 Task: Locate the nearest dog-friendly beach in San Diego.
Action: Mouse moved to (138, 94)
Screenshot: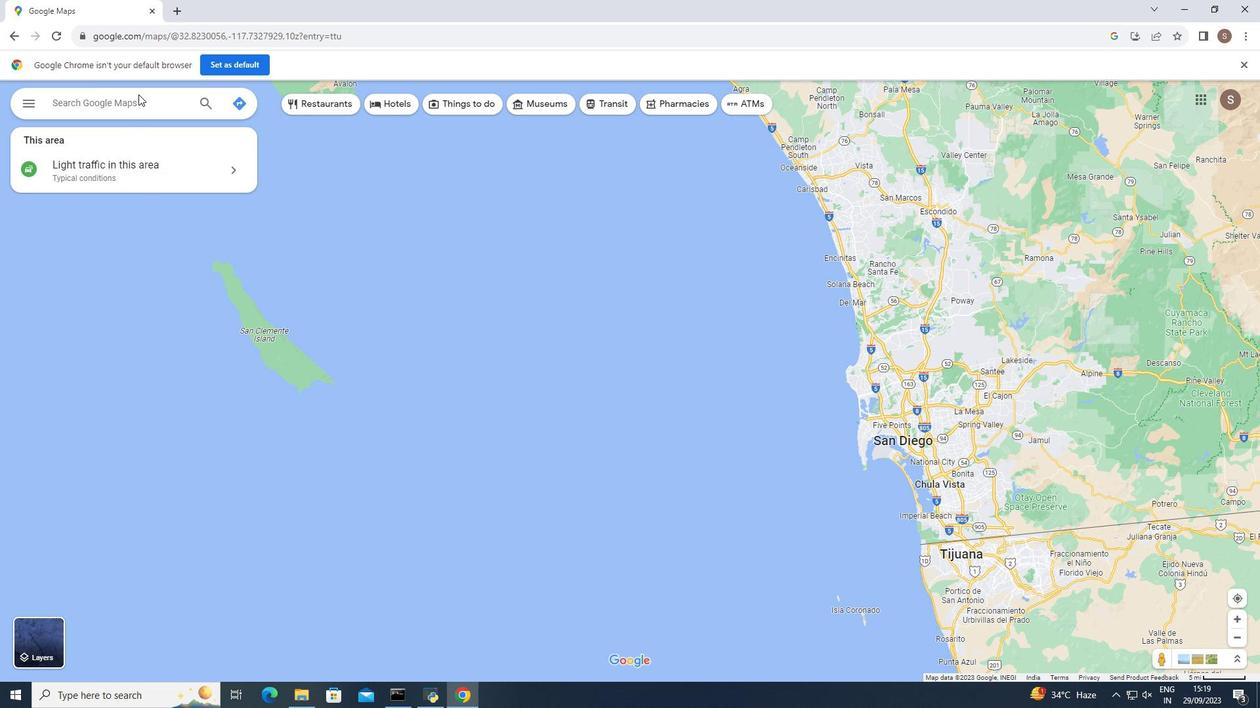 
Action: Mouse pressed left at (138, 94)
Screenshot: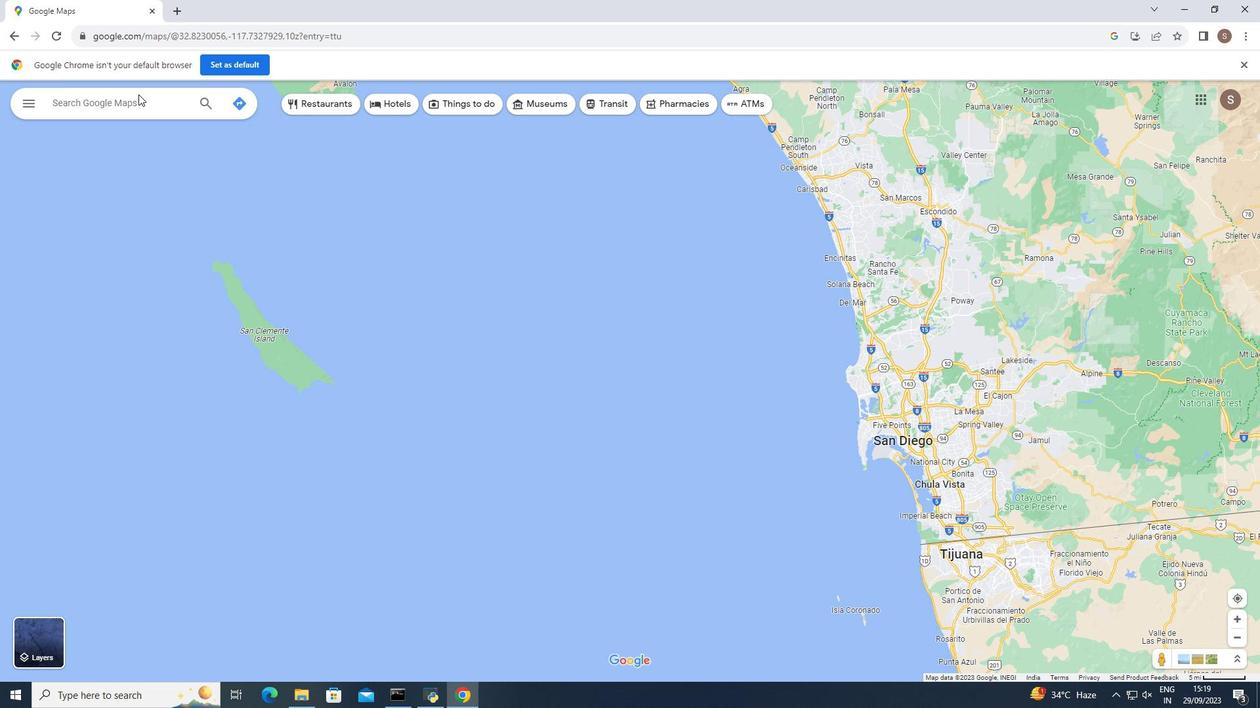 
Action: Mouse moved to (135, 101)
Screenshot: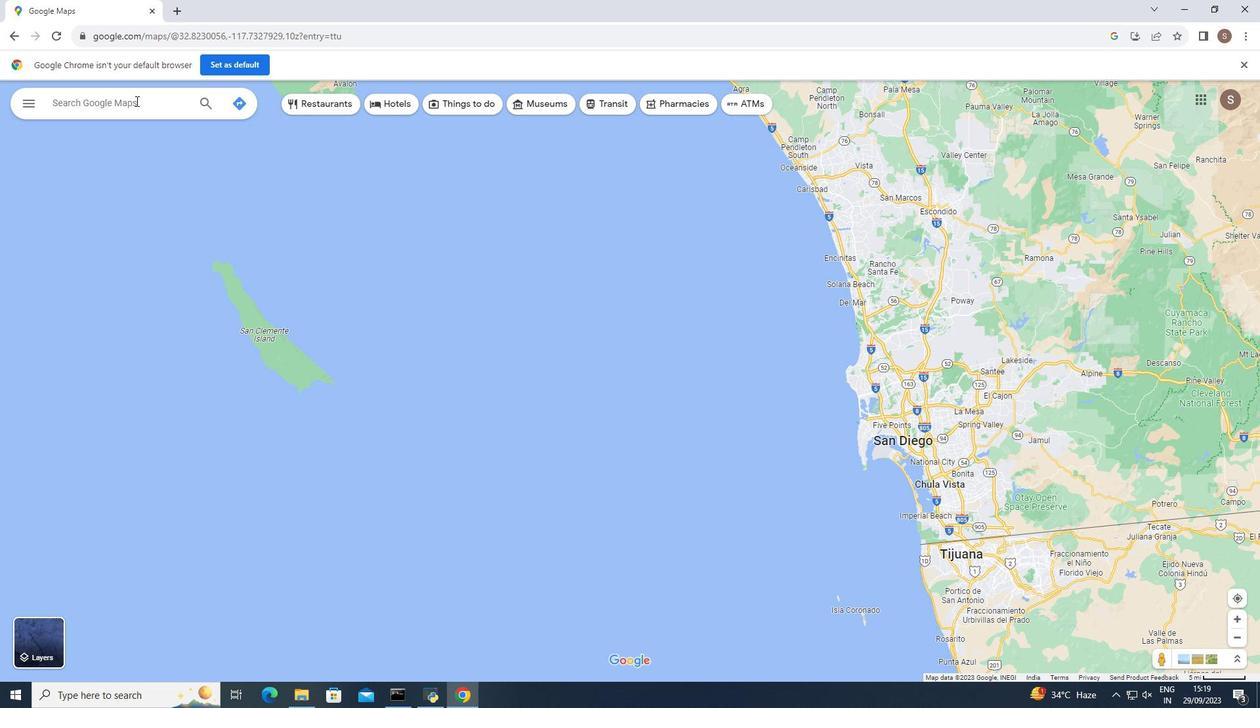 
Action: Mouse pressed left at (135, 101)
Screenshot: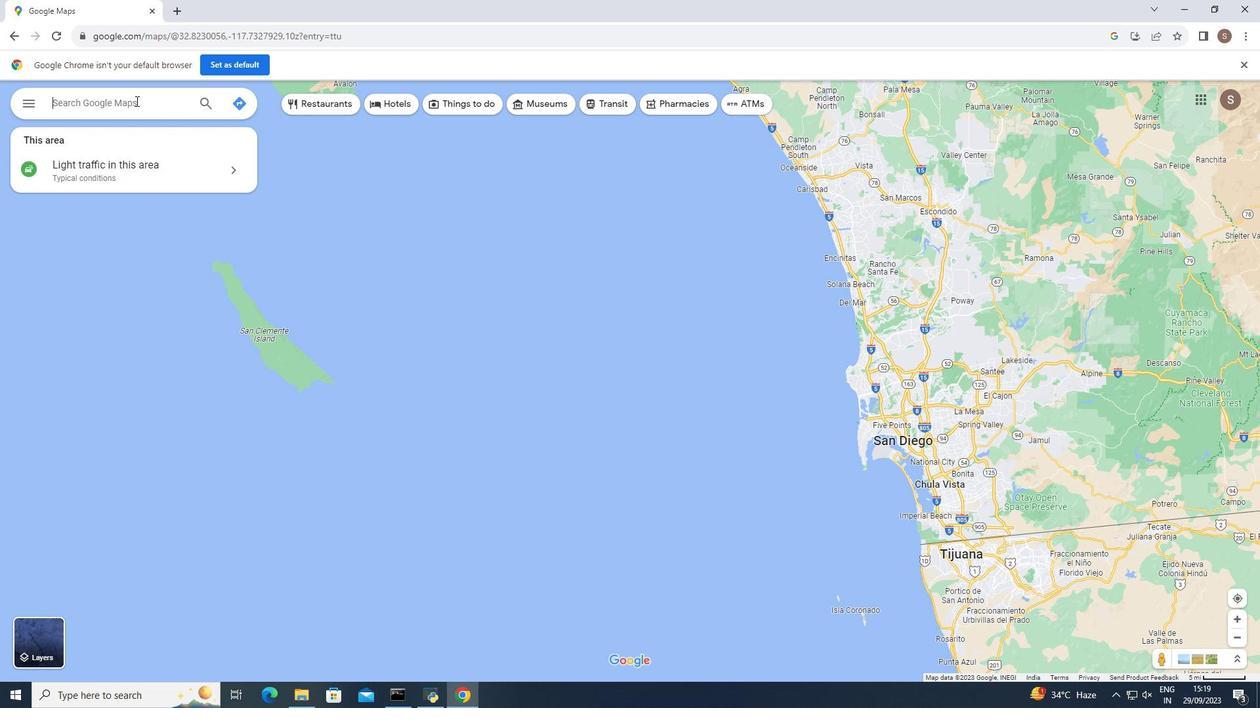 
Action: Key pressed san<Key.space>diego
Screenshot: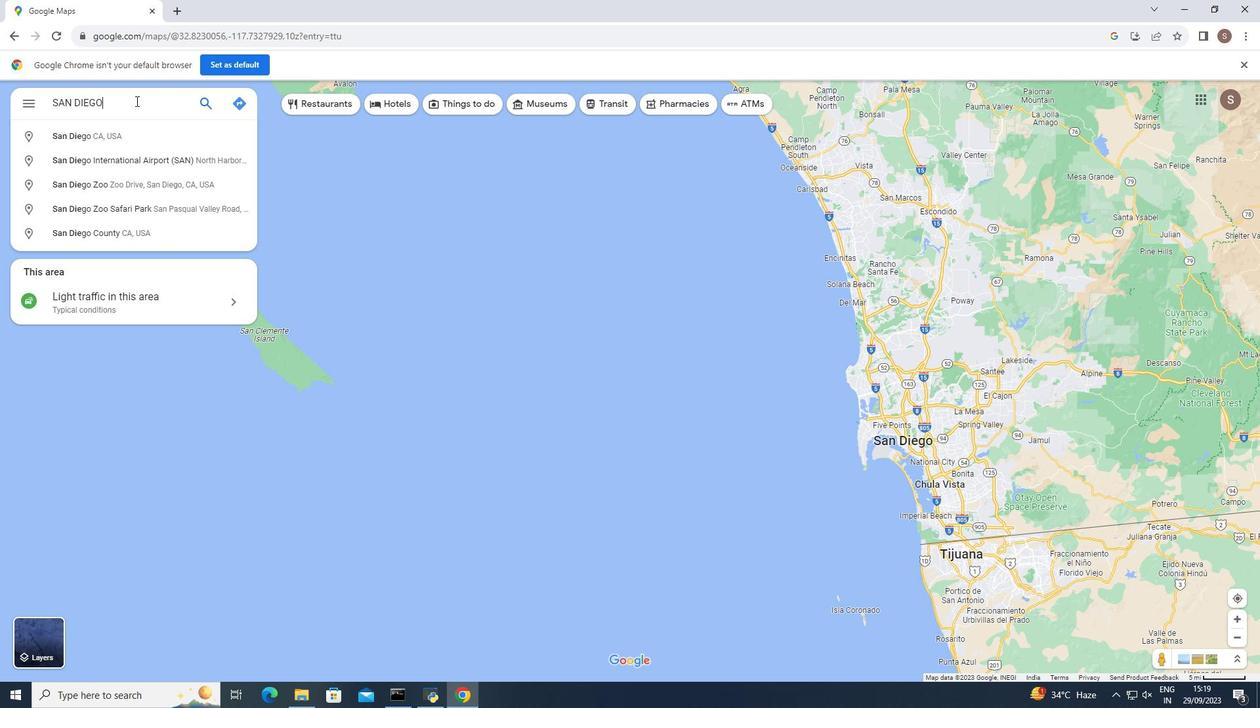 
Action: Mouse moved to (203, 102)
Screenshot: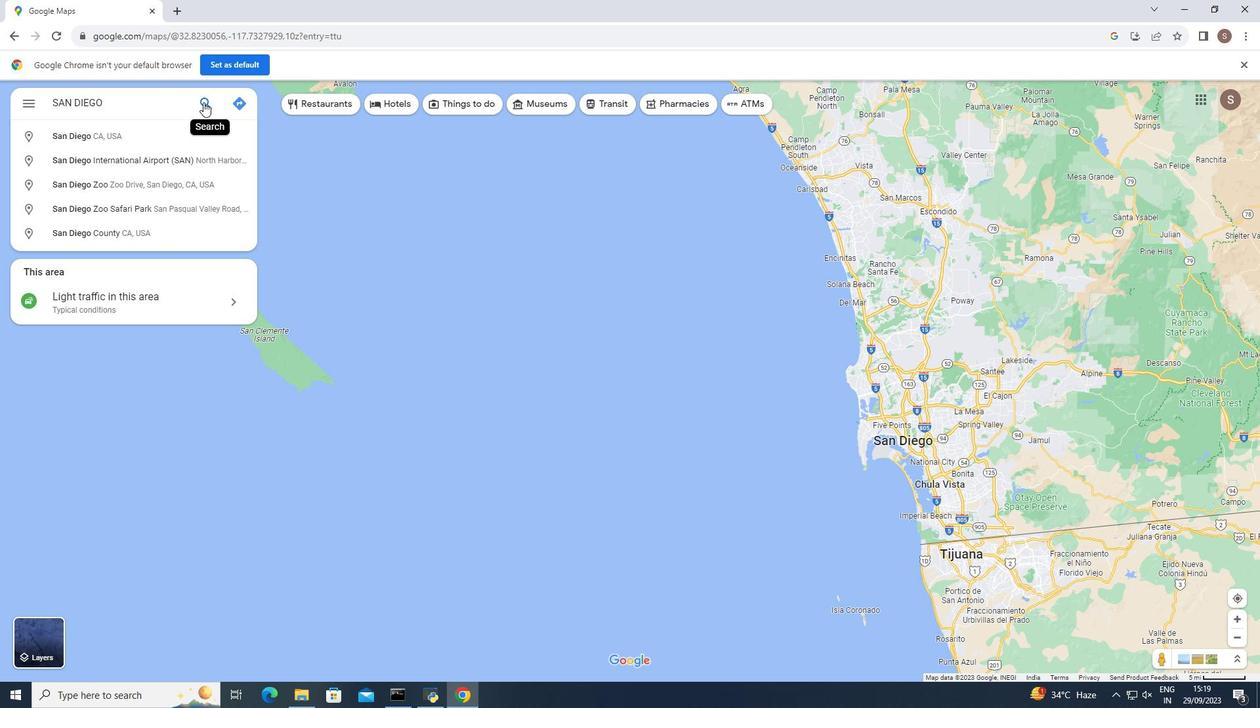 
Action: Mouse pressed left at (203, 102)
Screenshot: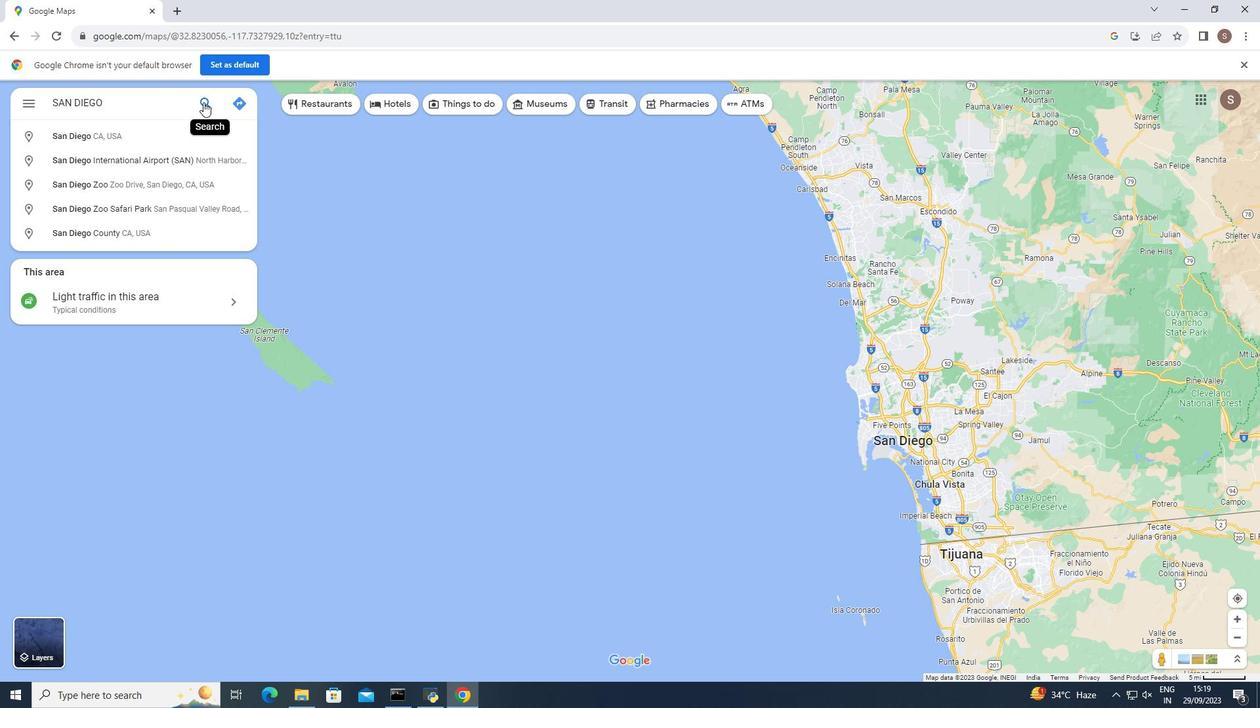 
Action: Mouse moved to (135, 326)
Screenshot: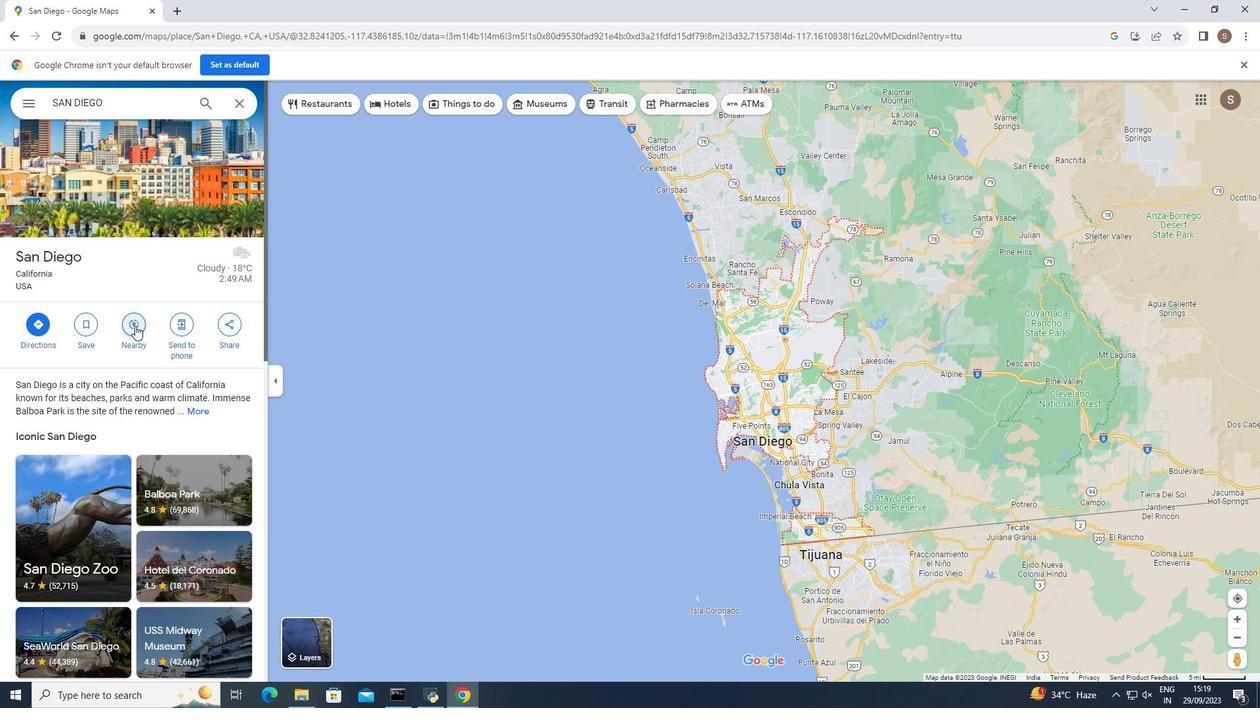 
Action: Mouse pressed left at (135, 326)
Screenshot: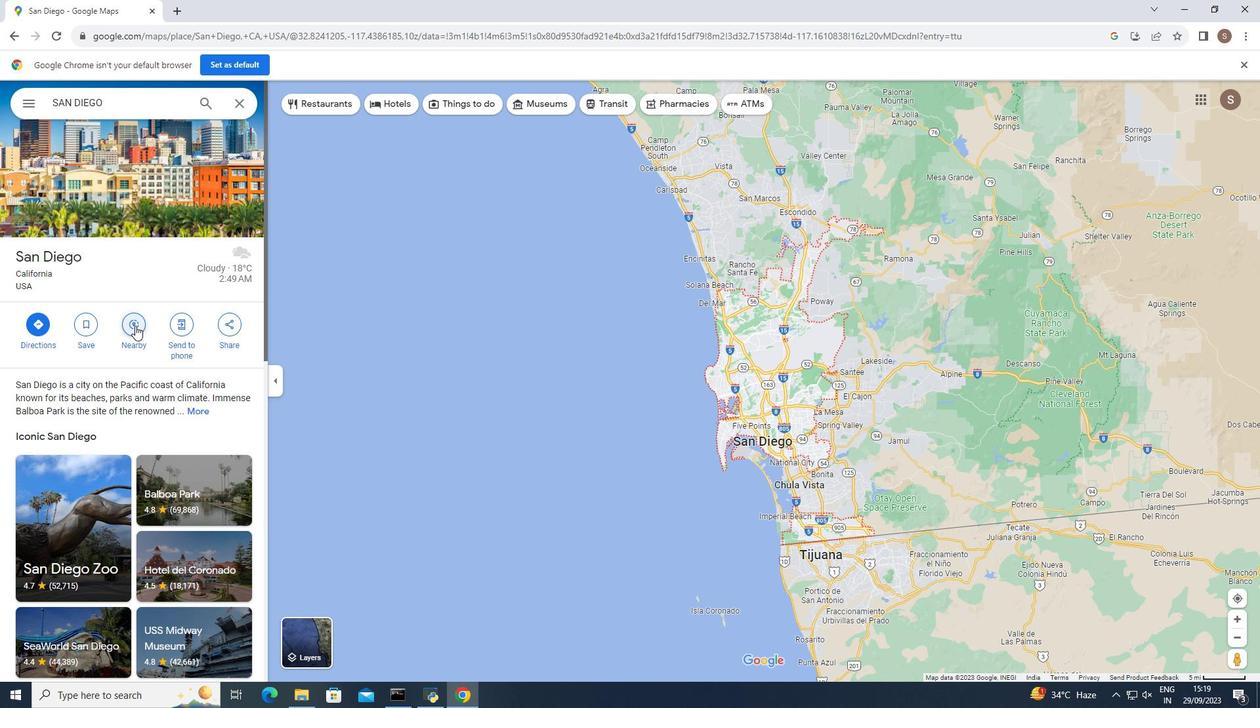 
Action: Mouse moved to (87, 101)
Screenshot: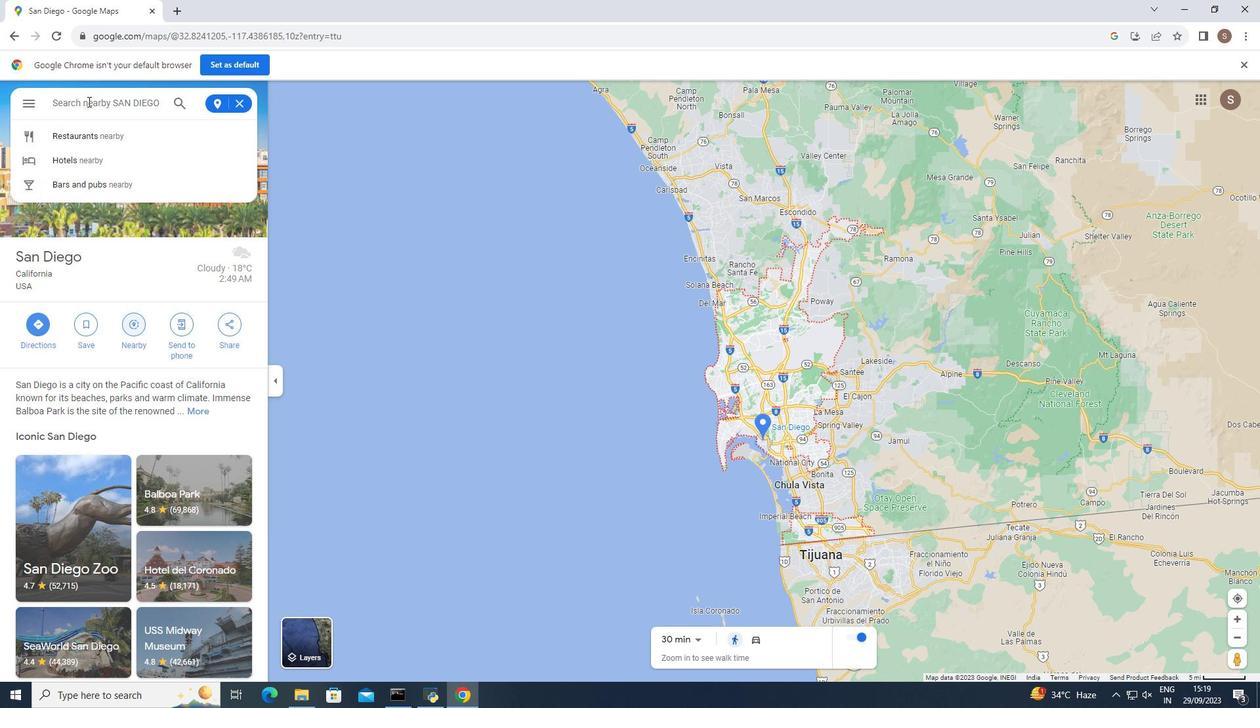 
Action: Mouse pressed left at (87, 101)
Screenshot: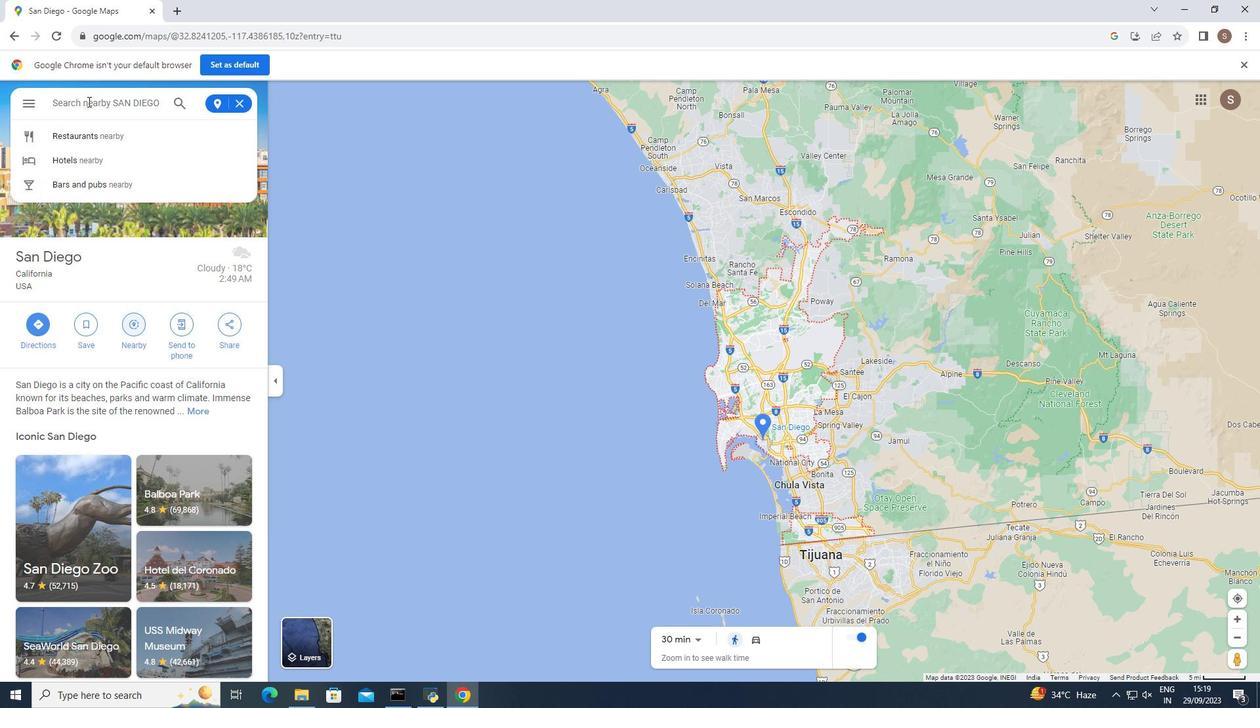 
Action: Mouse moved to (87, 101)
Screenshot: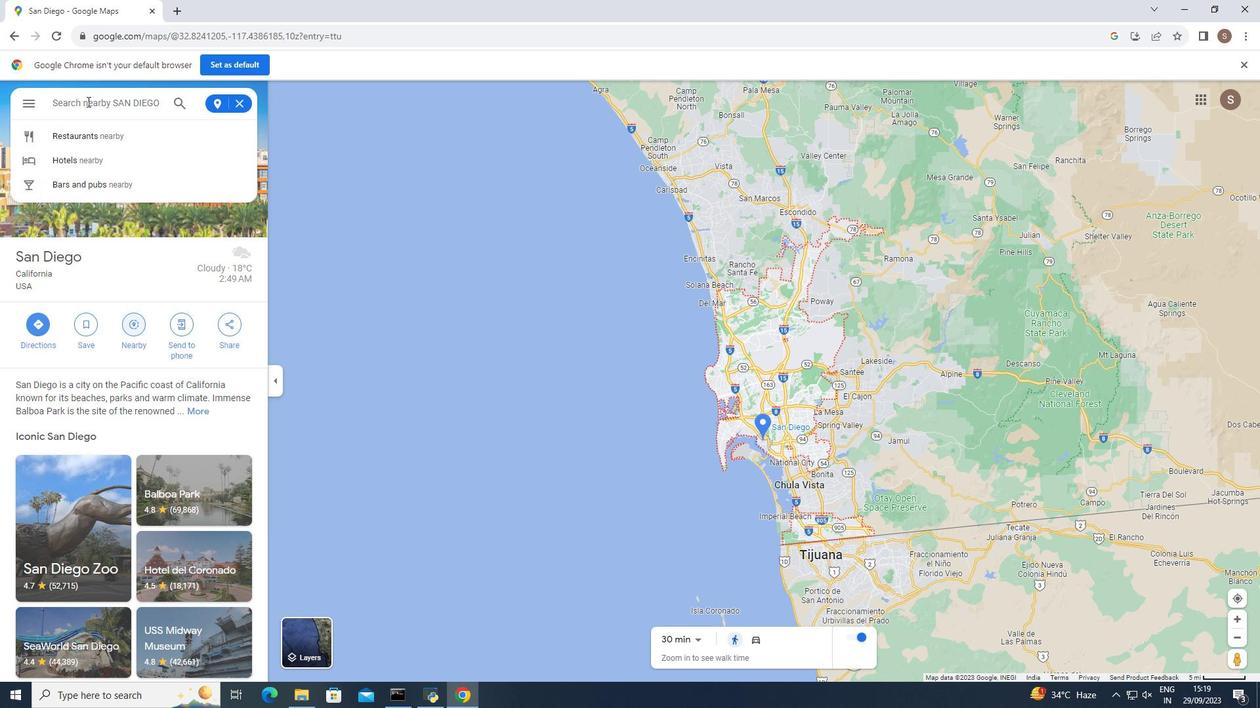 
Action: Key pressed dog-friendly<Key.space>beach
Screenshot: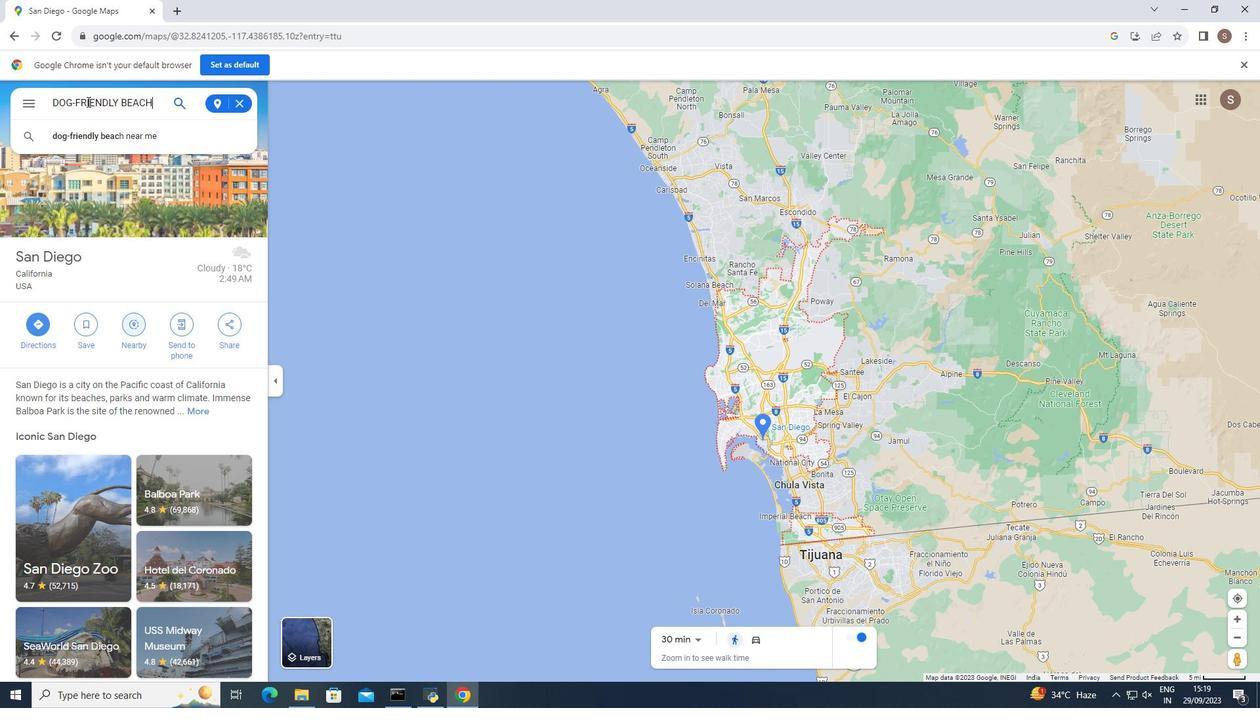 
Action: Mouse moved to (179, 106)
Screenshot: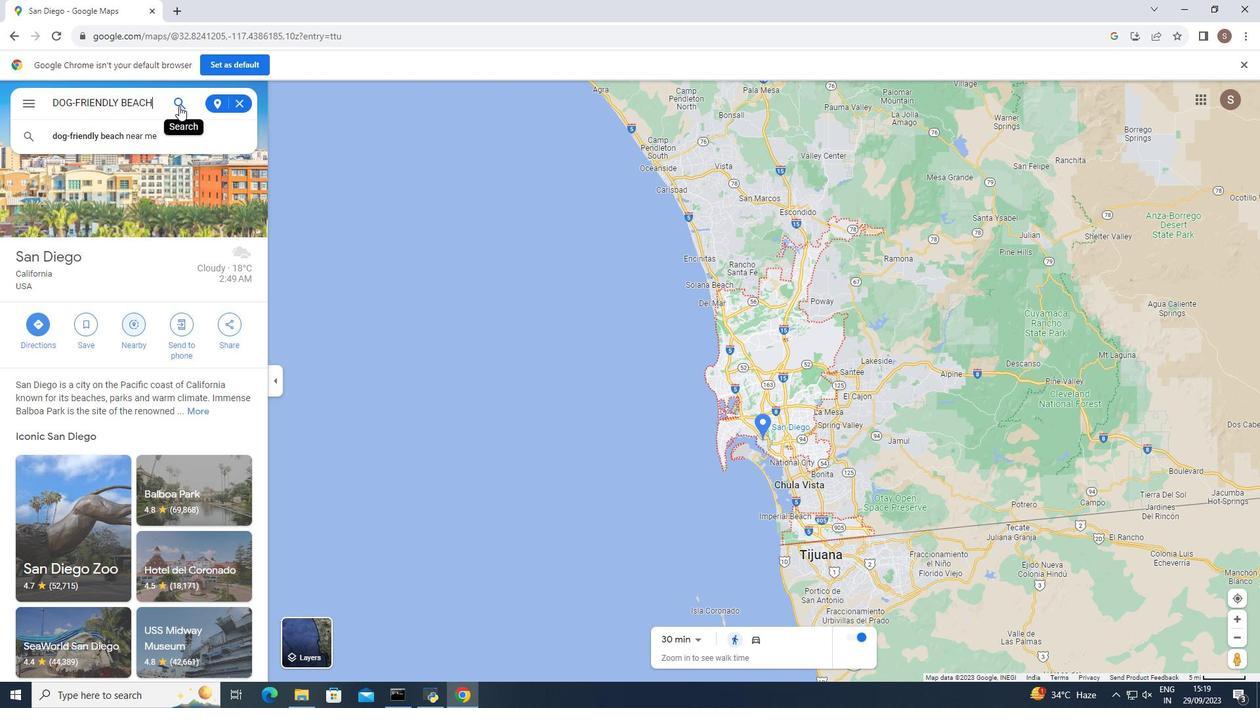 
Action: Mouse pressed left at (179, 106)
Screenshot: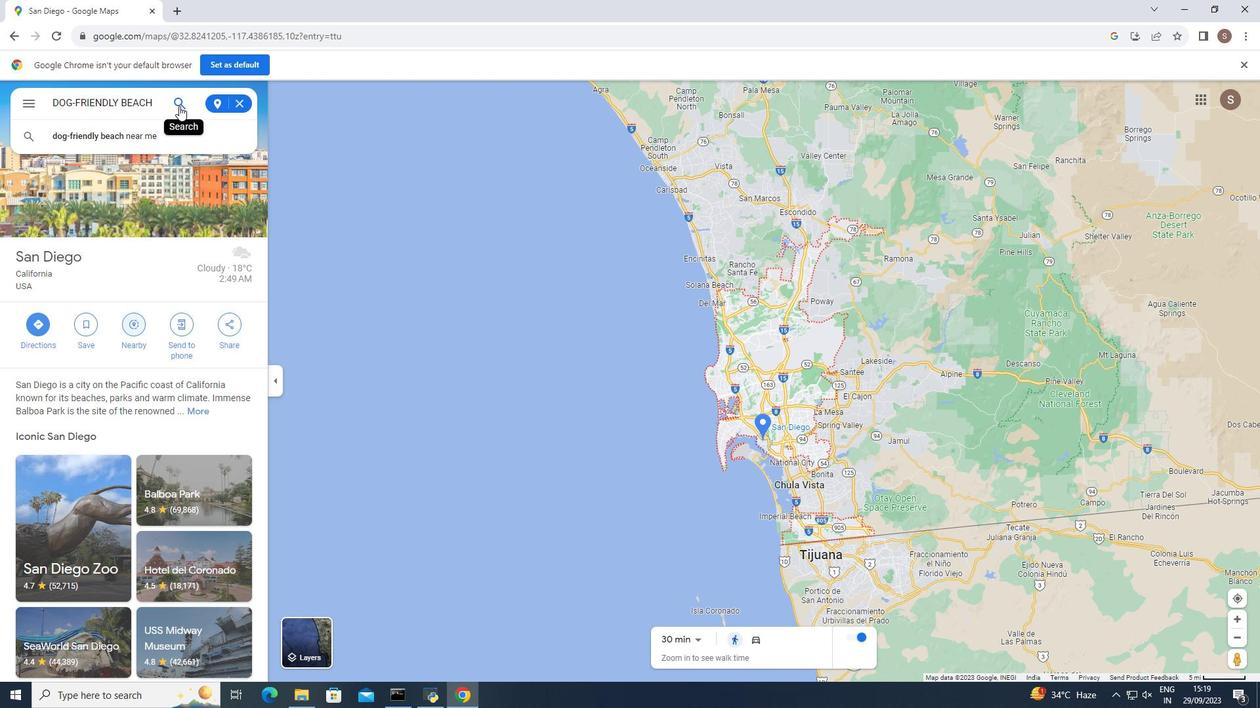 
Action: Mouse moved to (81, 143)
Screenshot: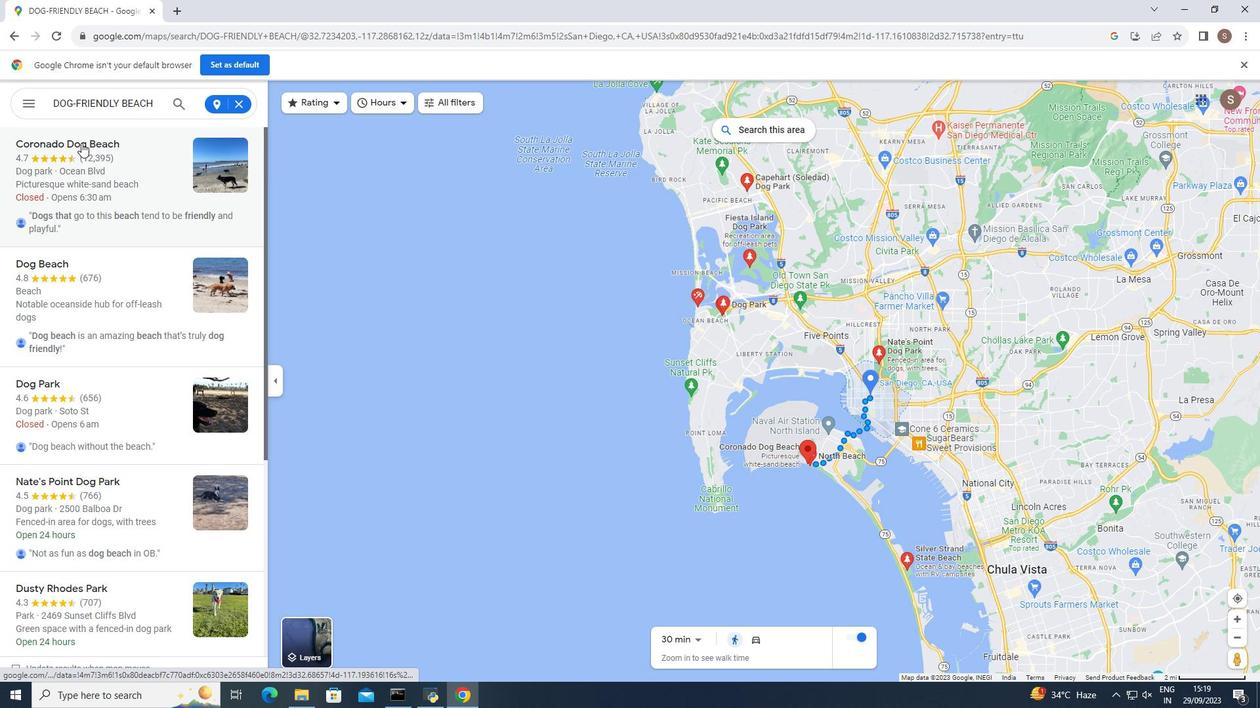 
Action: Mouse pressed left at (81, 143)
Screenshot: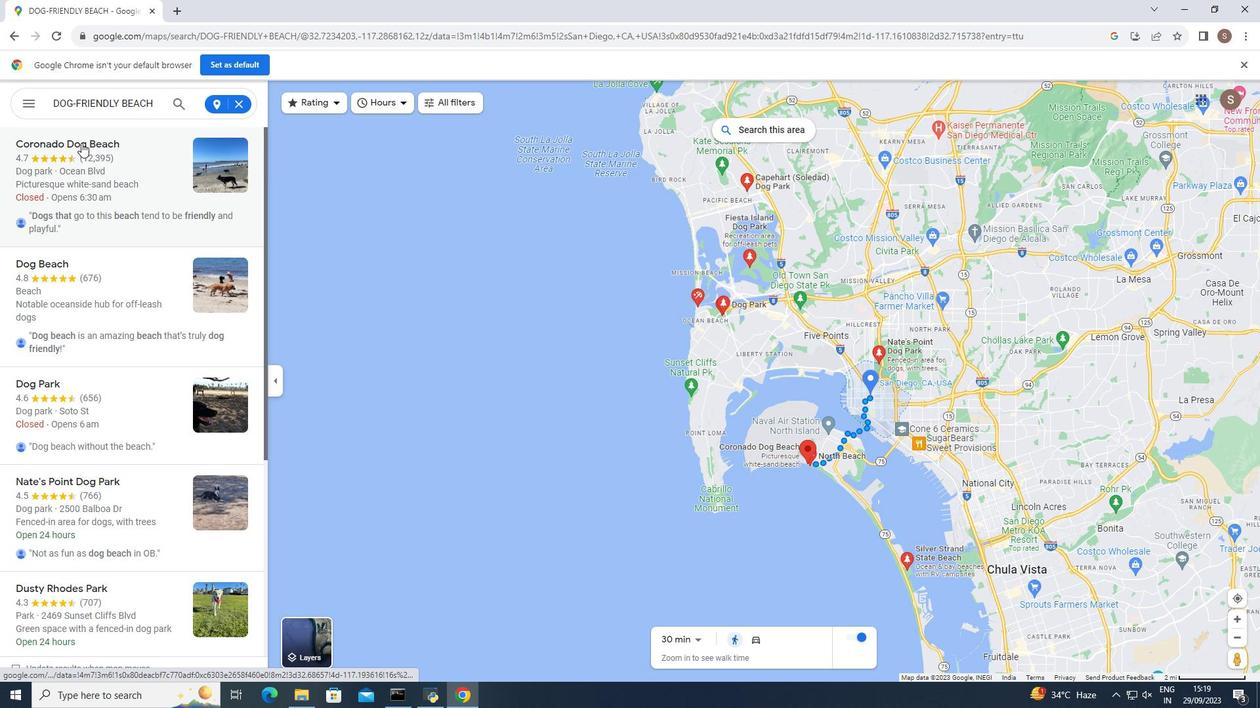 
Action: Mouse moved to (356, 452)
Screenshot: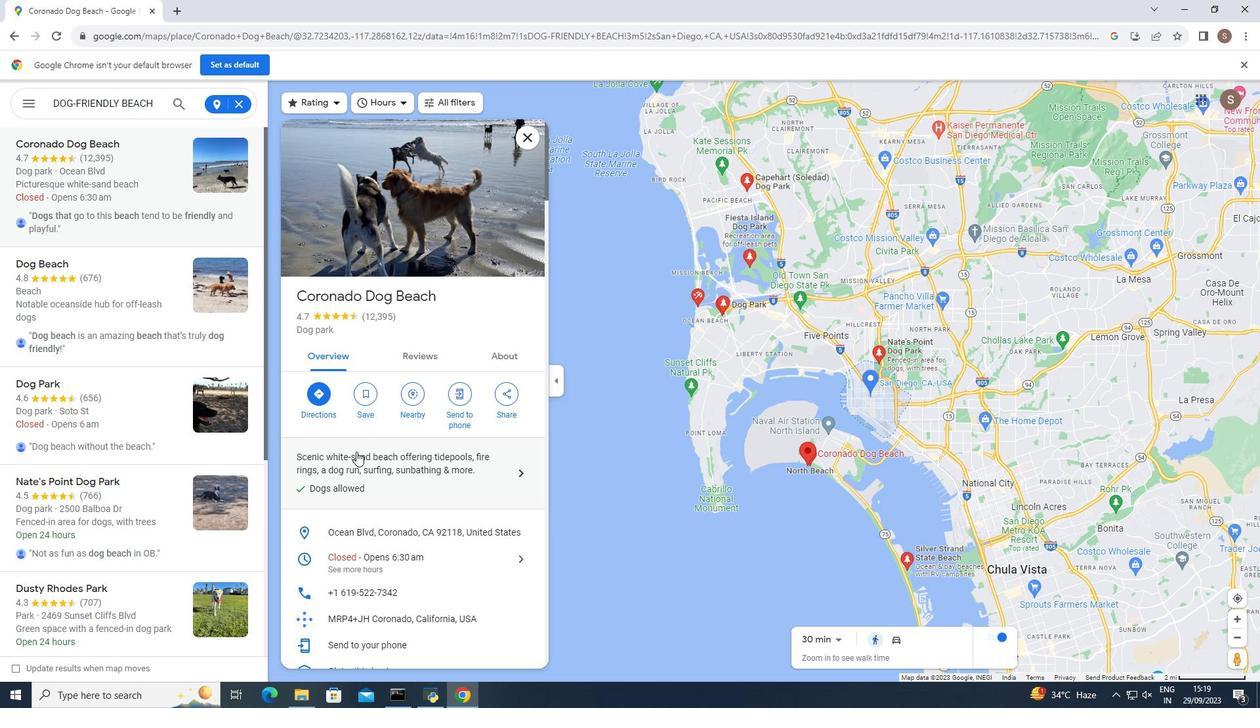 
Action: Mouse scrolled (356, 451) with delta (0, 0)
Screenshot: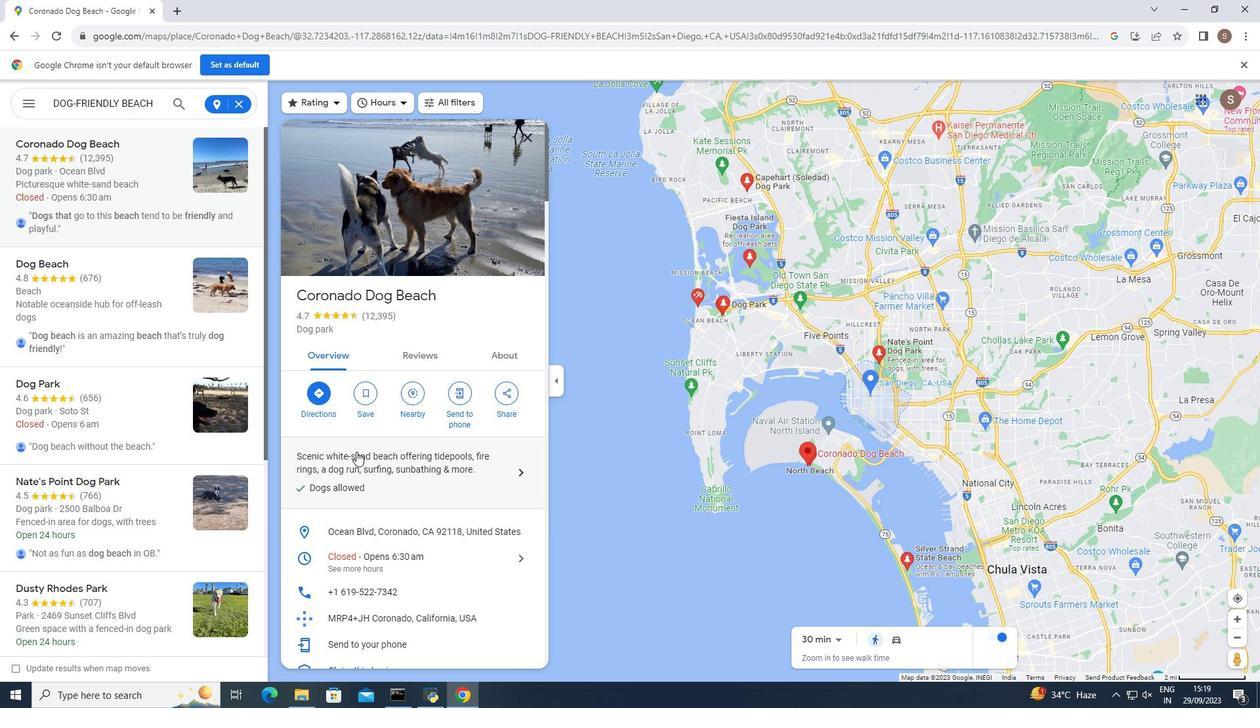 
Action: Mouse moved to (356, 452)
Screenshot: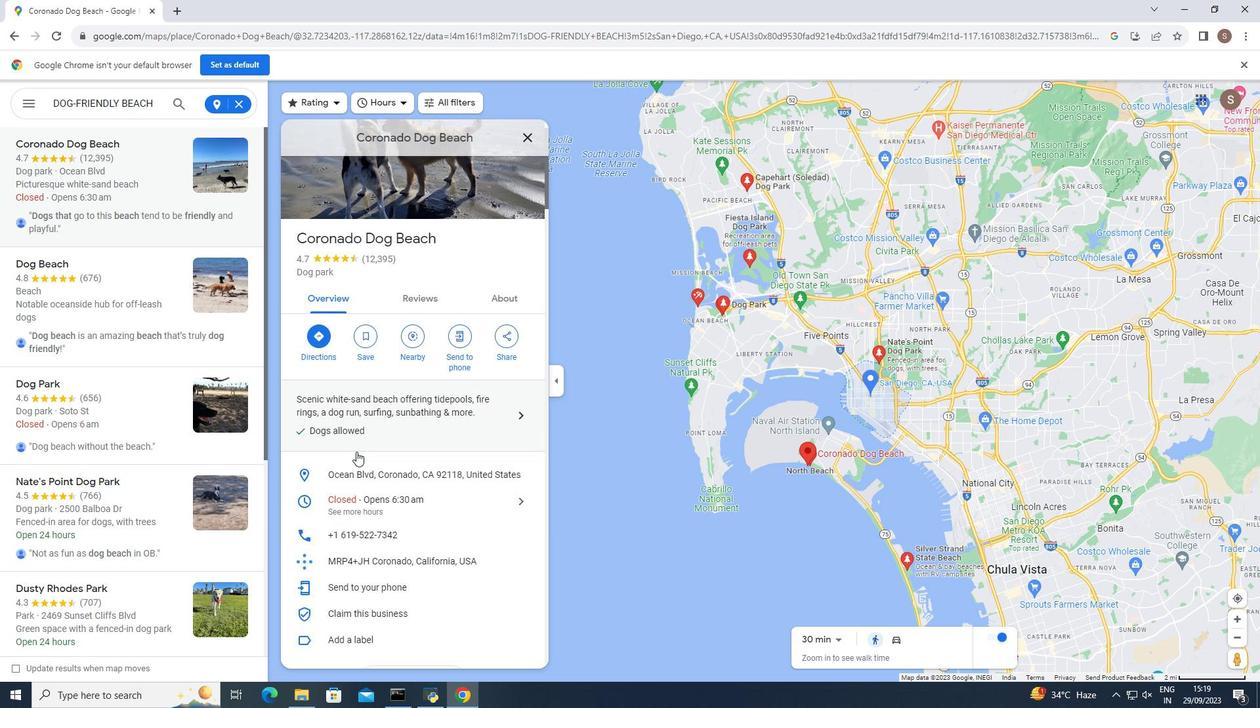 
Action: Mouse scrolled (356, 451) with delta (0, 0)
Screenshot: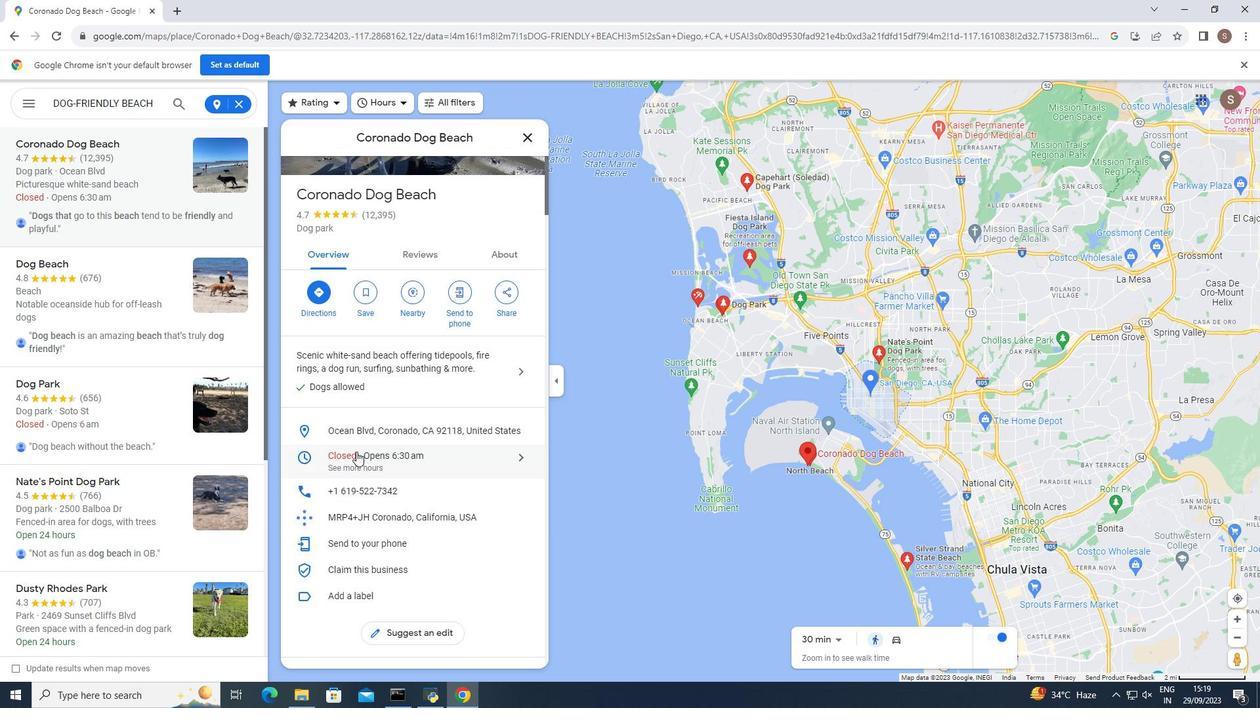 
Action: Mouse moved to (407, 411)
Screenshot: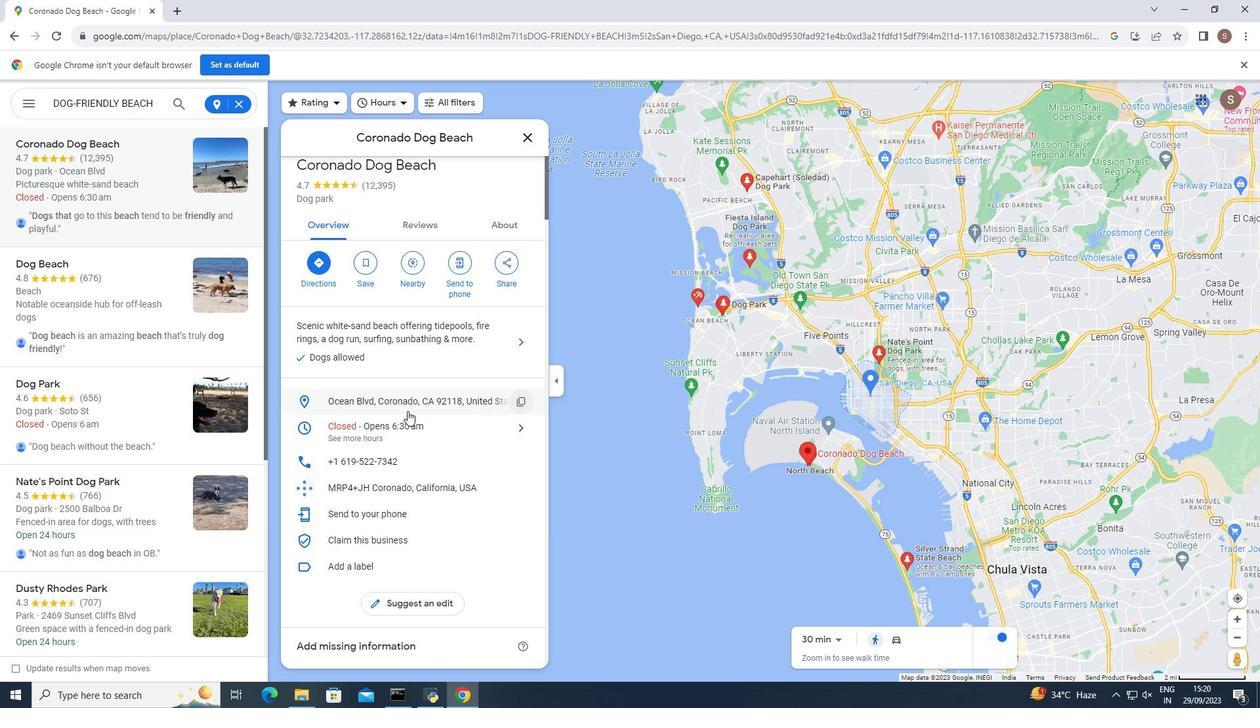 
Action: Mouse scrolled (407, 410) with delta (0, 0)
Screenshot: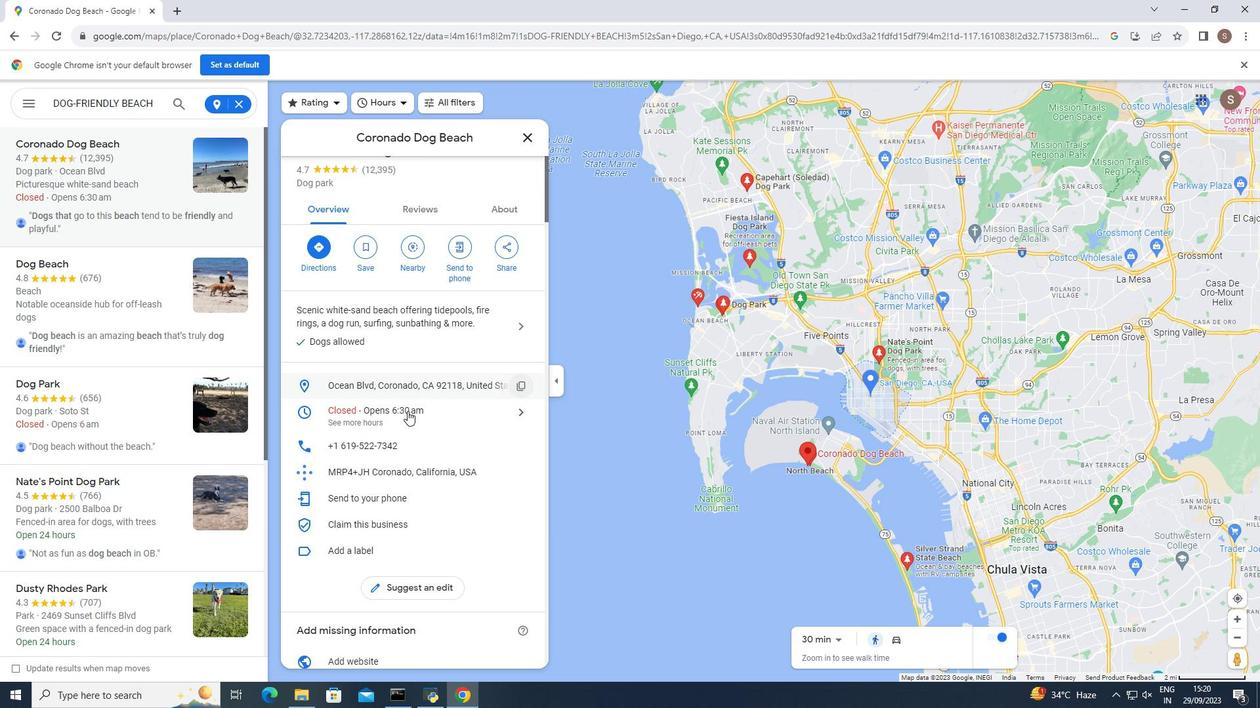 
Action: Mouse scrolled (407, 410) with delta (0, 0)
Screenshot: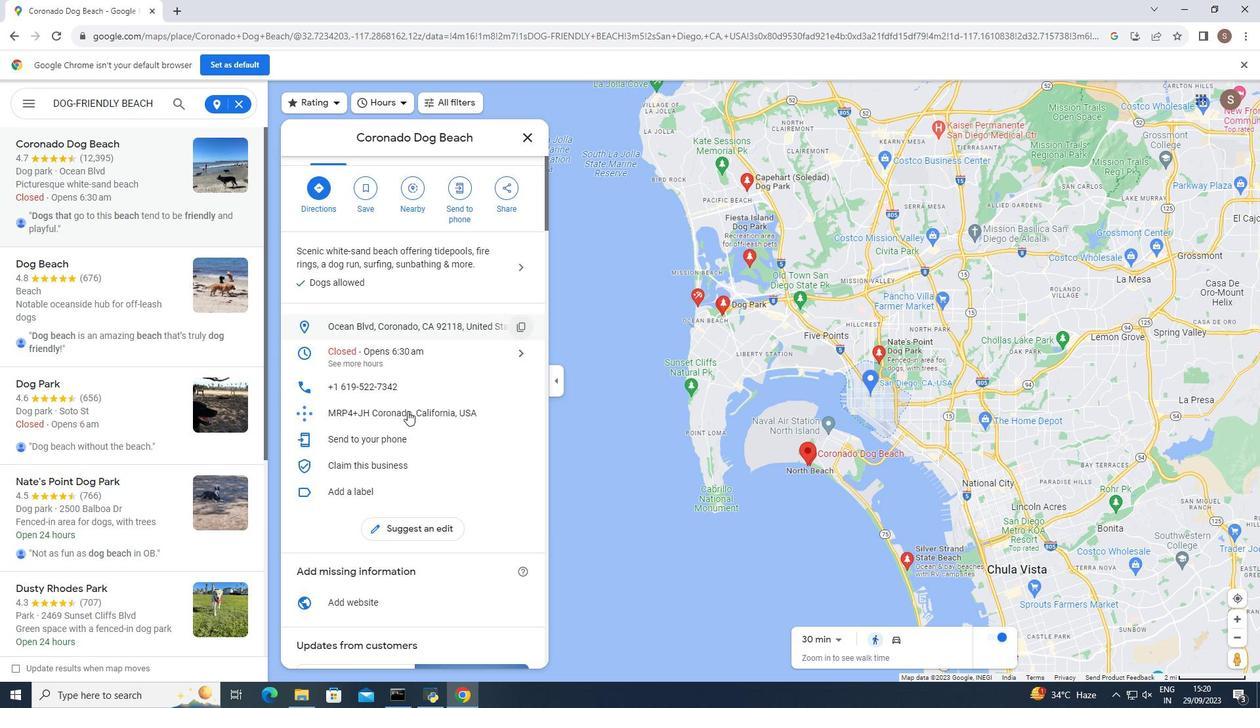 
Action: Mouse scrolled (407, 410) with delta (0, 0)
Screenshot: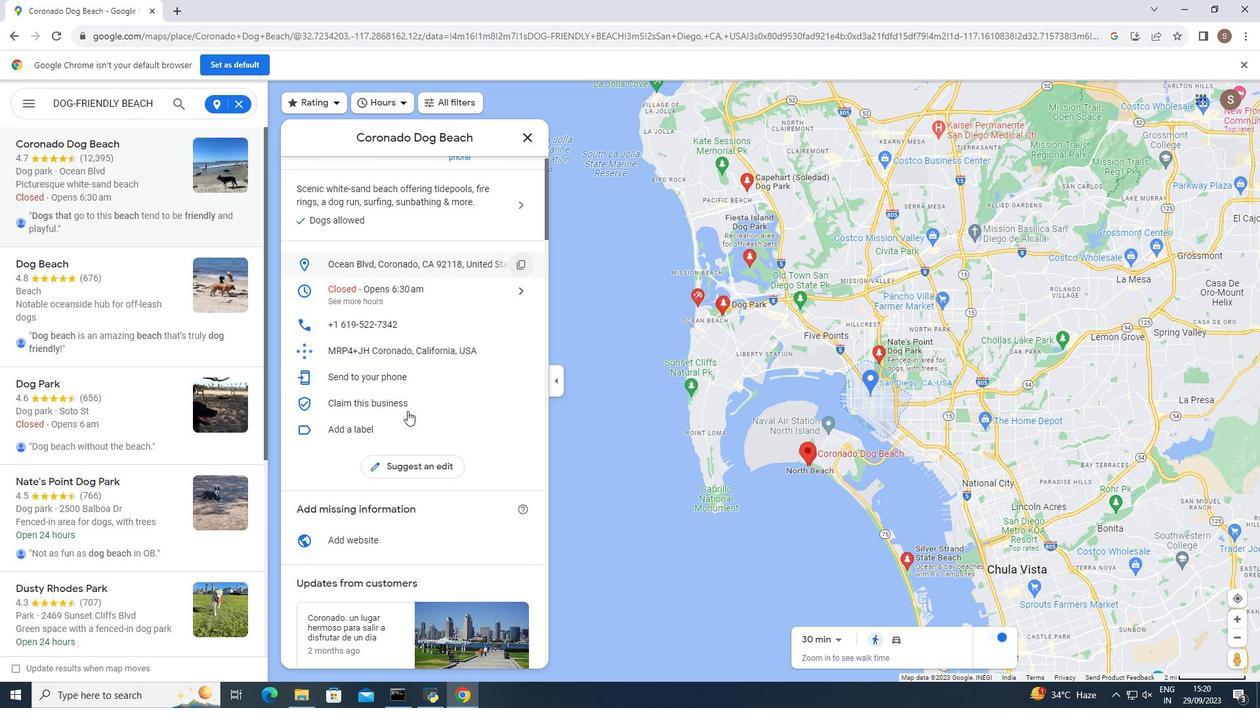 
Action: Mouse moved to (405, 405)
Screenshot: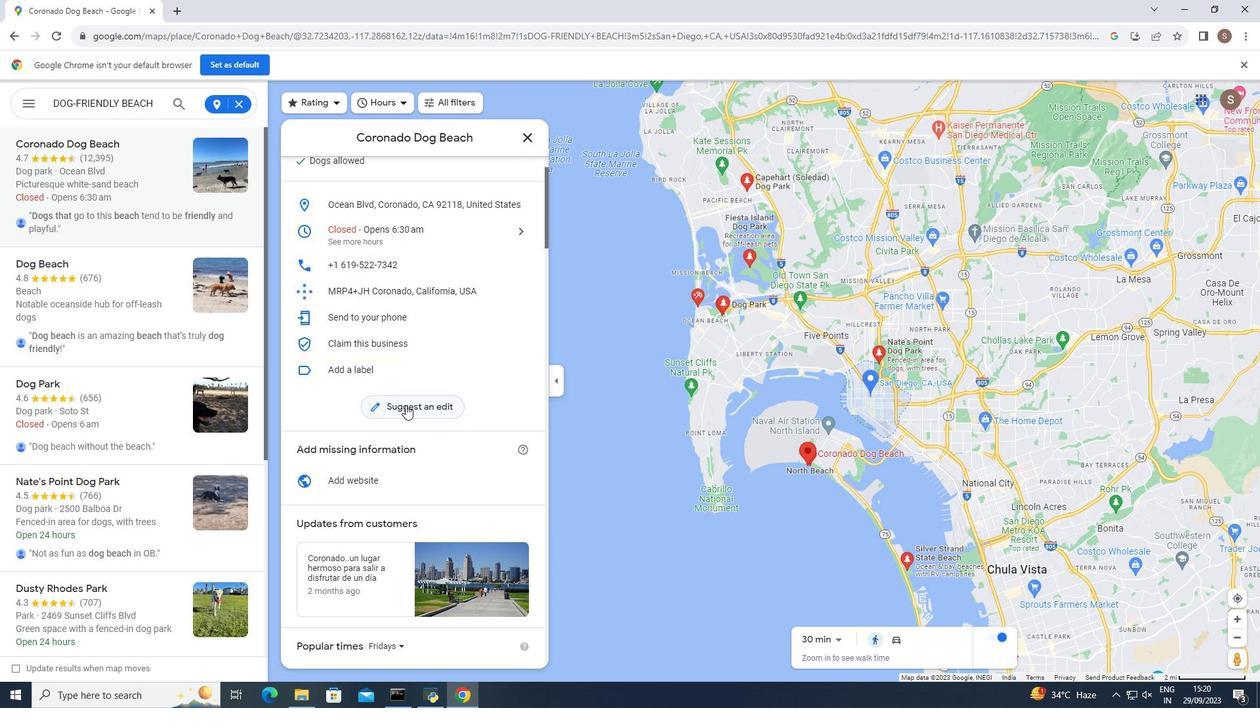 
Action: Mouse scrolled (405, 405) with delta (0, 0)
Screenshot: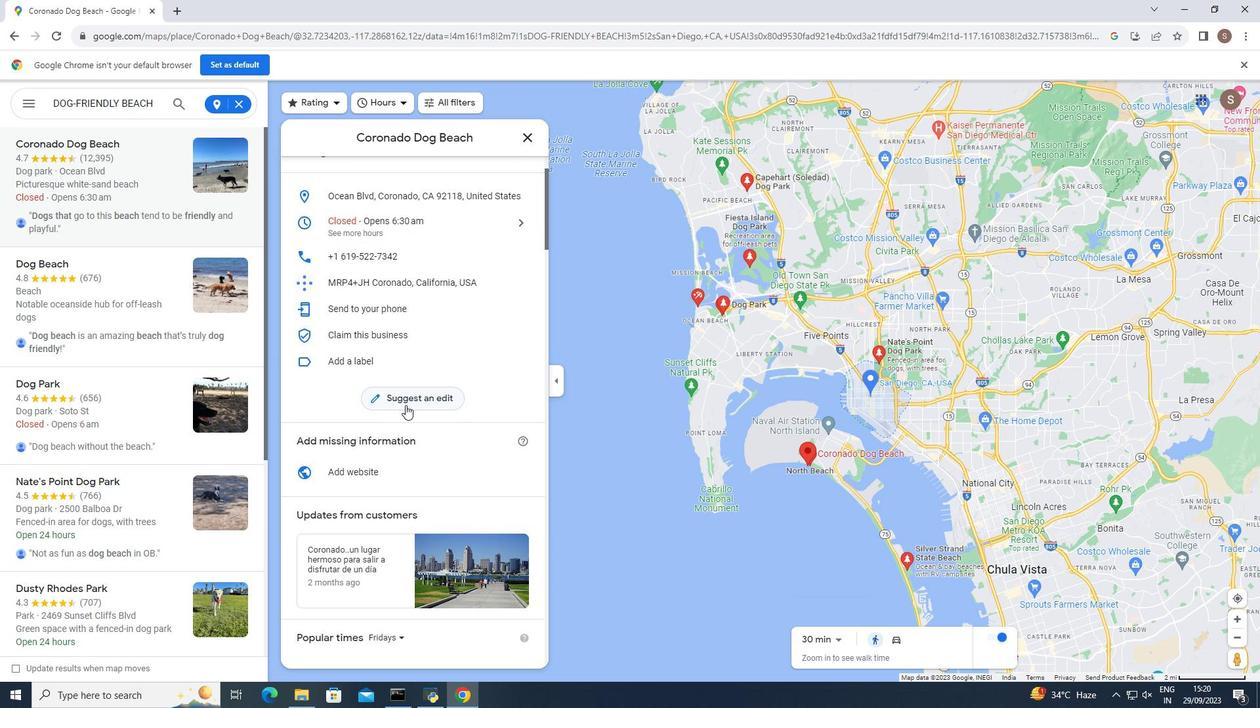 
Action: Mouse scrolled (405, 405) with delta (0, 0)
Screenshot: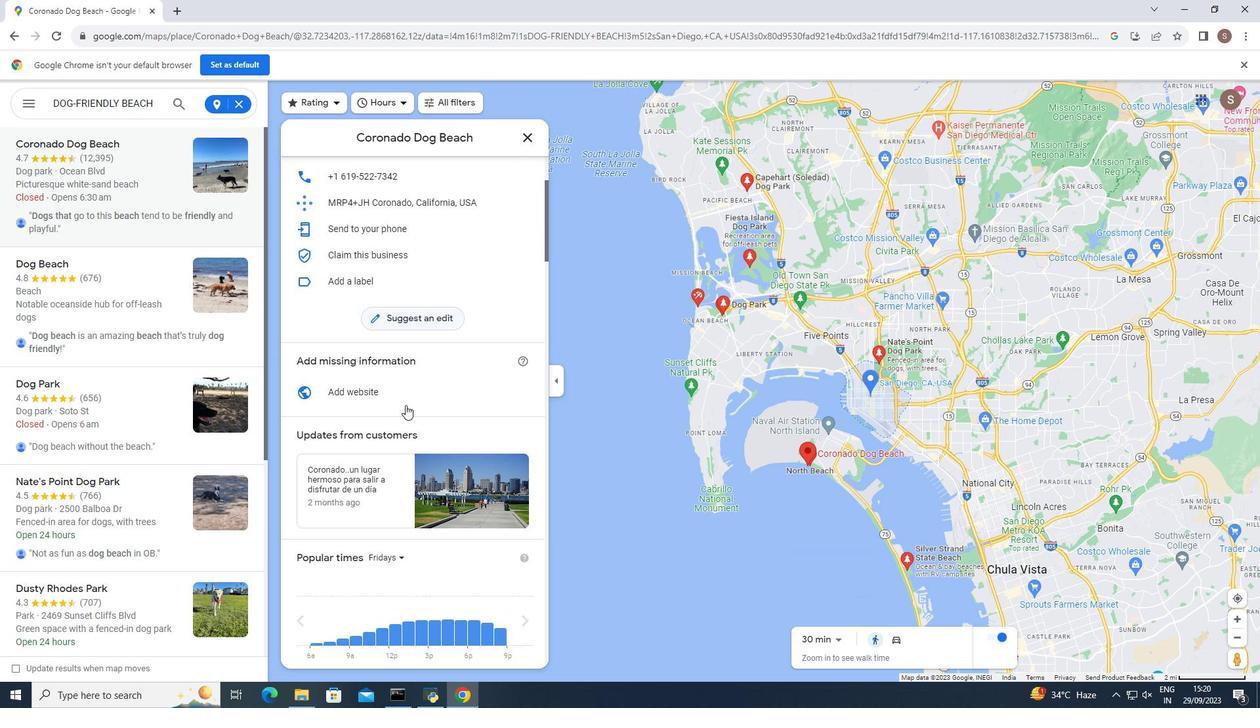 
Action: Mouse scrolled (405, 405) with delta (0, 0)
Screenshot: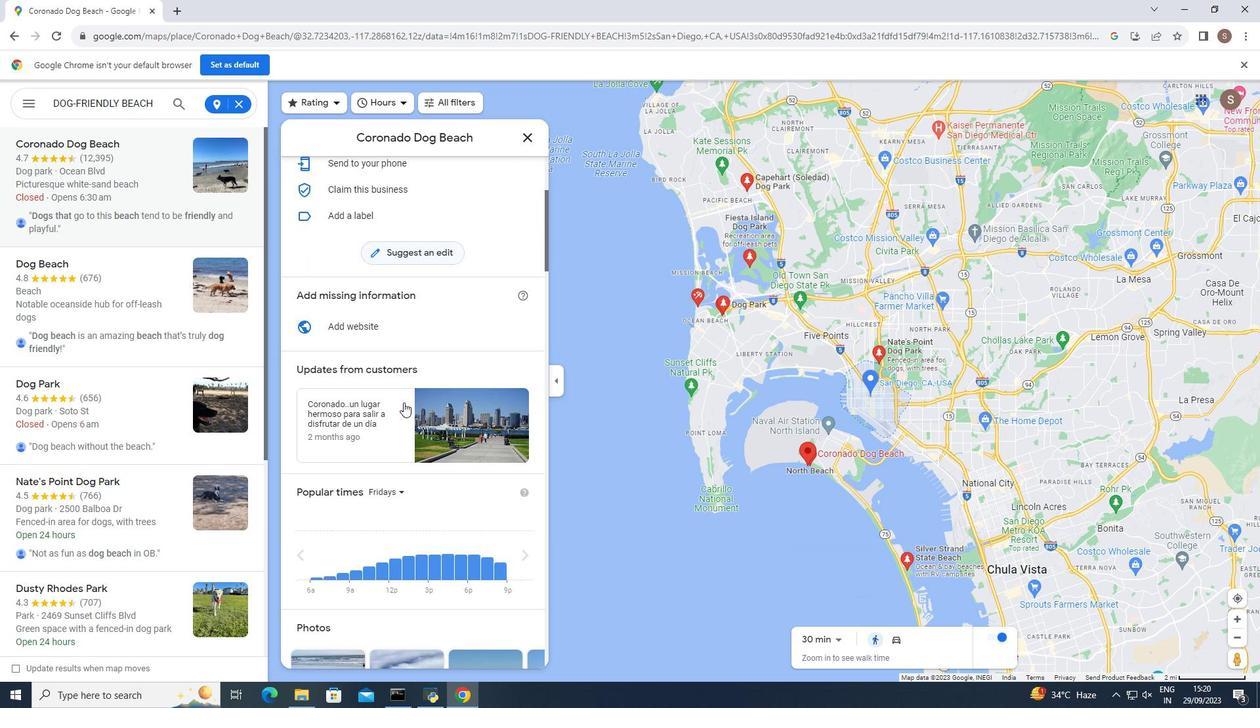 
Action: Mouse moved to (397, 400)
Screenshot: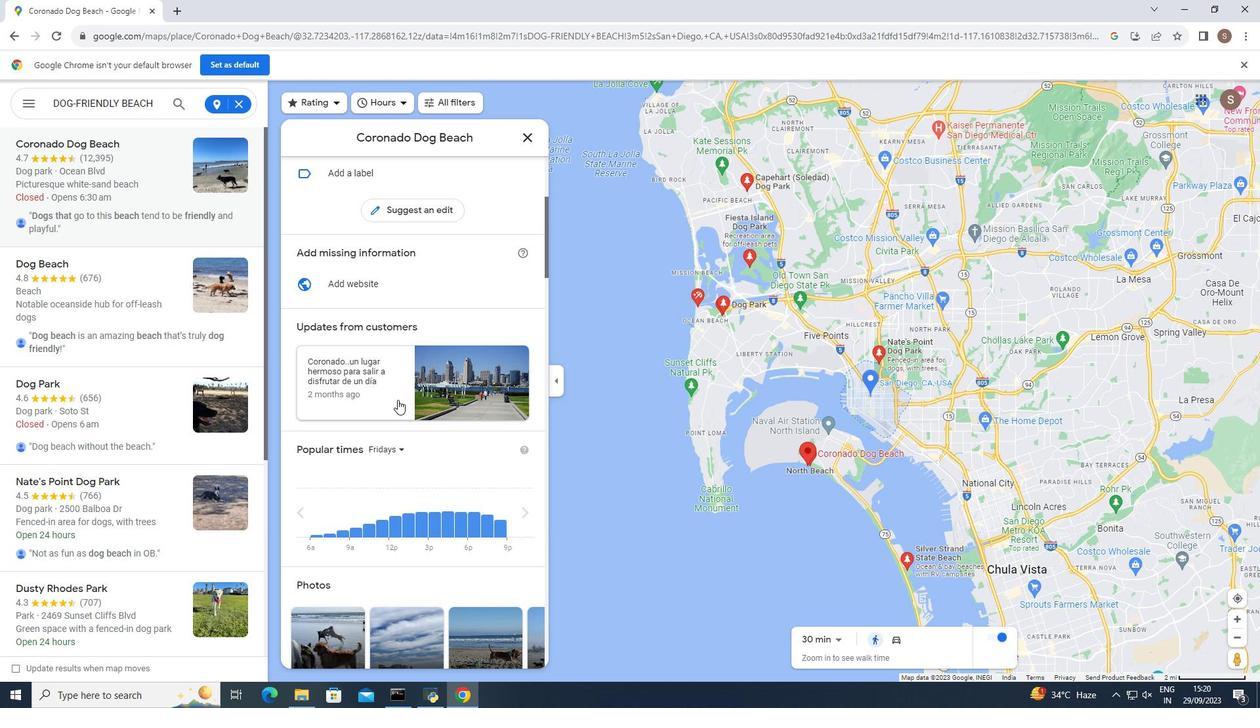 
Action: Mouse scrolled (397, 399) with delta (0, 0)
Screenshot: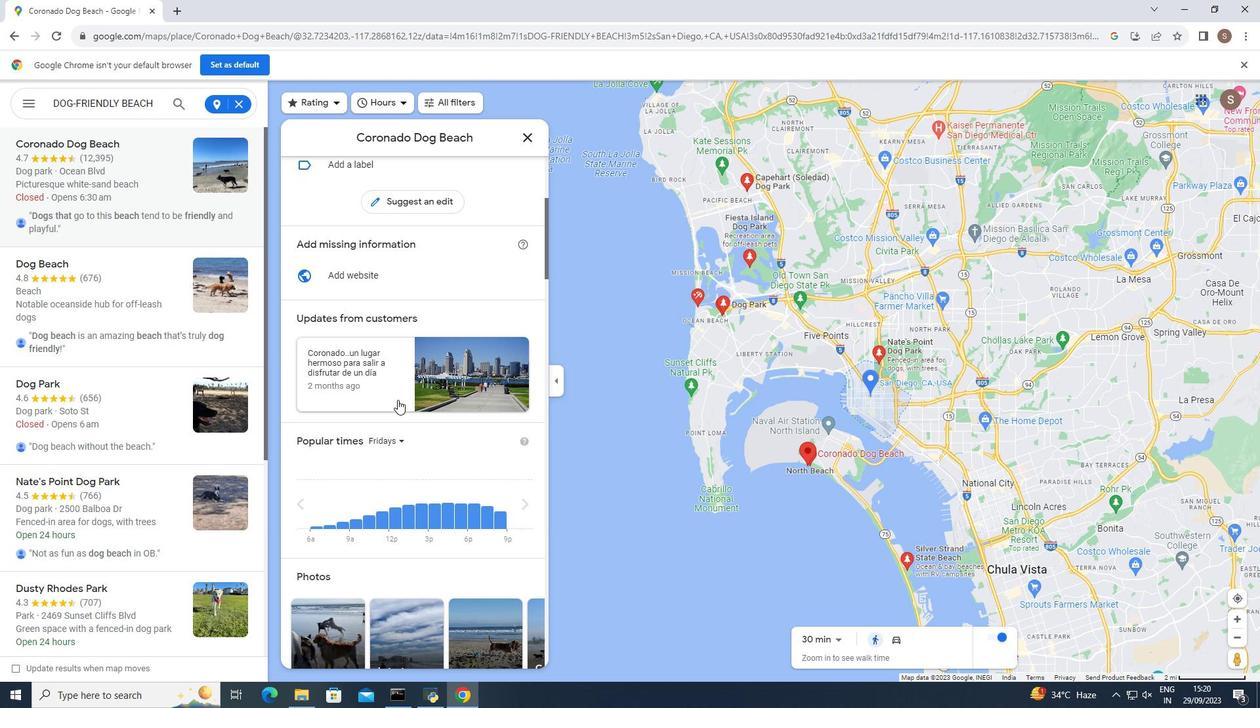 
Action: Mouse scrolled (397, 399) with delta (0, 0)
Screenshot: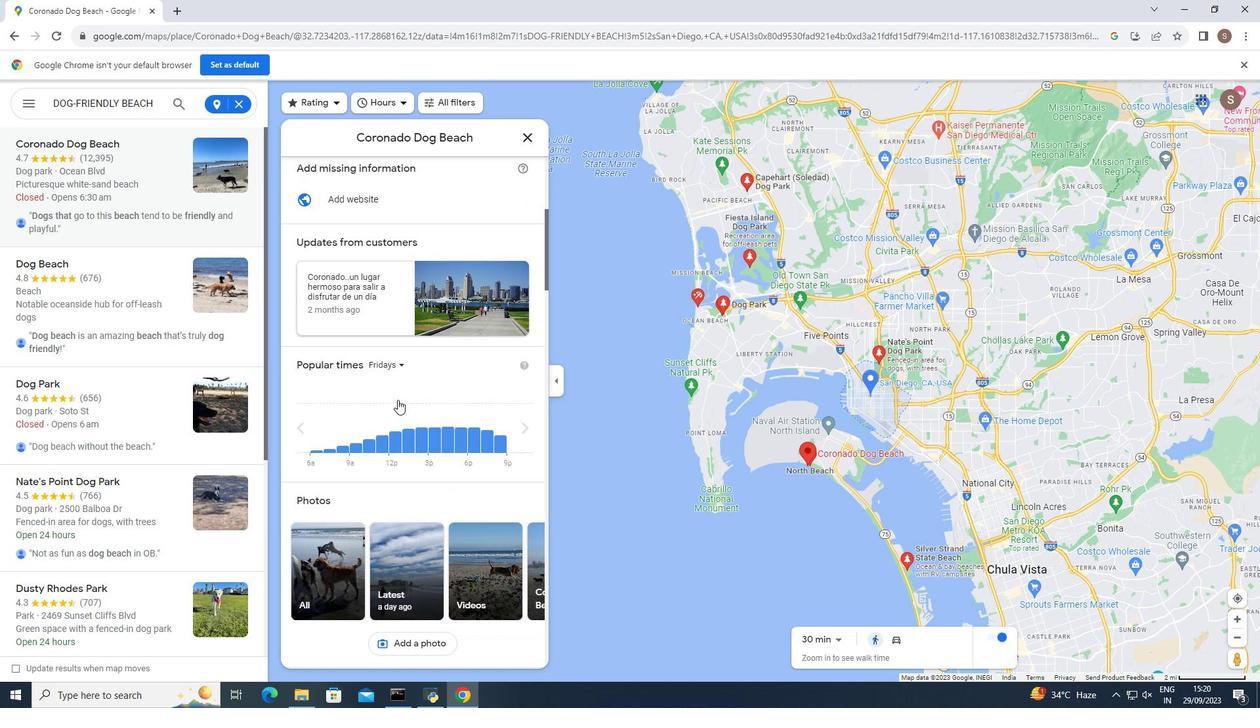 
Action: Mouse moved to (394, 399)
Screenshot: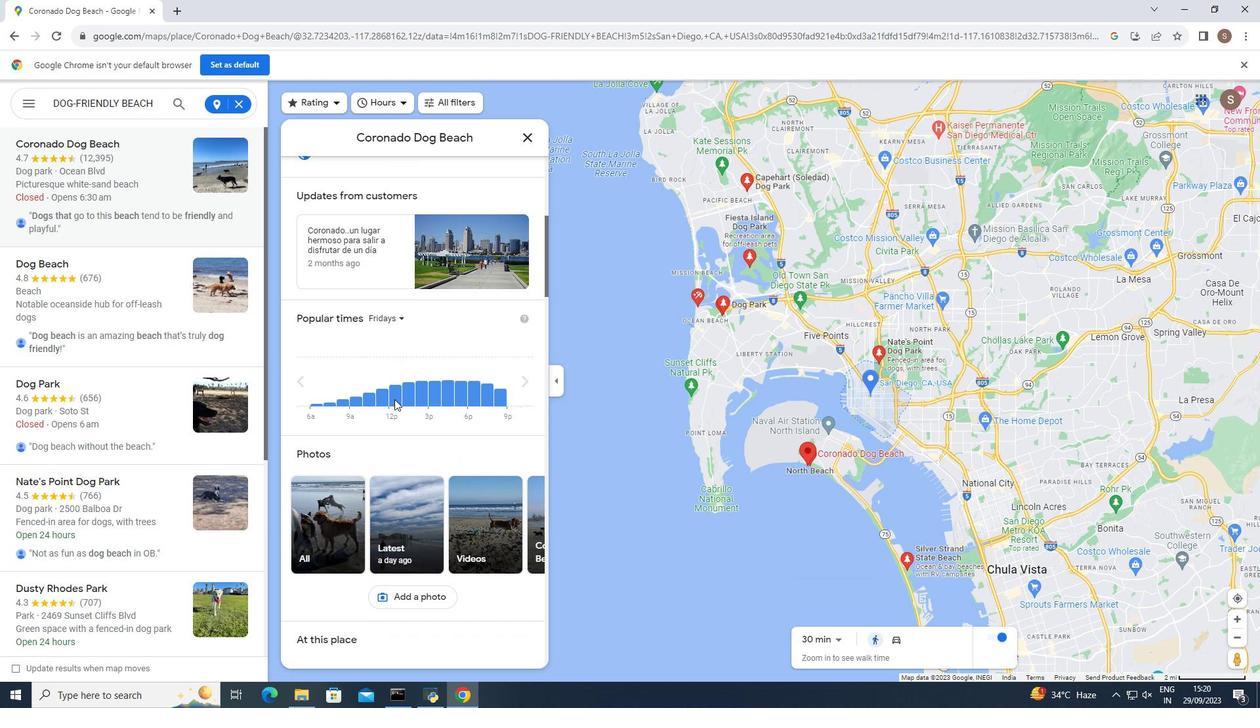 
Action: Mouse scrolled (394, 399) with delta (0, 0)
Screenshot: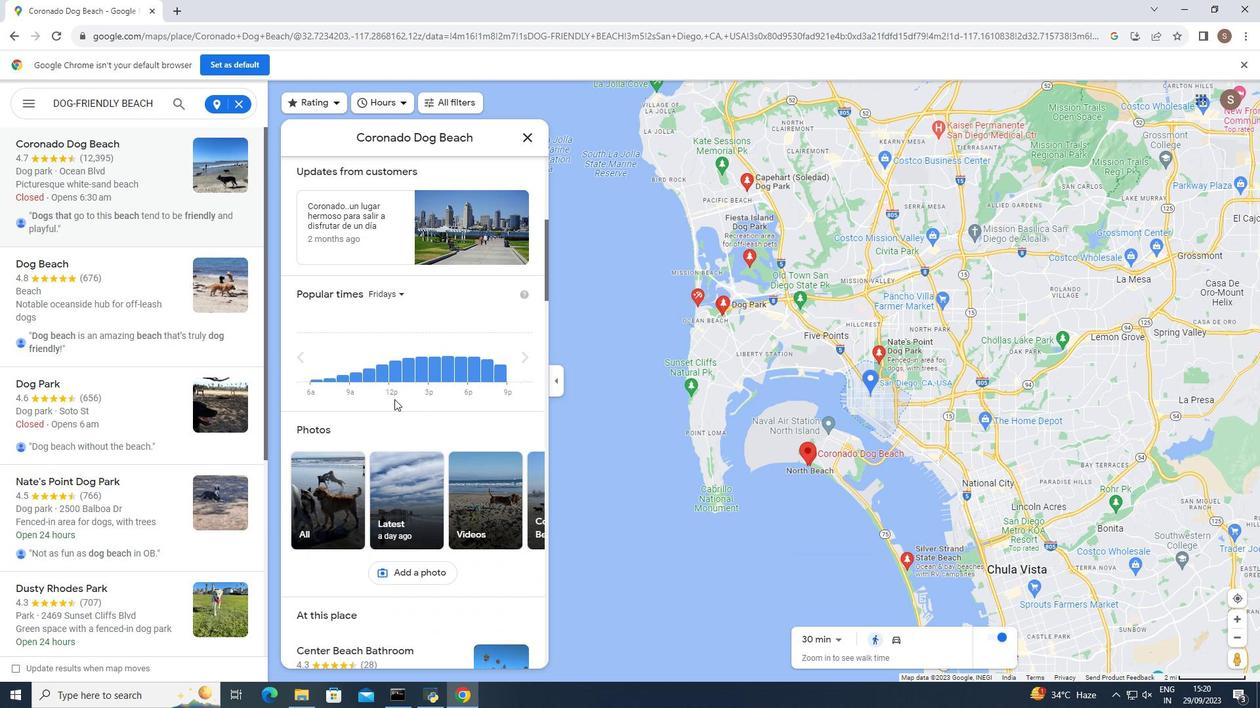 
Action: Mouse moved to (394, 399)
Screenshot: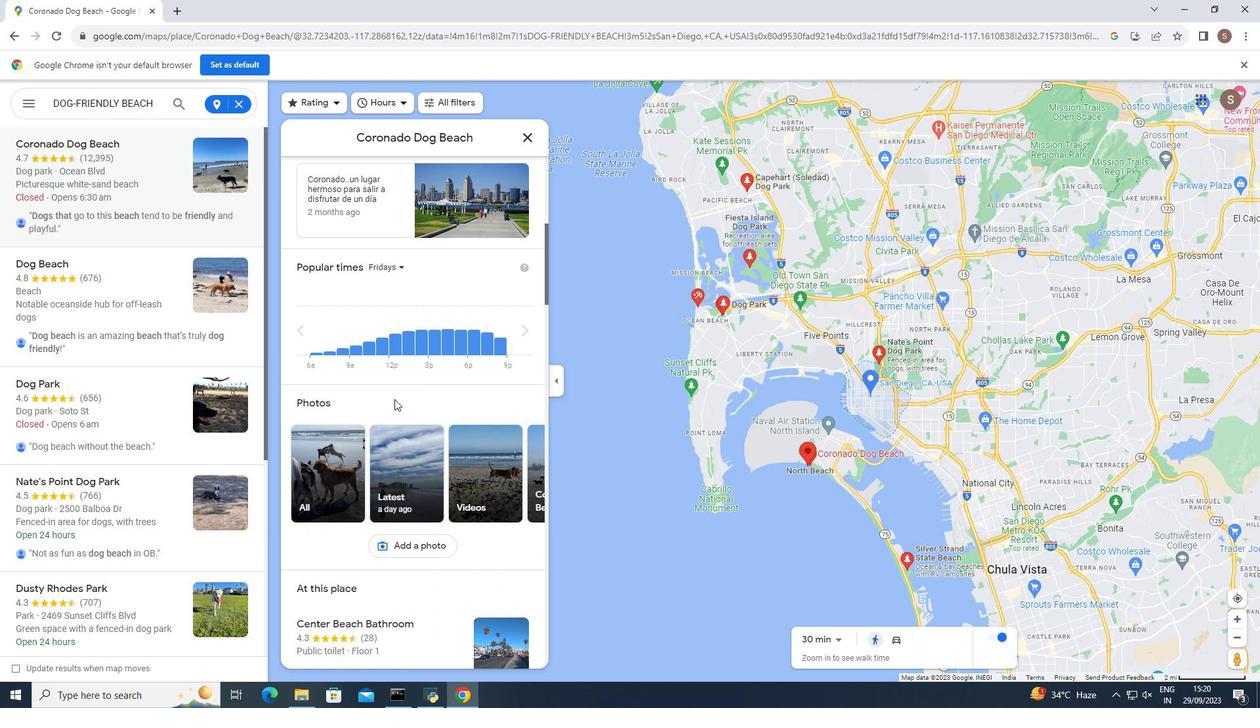 
Action: Mouse scrolled (394, 399) with delta (0, 0)
Screenshot: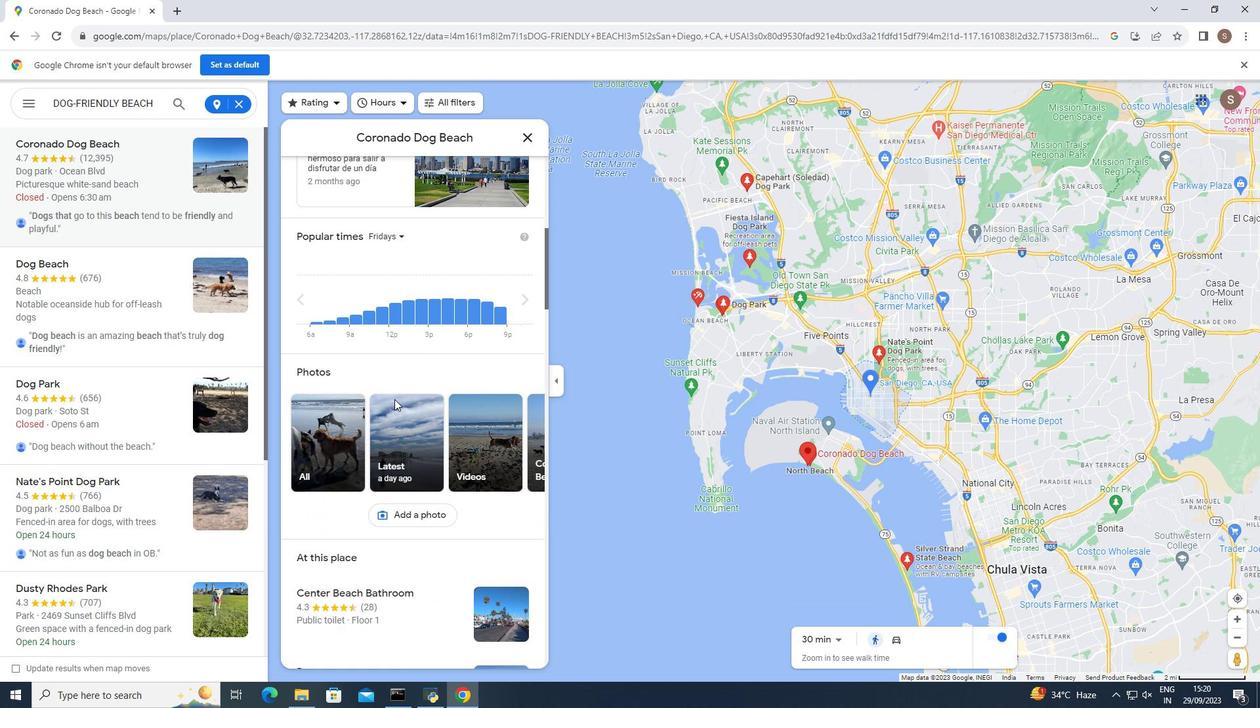 
Action: Mouse moved to (393, 399)
Screenshot: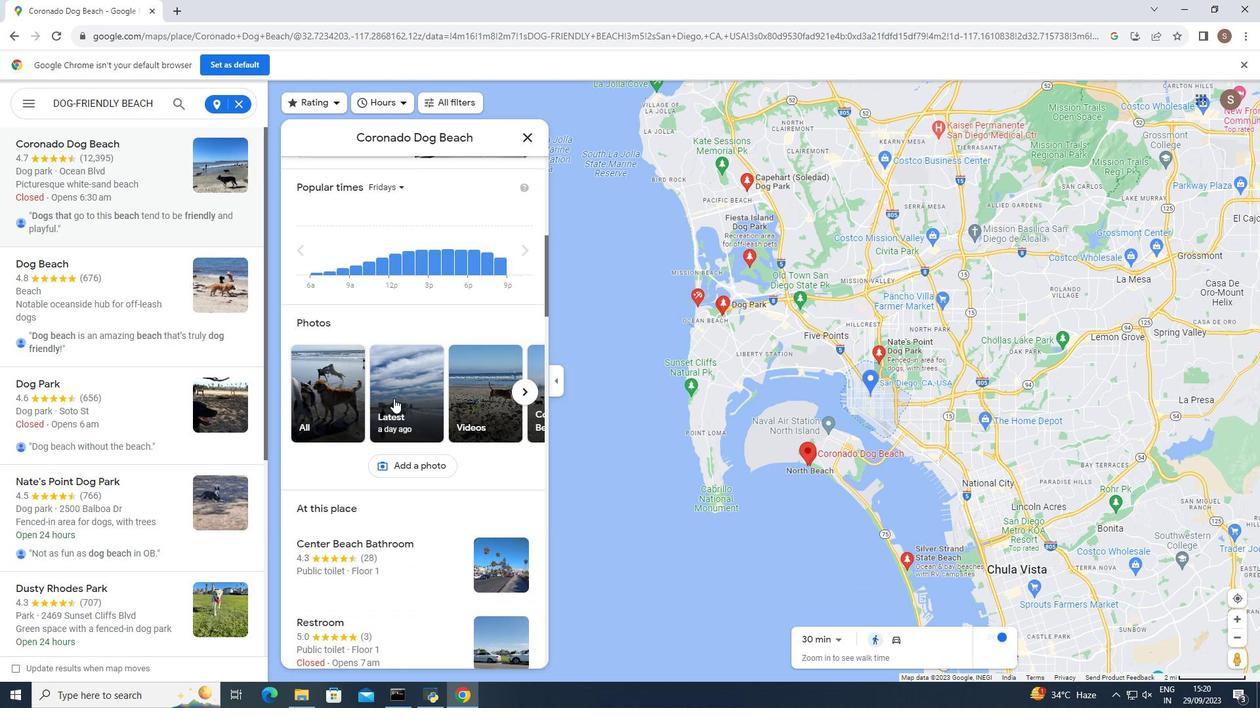 
Action: Mouse scrolled (393, 398) with delta (0, 0)
Screenshot: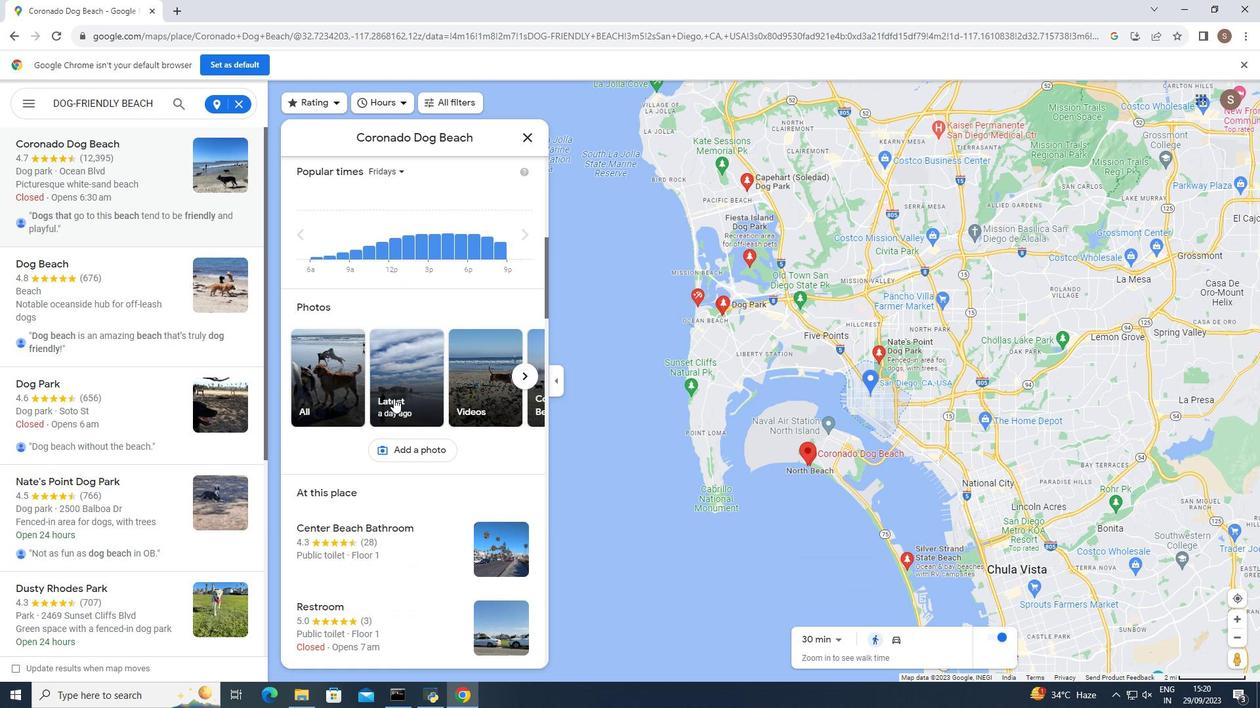 
Action: Mouse moved to (393, 398)
Screenshot: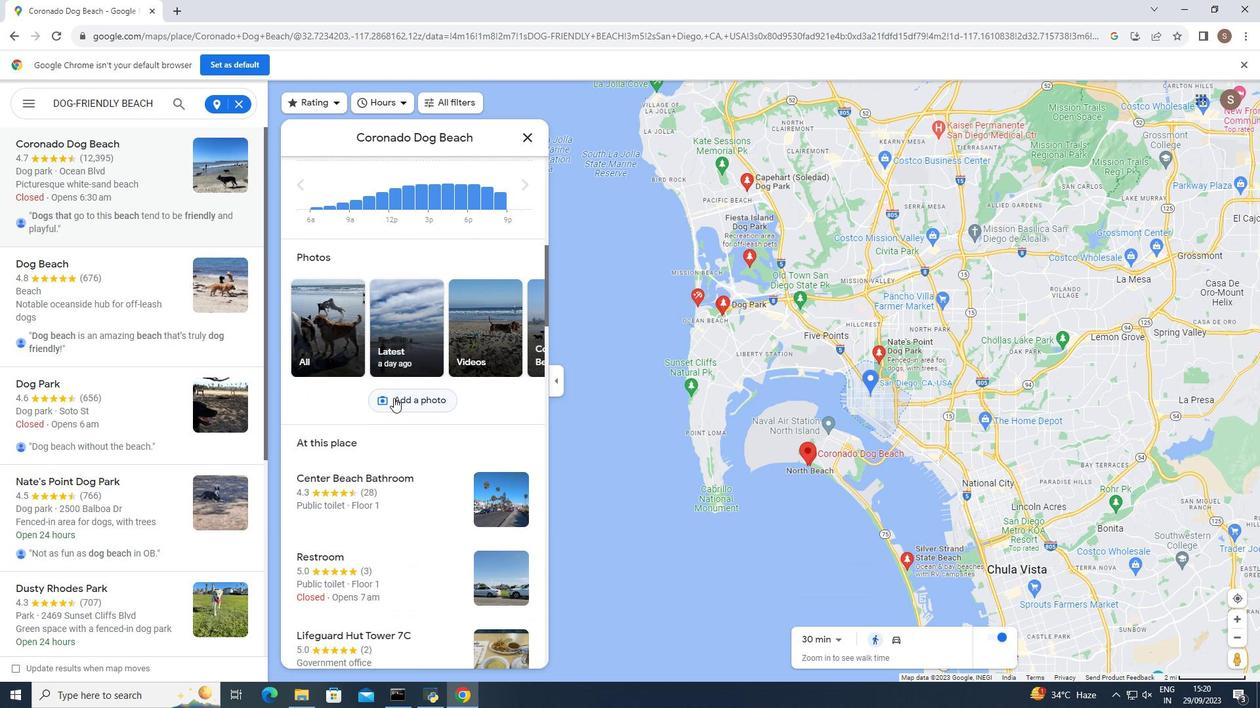 
Action: Mouse scrolled (393, 397) with delta (0, 0)
Screenshot: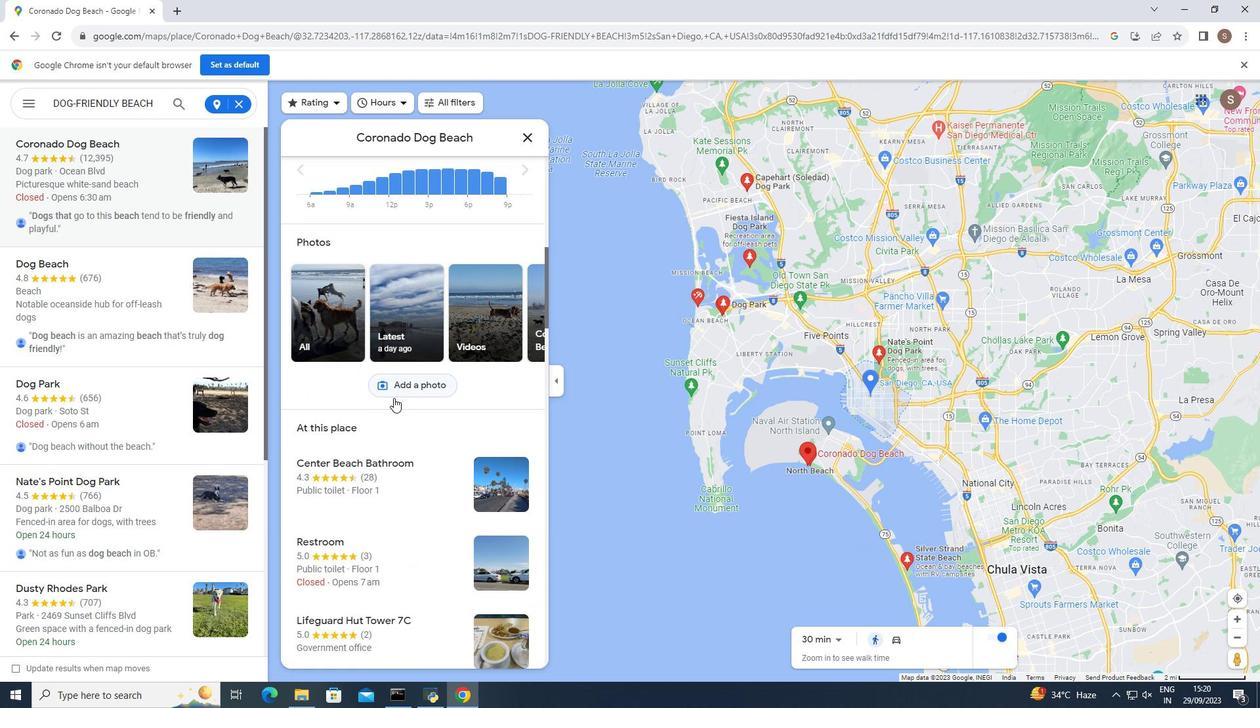 
Action: Mouse scrolled (393, 397) with delta (0, 0)
Screenshot: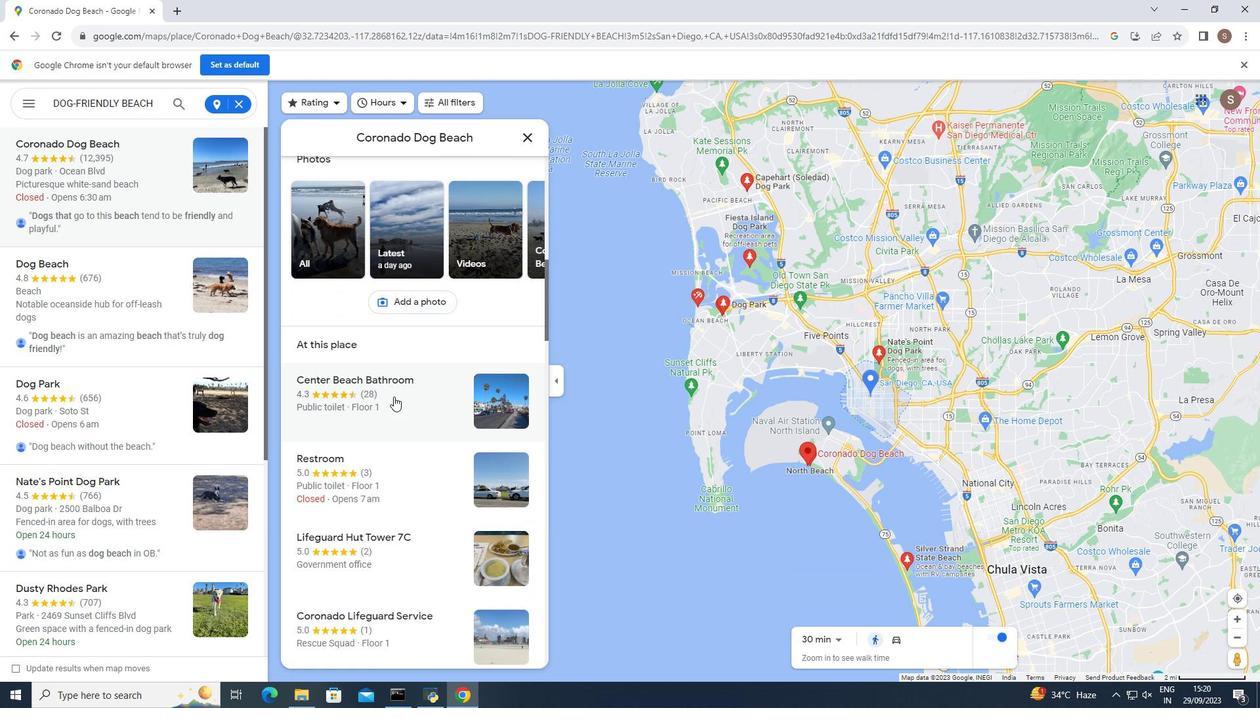 
Action: Mouse moved to (394, 394)
Screenshot: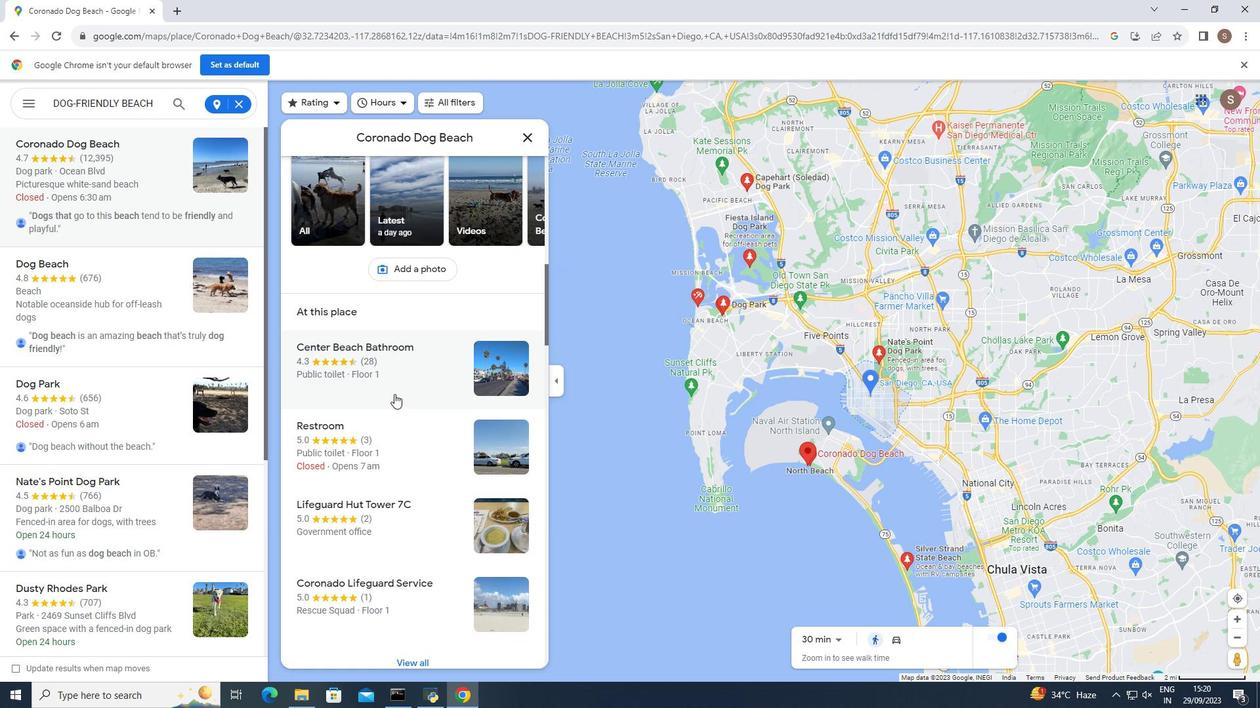 
Action: Mouse scrolled (394, 393) with delta (0, 0)
Screenshot: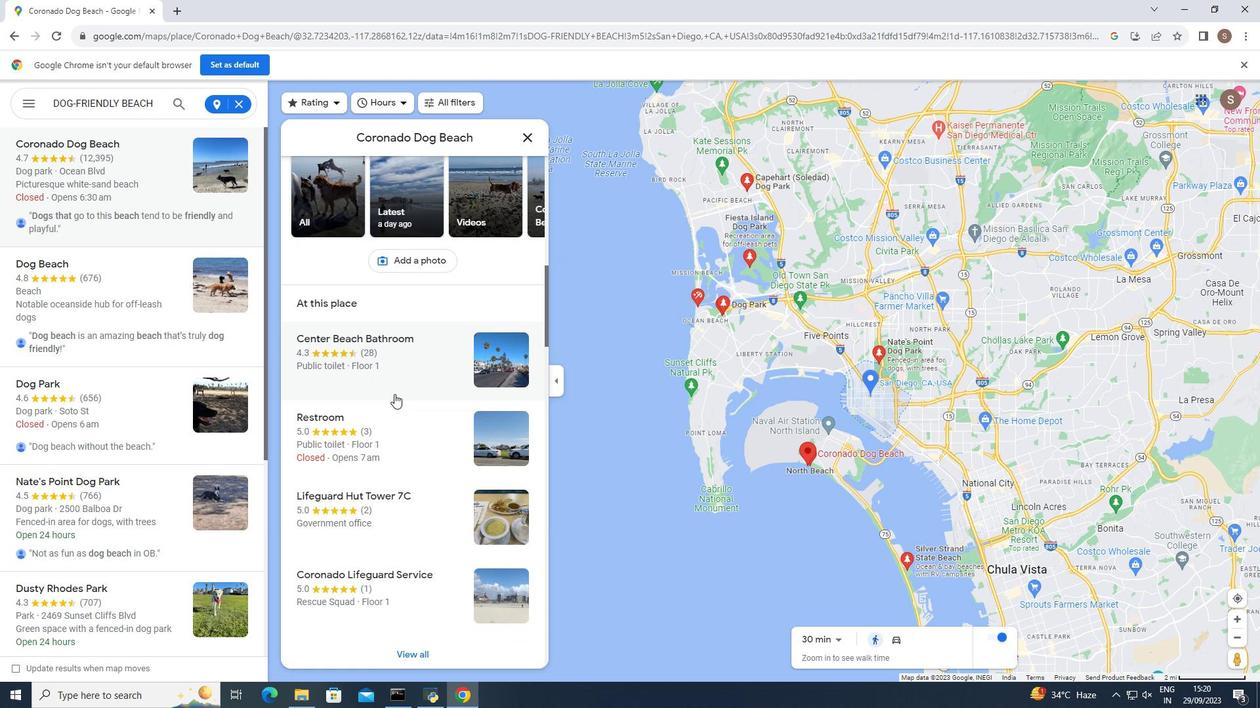 
Action: Mouse moved to (394, 392)
Screenshot: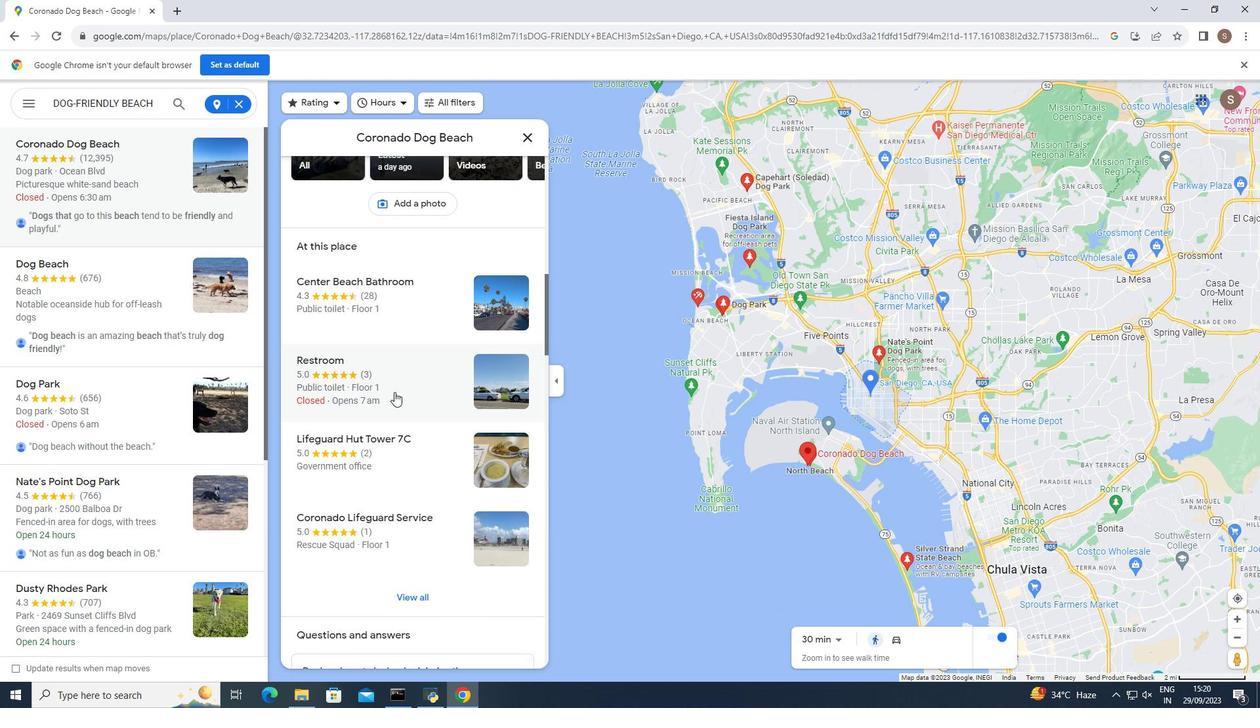 
Action: Mouse scrolled (394, 391) with delta (0, 0)
Screenshot: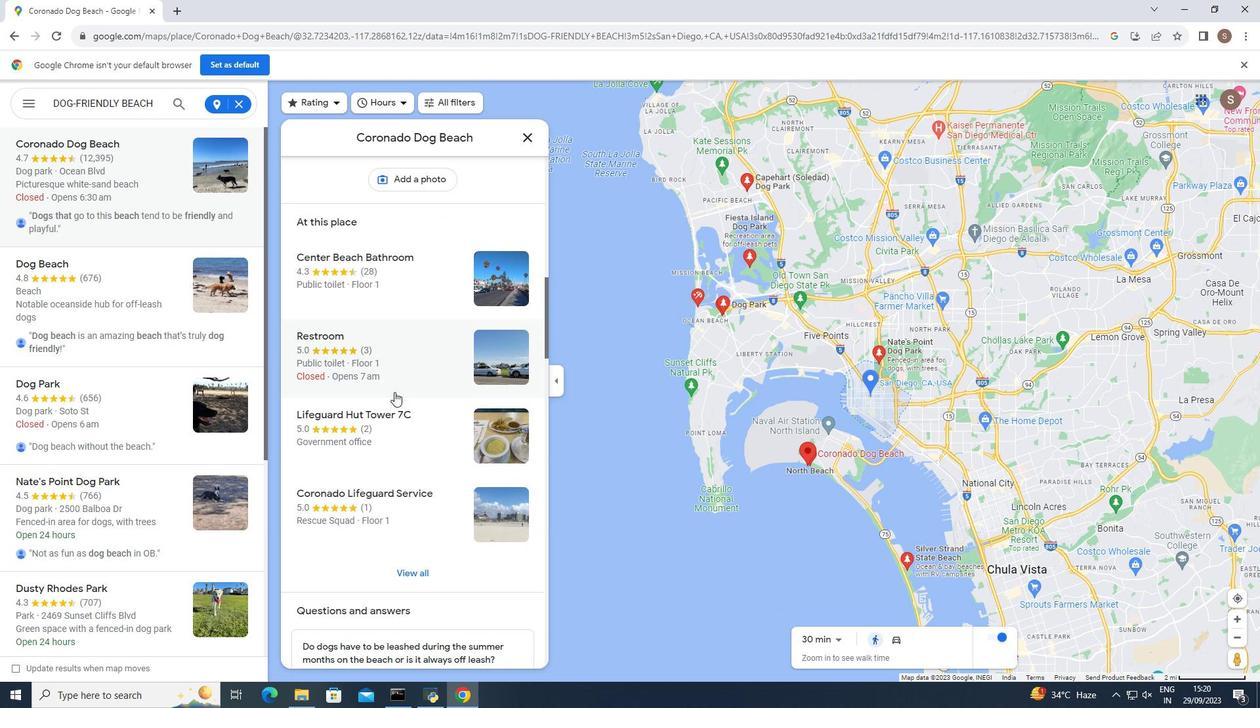 
Action: Mouse scrolled (394, 391) with delta (0, 0)
Screenshot: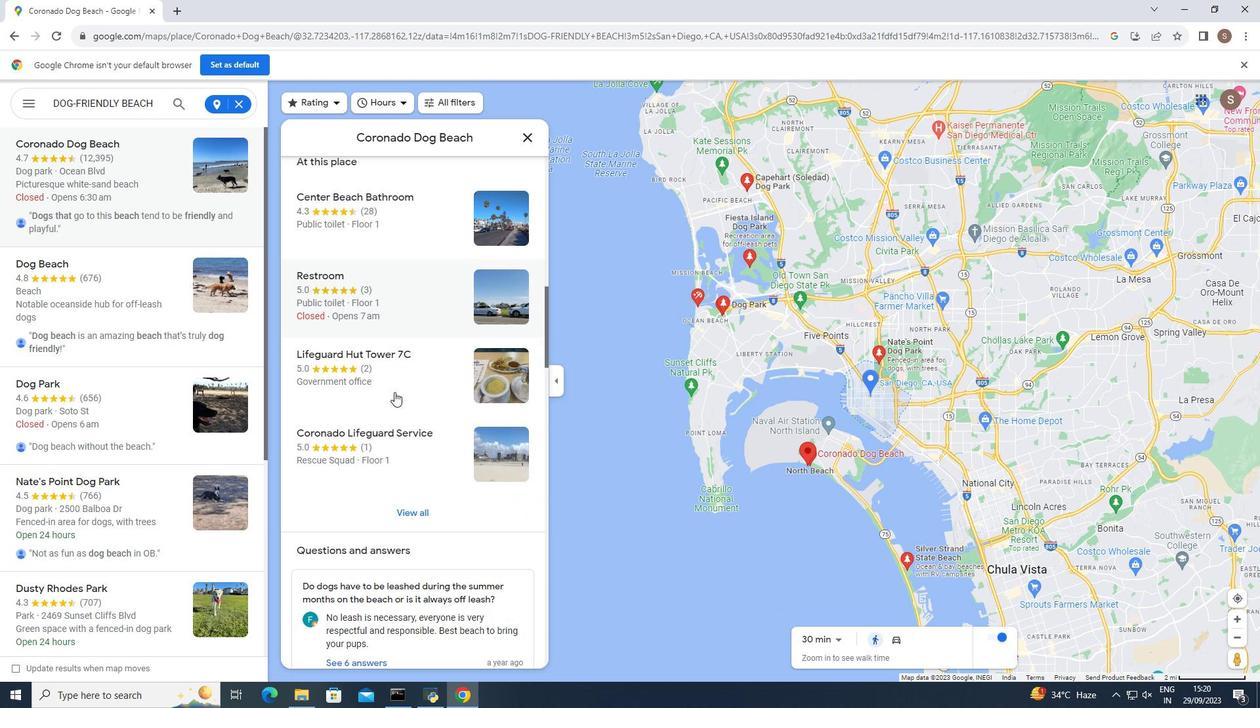 
Action: Mouse scrolled (394, 391) with delta (0, 0)
Screenshot: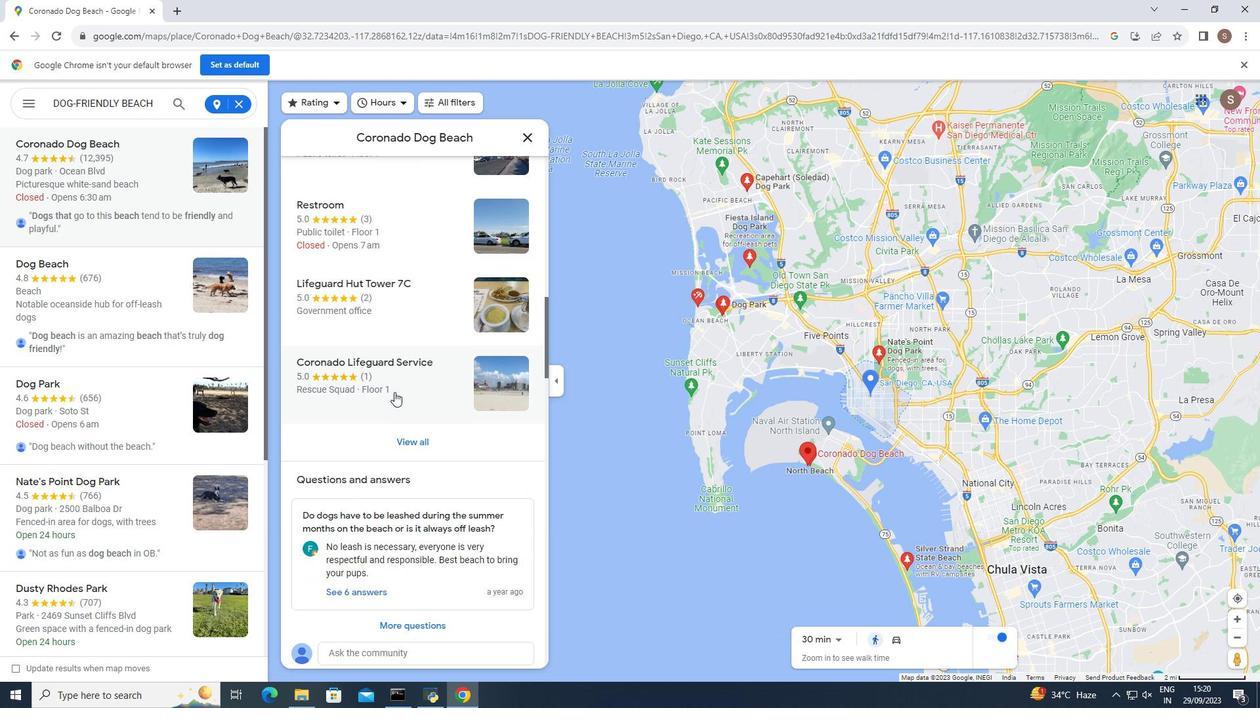 
Action: Mouse scrolled (394, 391) with delta (0, 0)
Screenshot: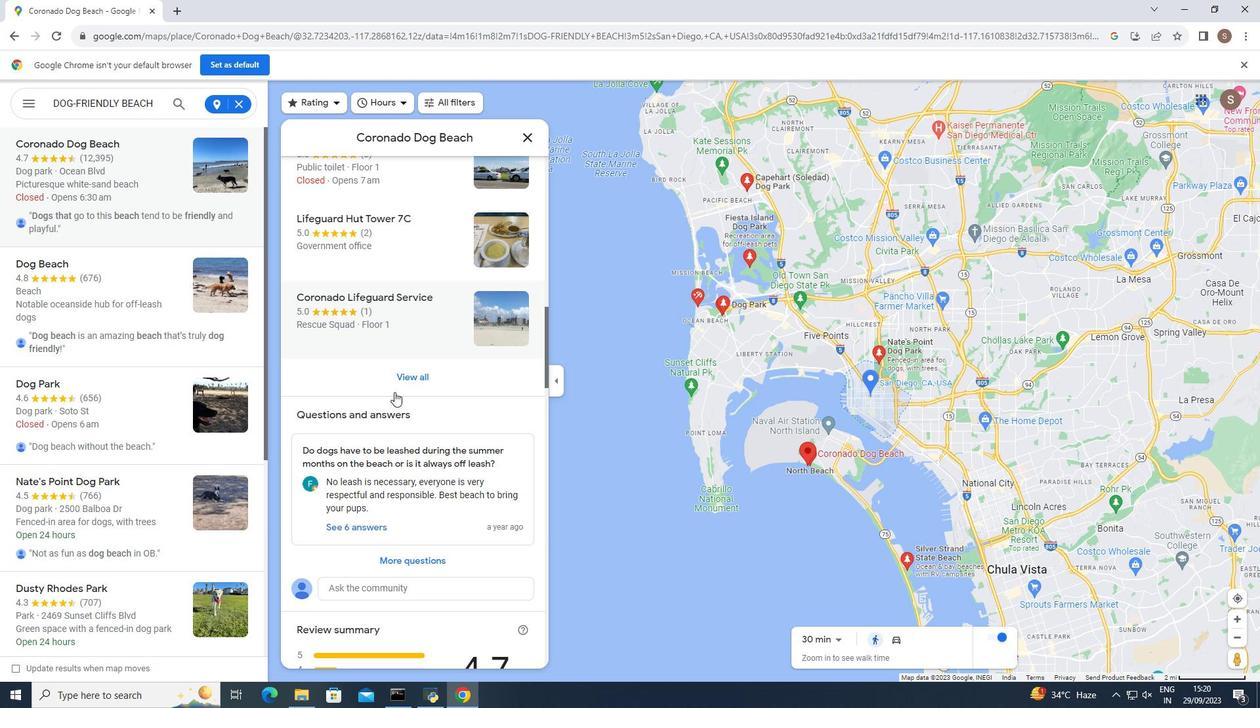 
Action: Mouse scrolled (394, 391) with delta (0, 0)
Screenshot: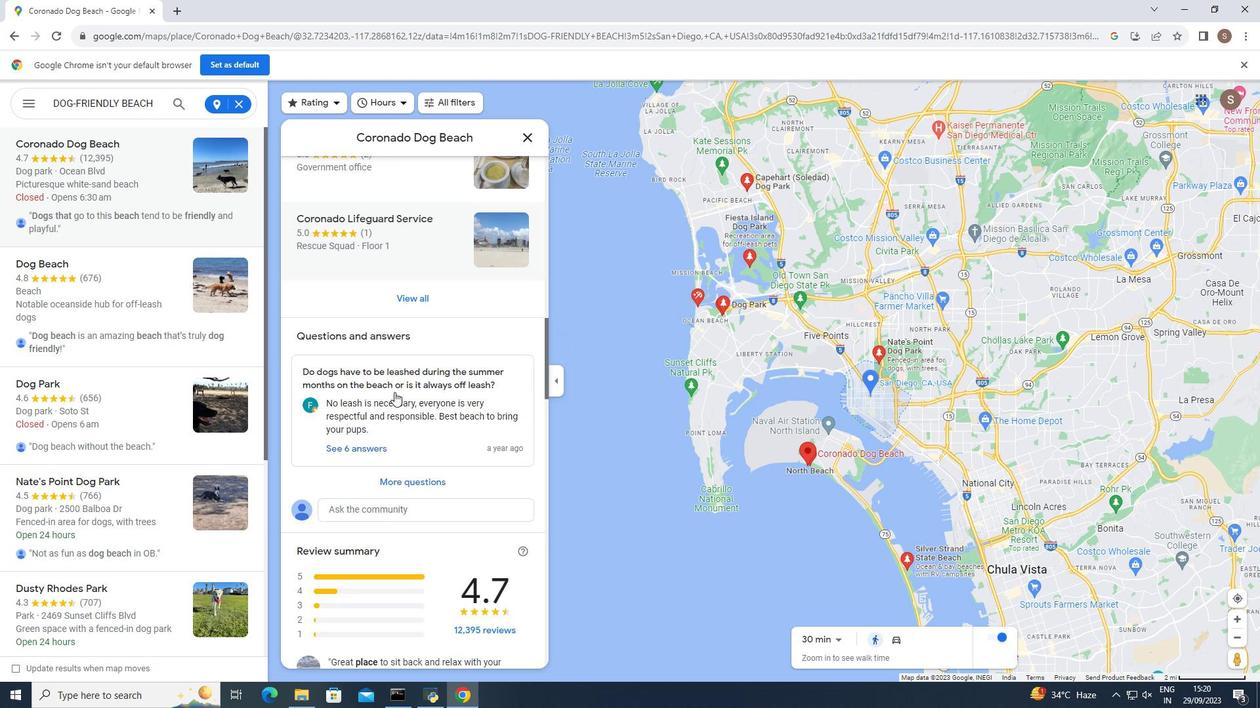 
Action: Mouse scrolled (394, 391) with delta (0, 0)
Screenshot: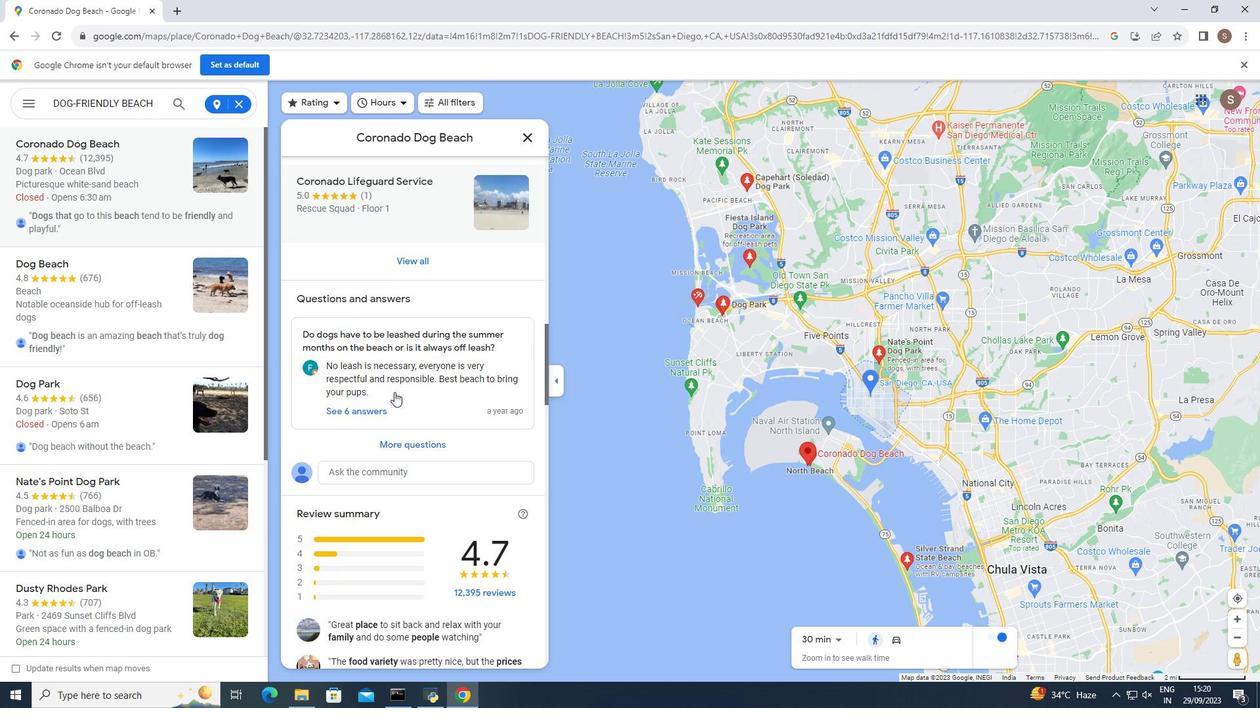 
Action: Mouse scrolled (394, 391) with delta (0, 0)
Screenshot: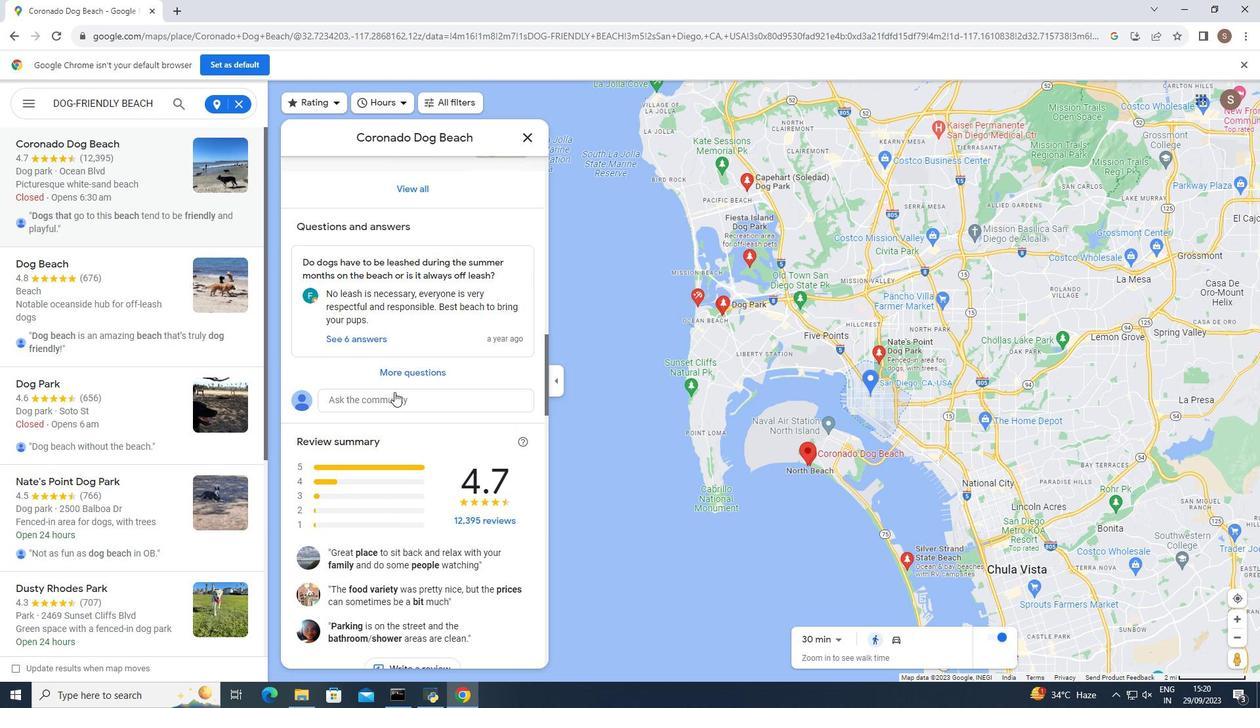 
Action: Mouse scrolled (394, 391) with delta (0, 0)
Screenshot: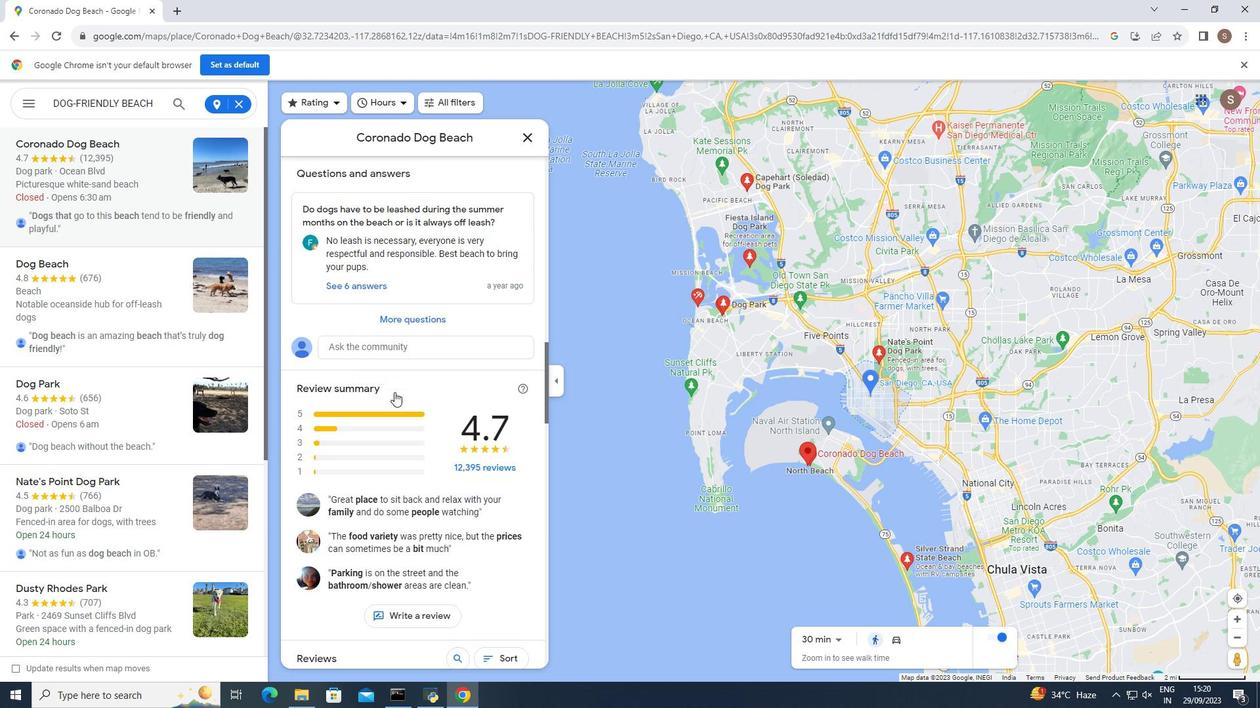 
Action: Mouse scrolled (394, 391) with delta (0, 0)
Screenshot: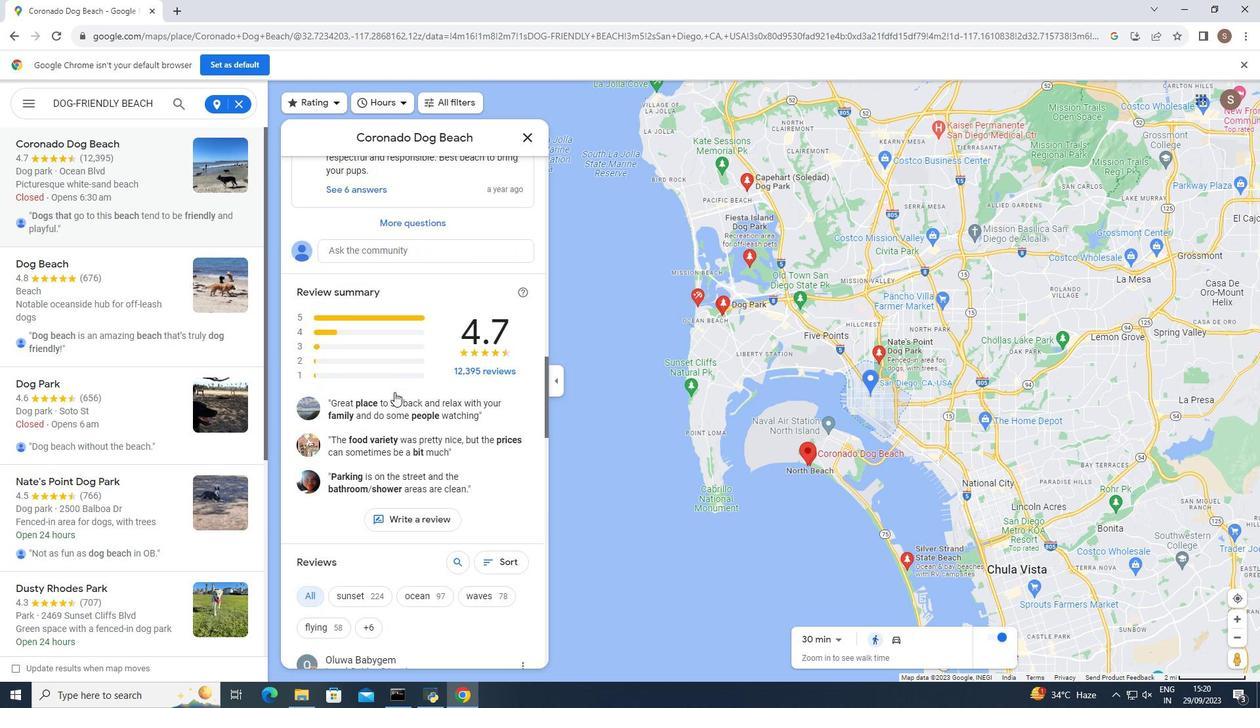 
Action: Mouse scrolled (394, 391) with delta (0, 0)
Screenshot: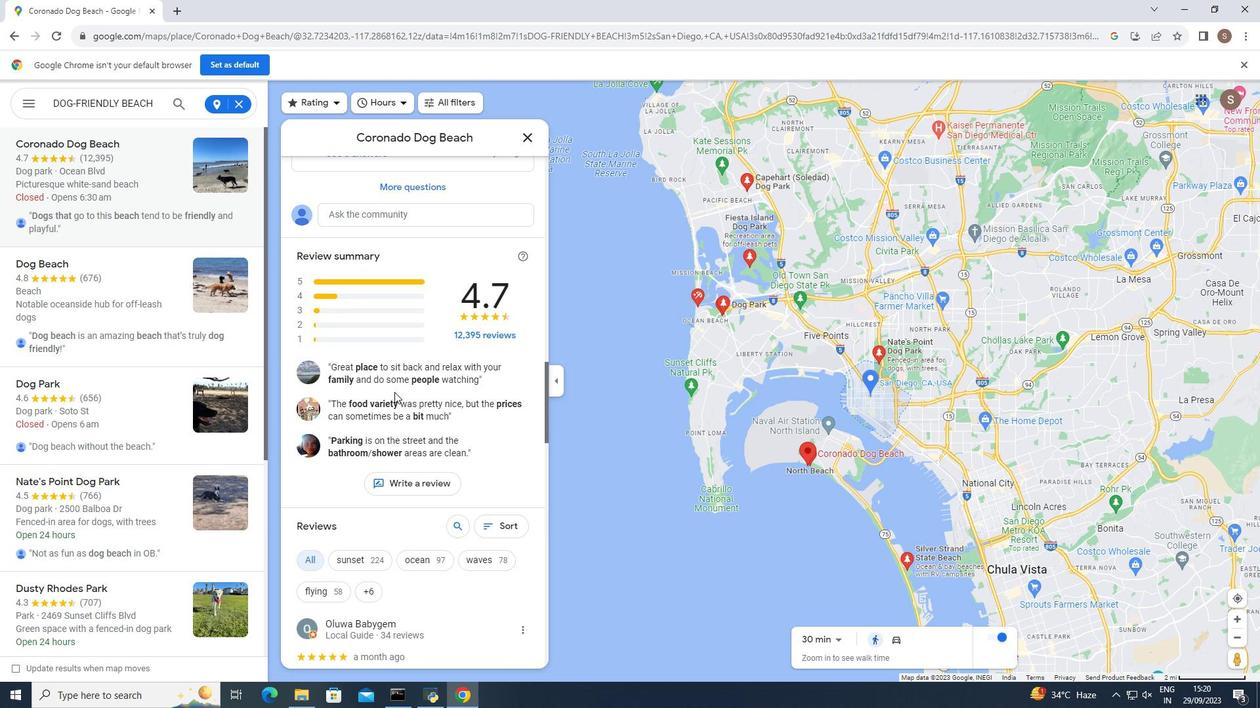 
Action: Mouse scrolled (394, 391) with delta (0, 0)
Screenshot: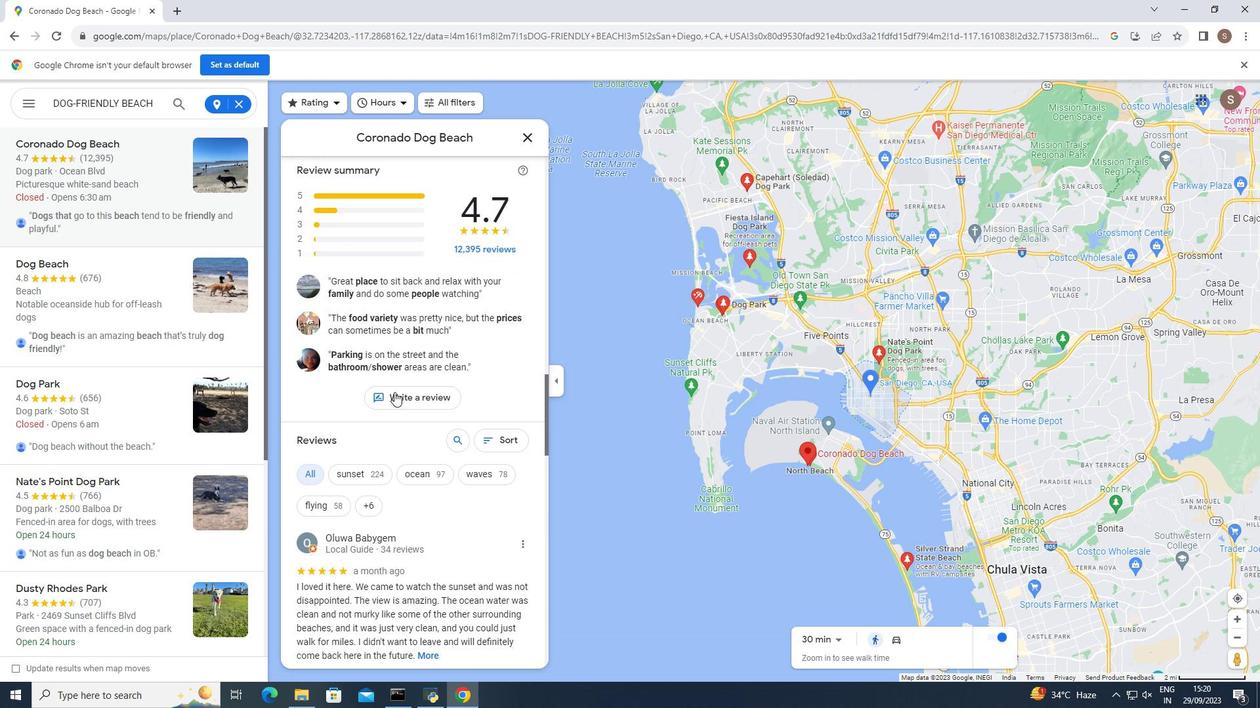 
Action: Mouse moved to (394, 392)
Screenshot: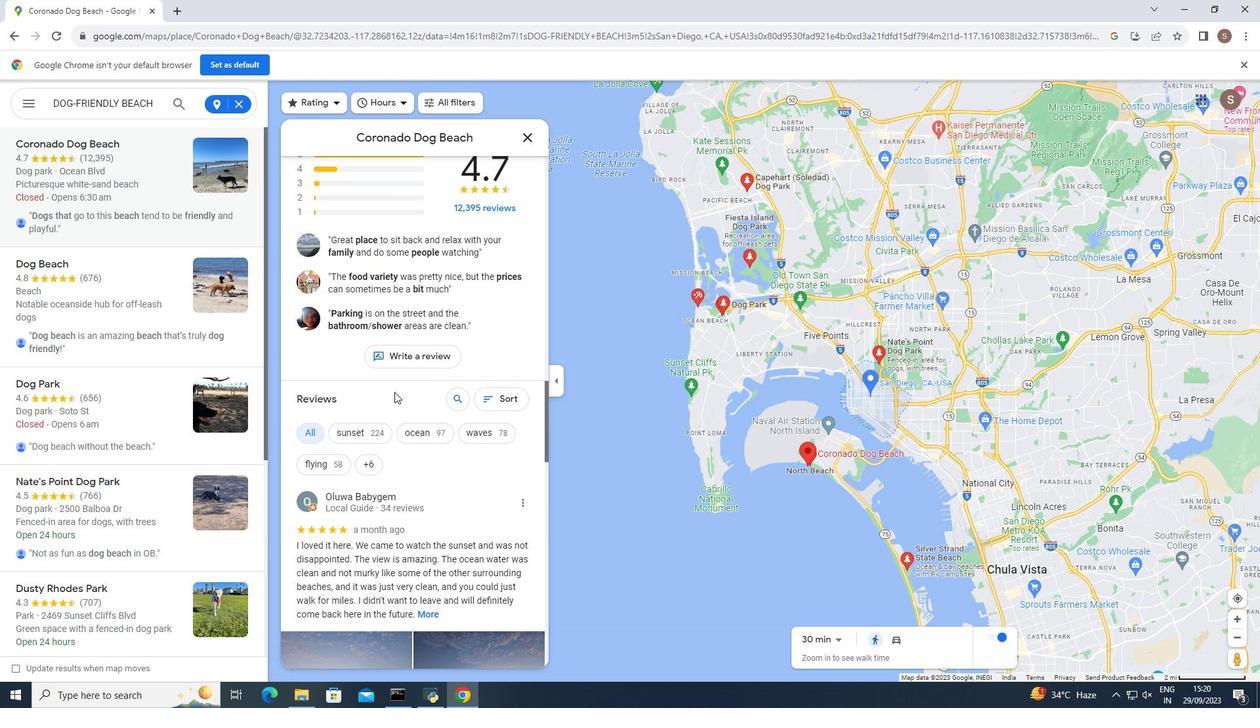 
Action: Mouse scrolled (394, 391) with delta (0, 0)
Screenshot: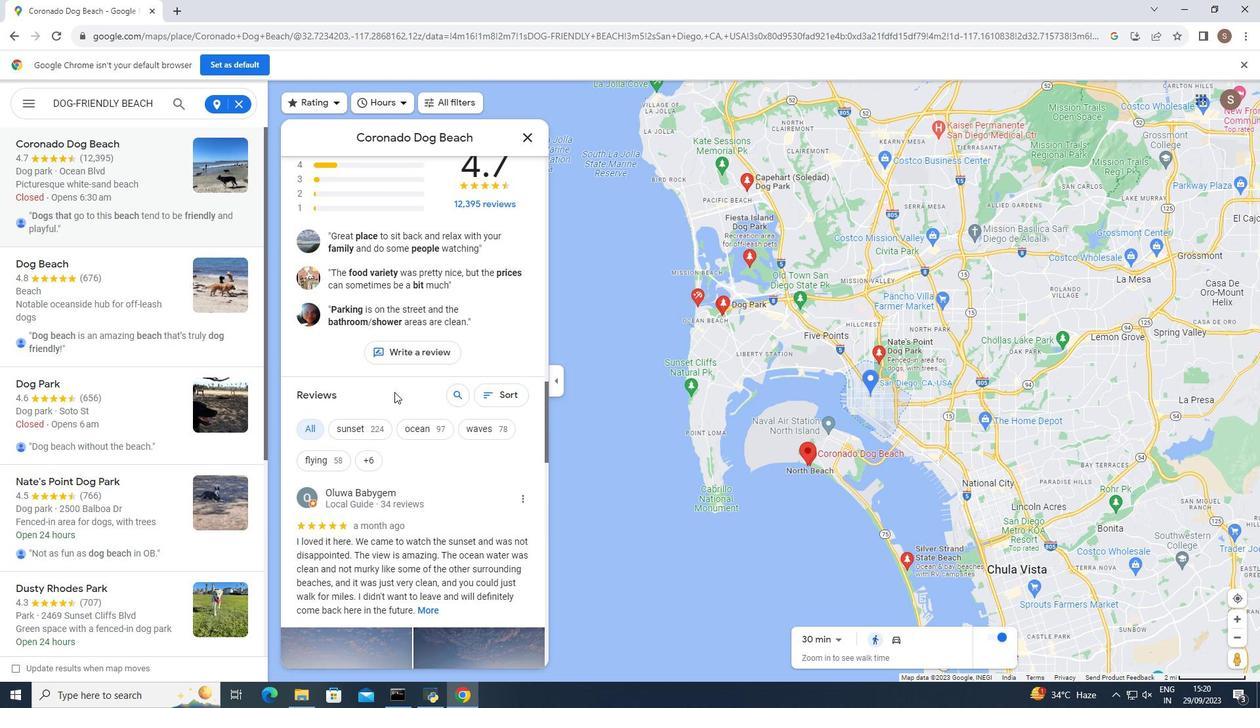 
Action: Mouse moved to (391, 392)
Screenshot: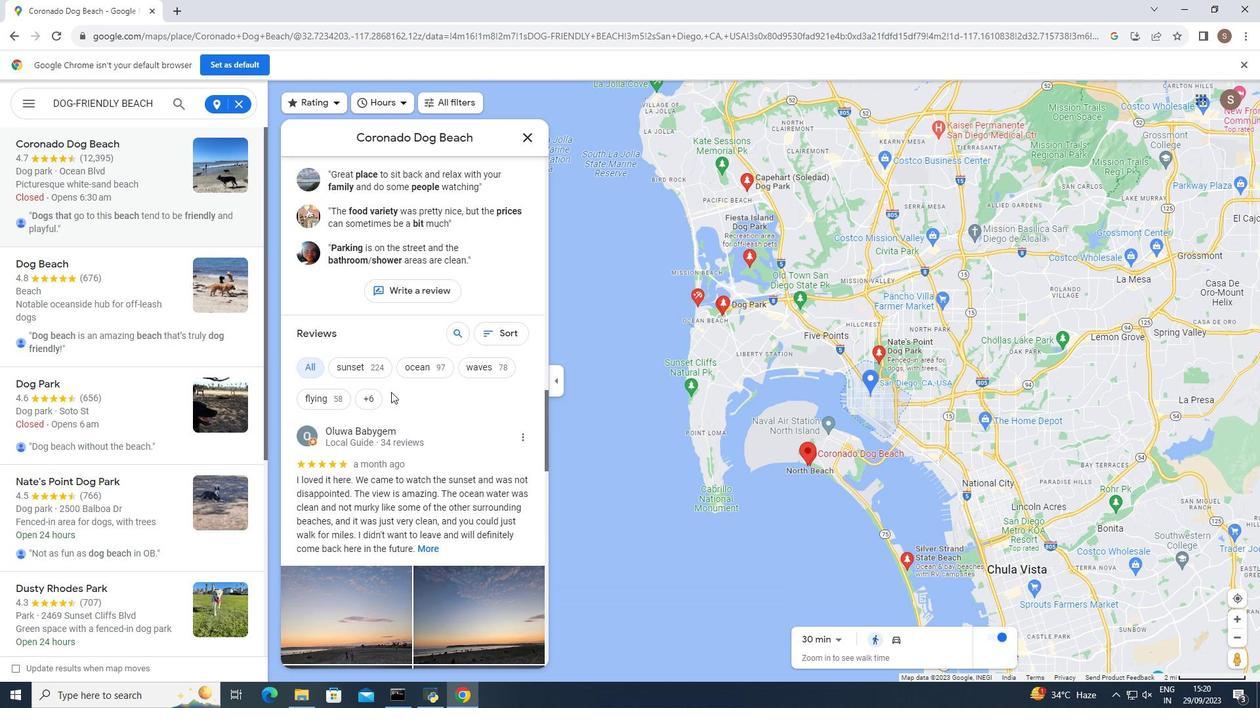
Action: Mouse scrolled (391, 391) with delta (0, 0)
Screenshot: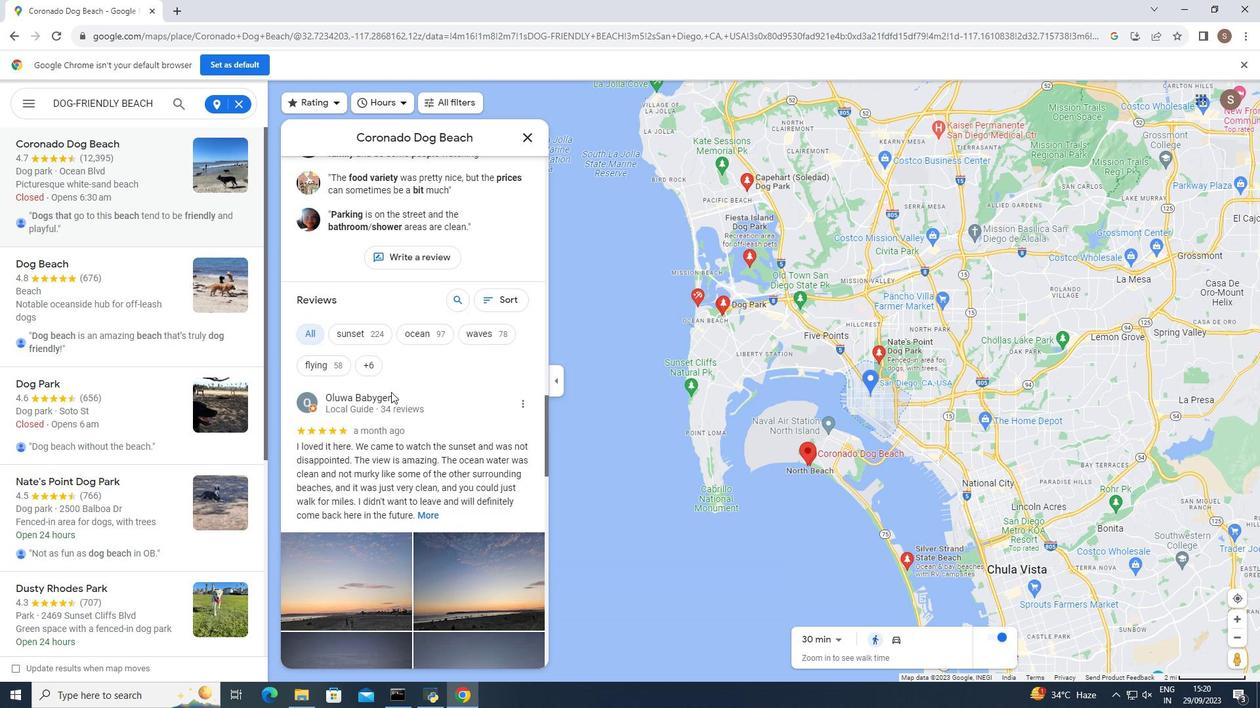
Action: Mouse moved to (387, 392)
Screenshot: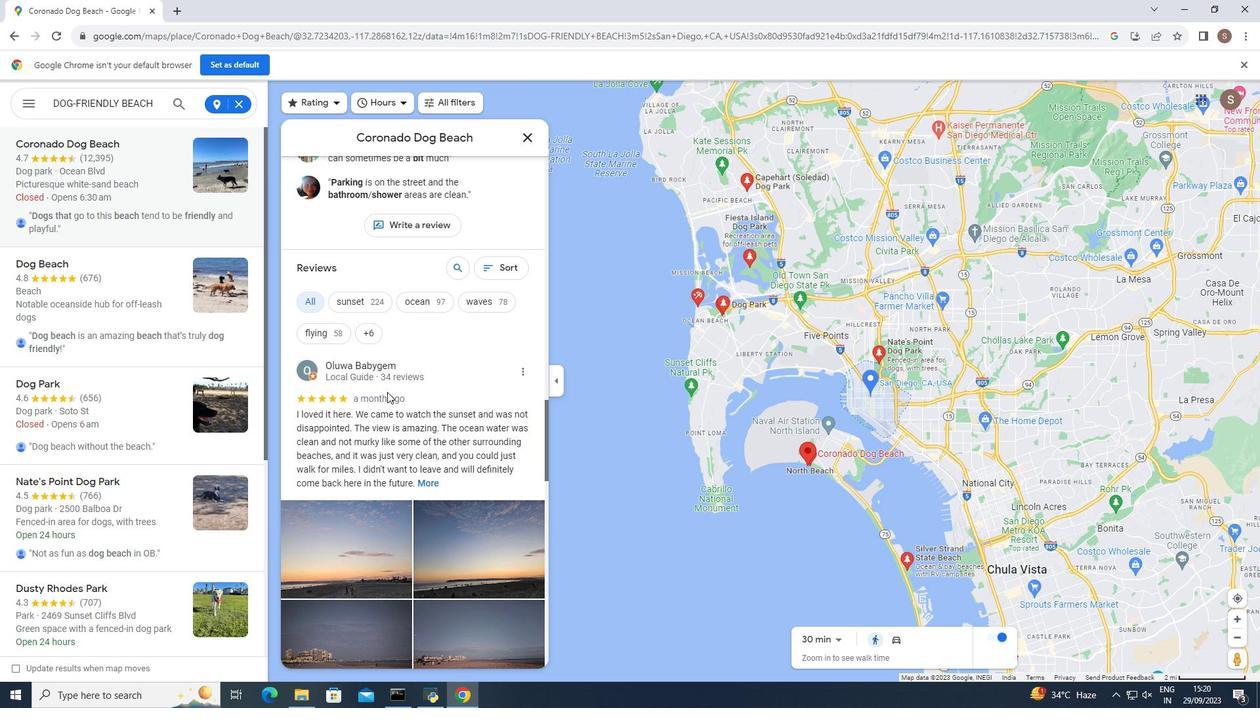 
Action: Mouse scrolled (387, 391) with delta (0, 0)
Screenshot: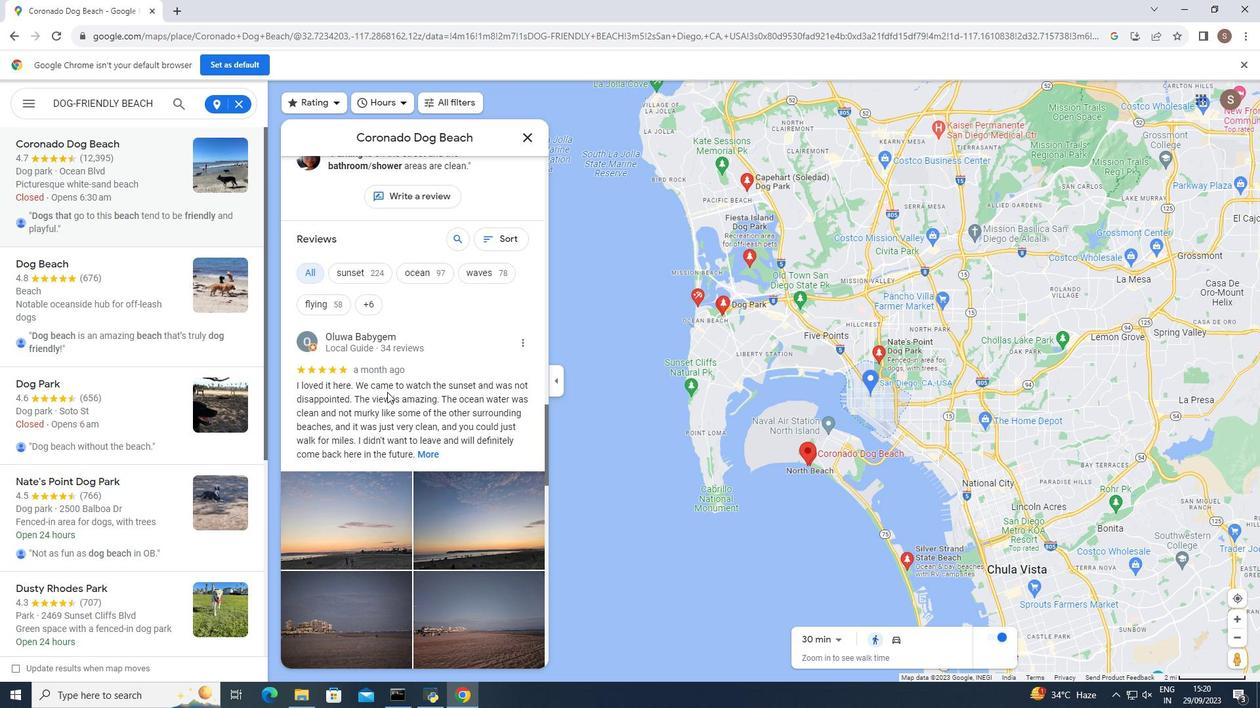 
Action: Mouse scrolled (387, 391) with delta (0, 0)
Screenshot: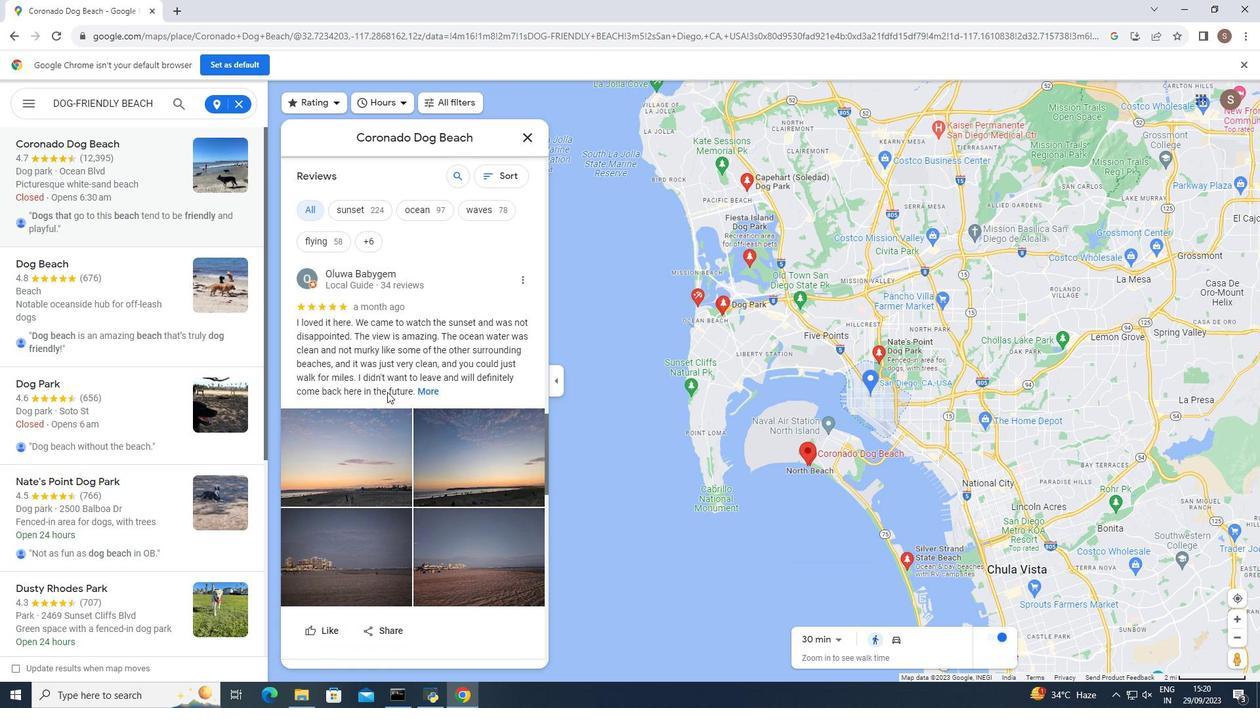 
Action: Mouse moved to (381, 392)
Screenshot: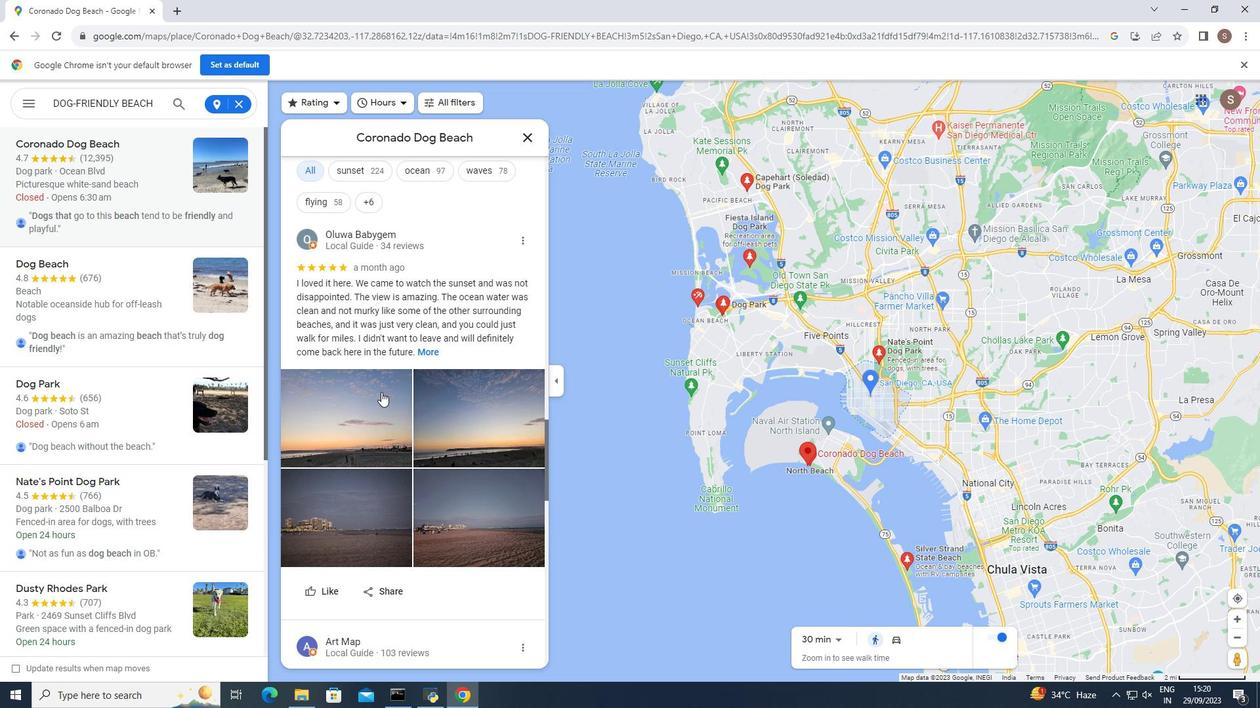 
Action: Mouse scrolled (381, 391) with delta (0, 0)
Screenshot: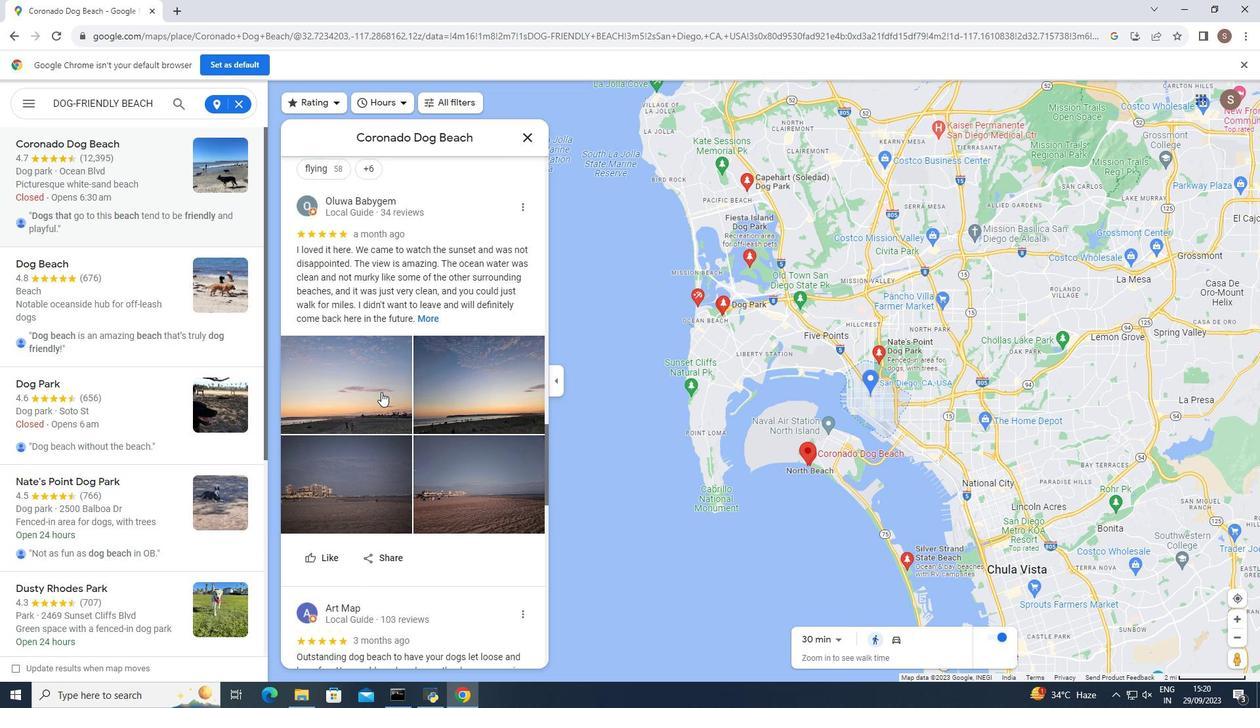
Action: Mouse scrolled (381, 391) with delta (0, 0)
Screenshot: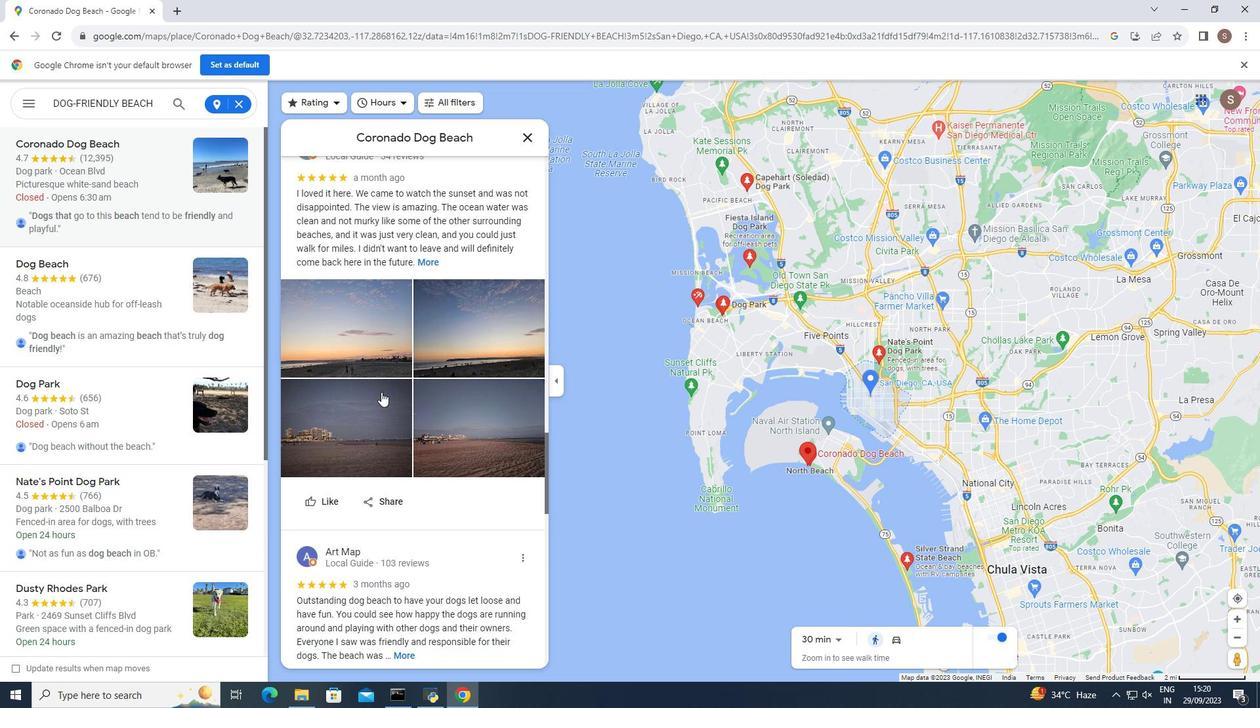 
Action: Mouse scrolled (381, 391) with delta (0, 0)
Screenshot: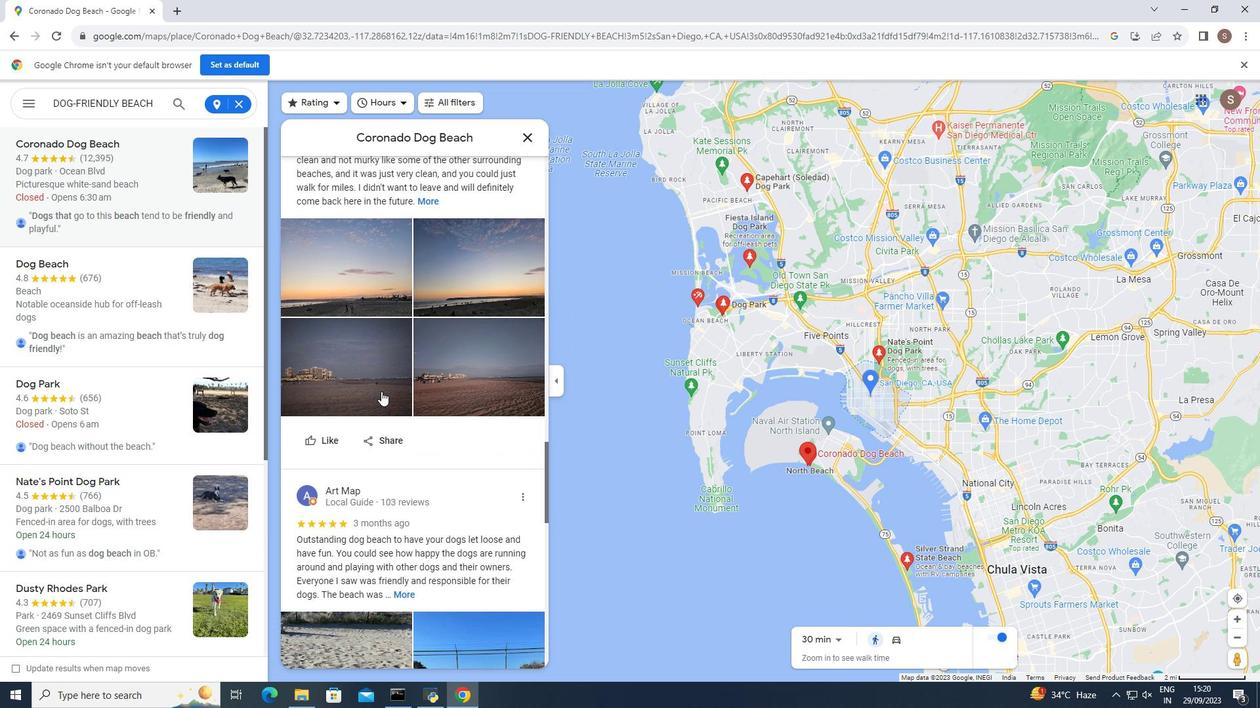 
Action: Mouse moved to (533, 137)
Screenshot: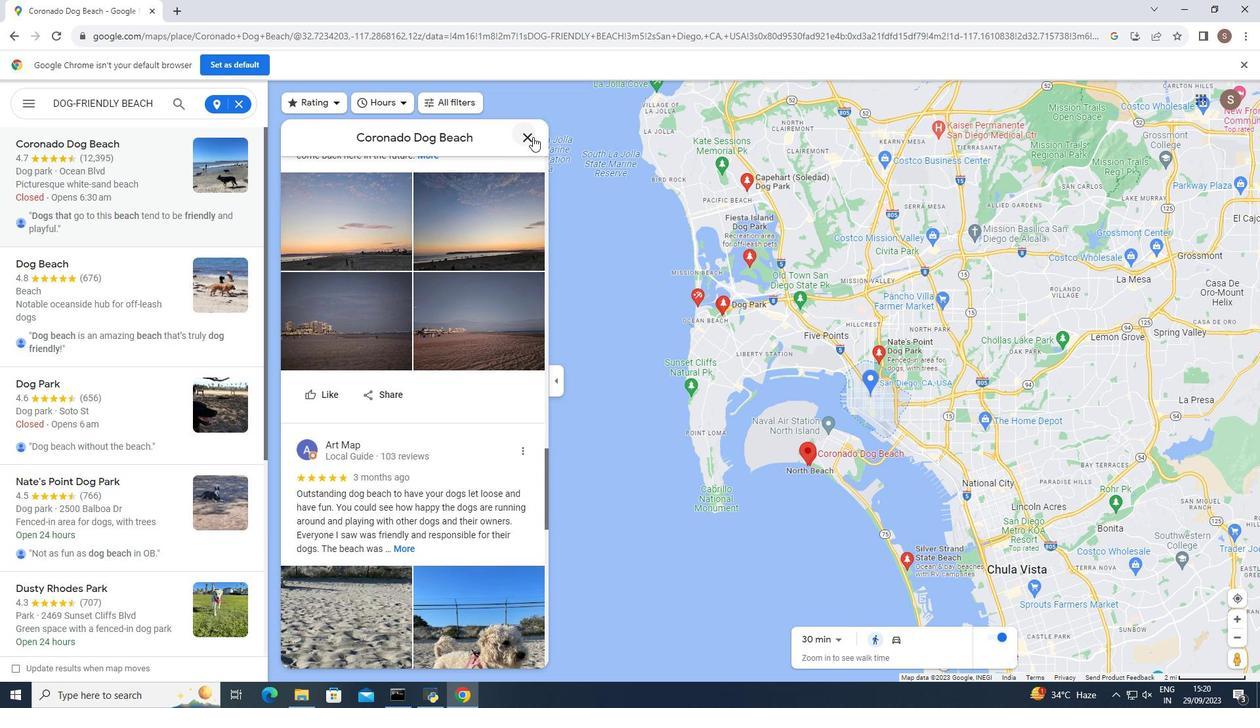 
Action: Mouse pressed left at (533, 137)
Screenshot: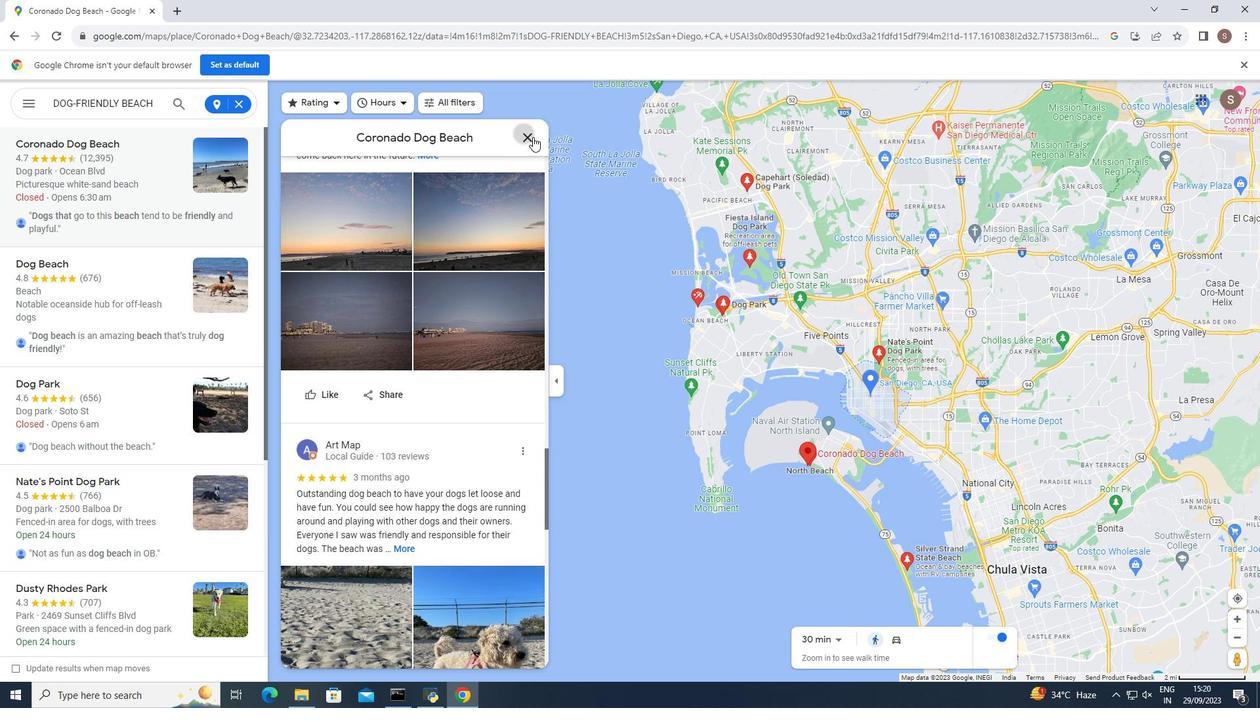 
Action: Mouse moved to (42, 264)
Screenshot: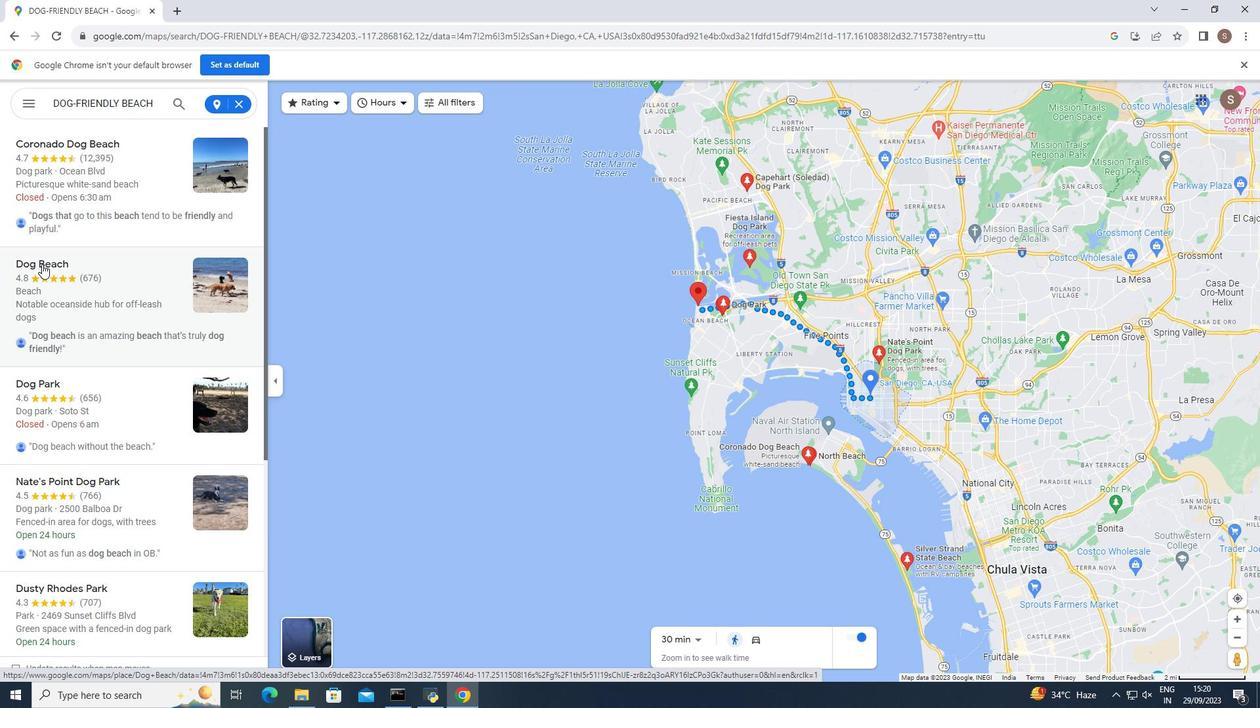 
Action: Mouse pressed left at (42, 264)
Screenshot: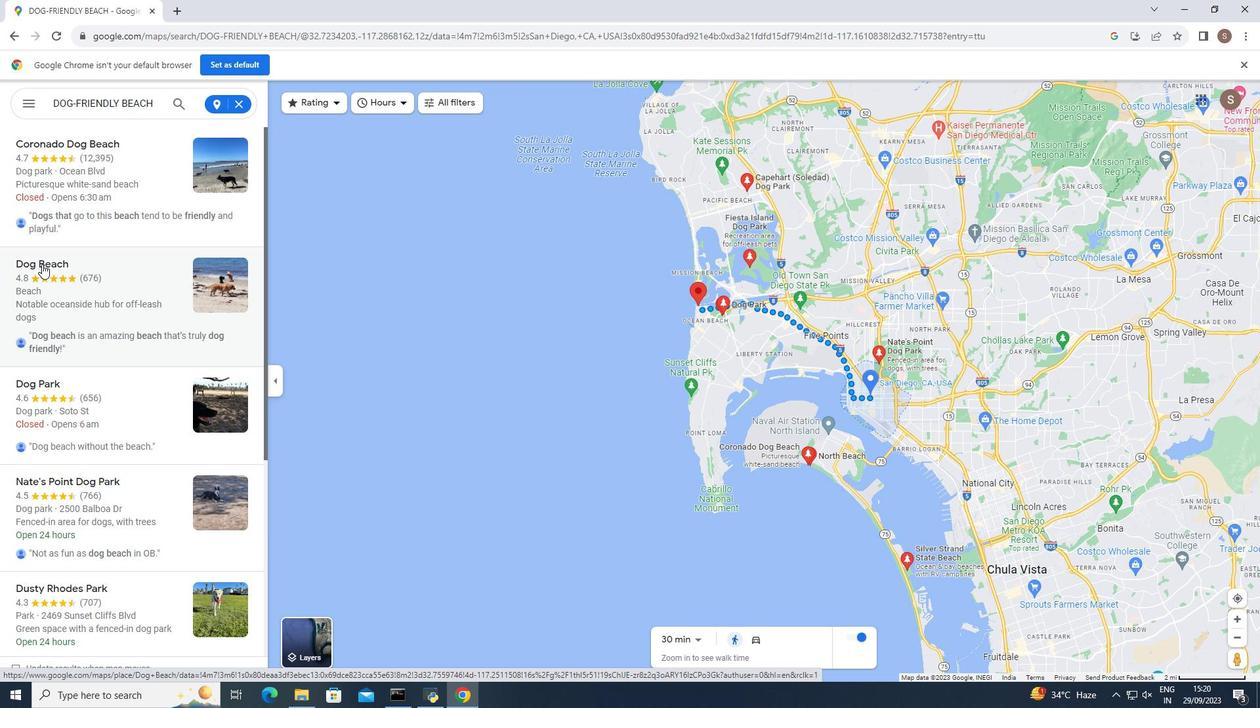 
Action: Mouse moved to (448, 359)
Screenshot: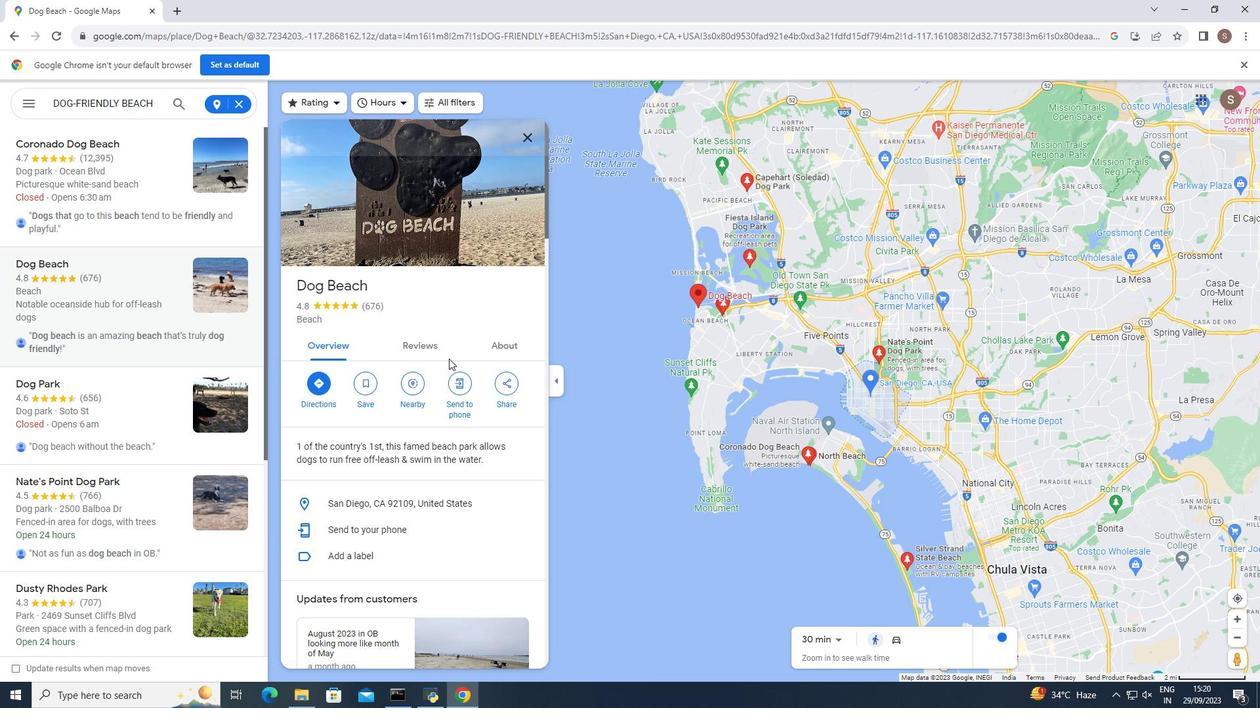 
Action: Mouse scrolled (448, 358) with delta (0, 0)
Screenshot: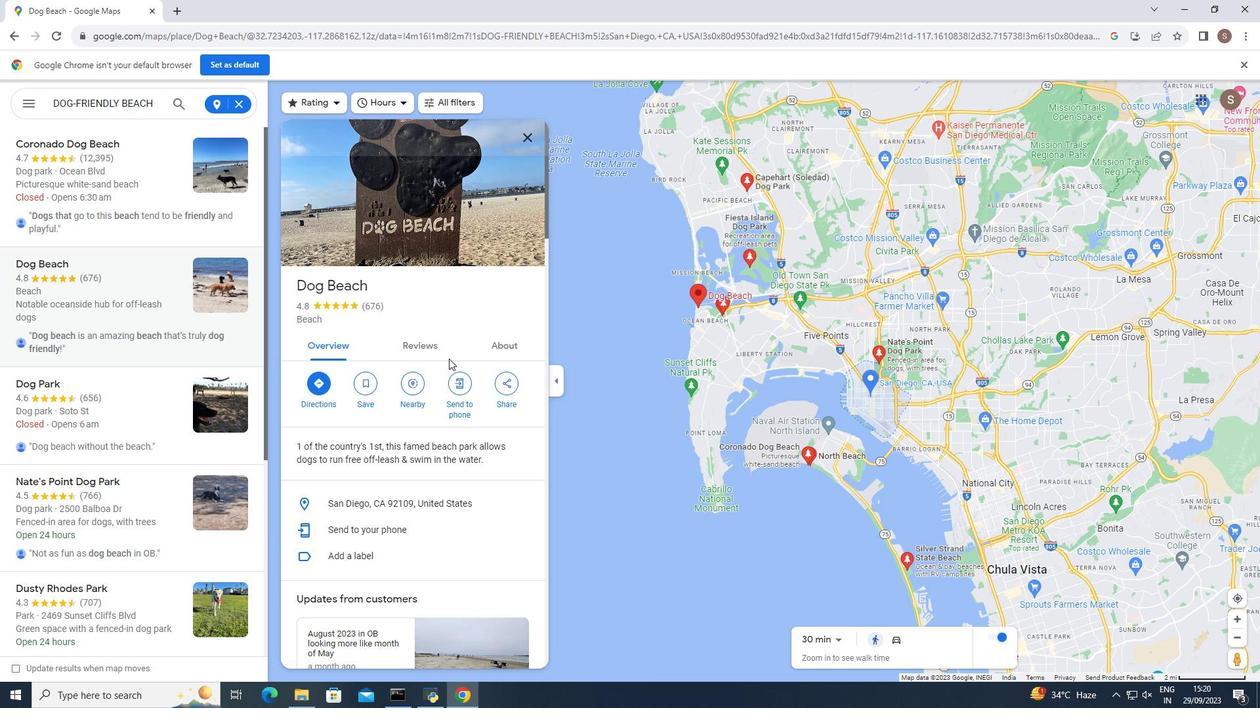 
Action: Mouse moved to (433, 450)
Screenshot: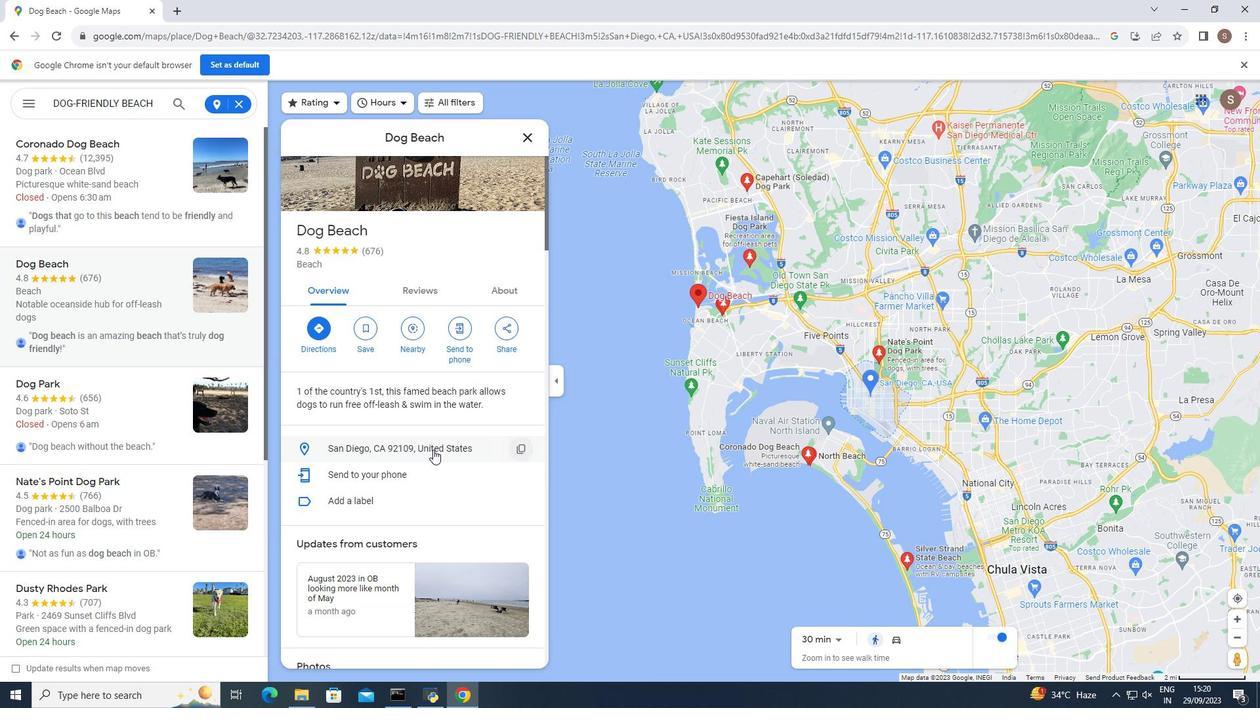
Action: Mouse scrolled (433, 449) with delta (0, 0)
Screenshot: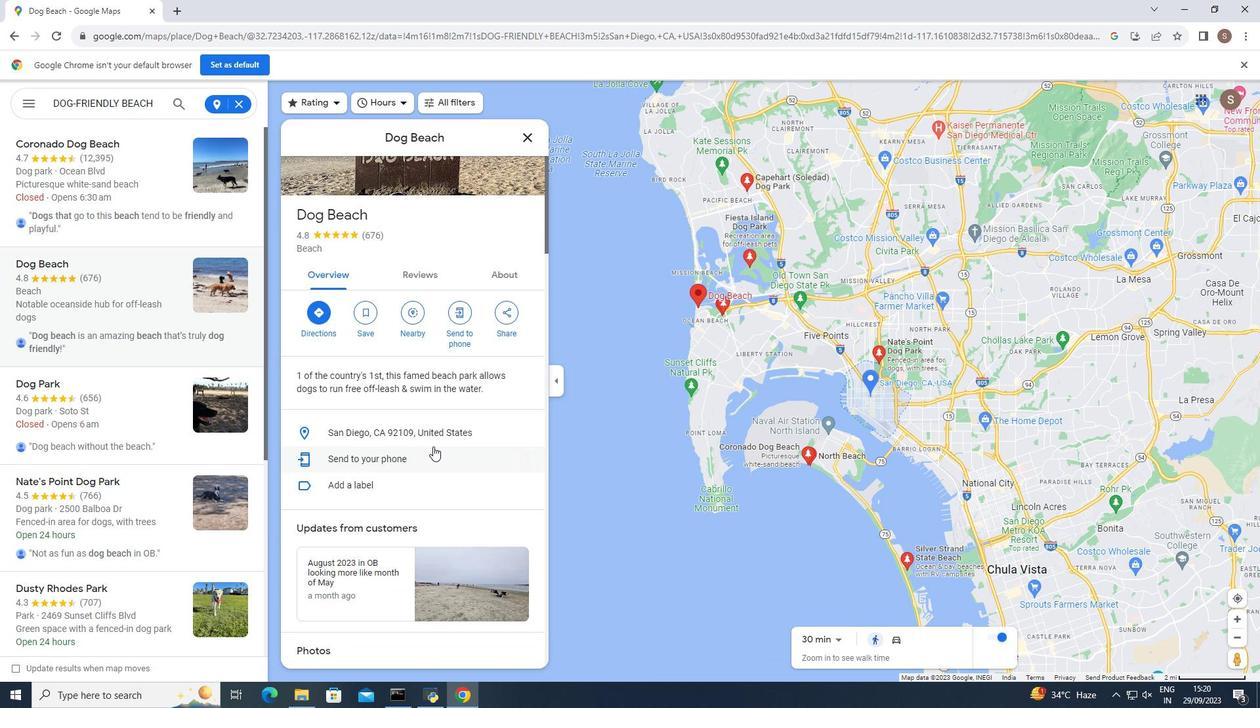 
Action: Mouse moved to (432, 437)
Screenshot: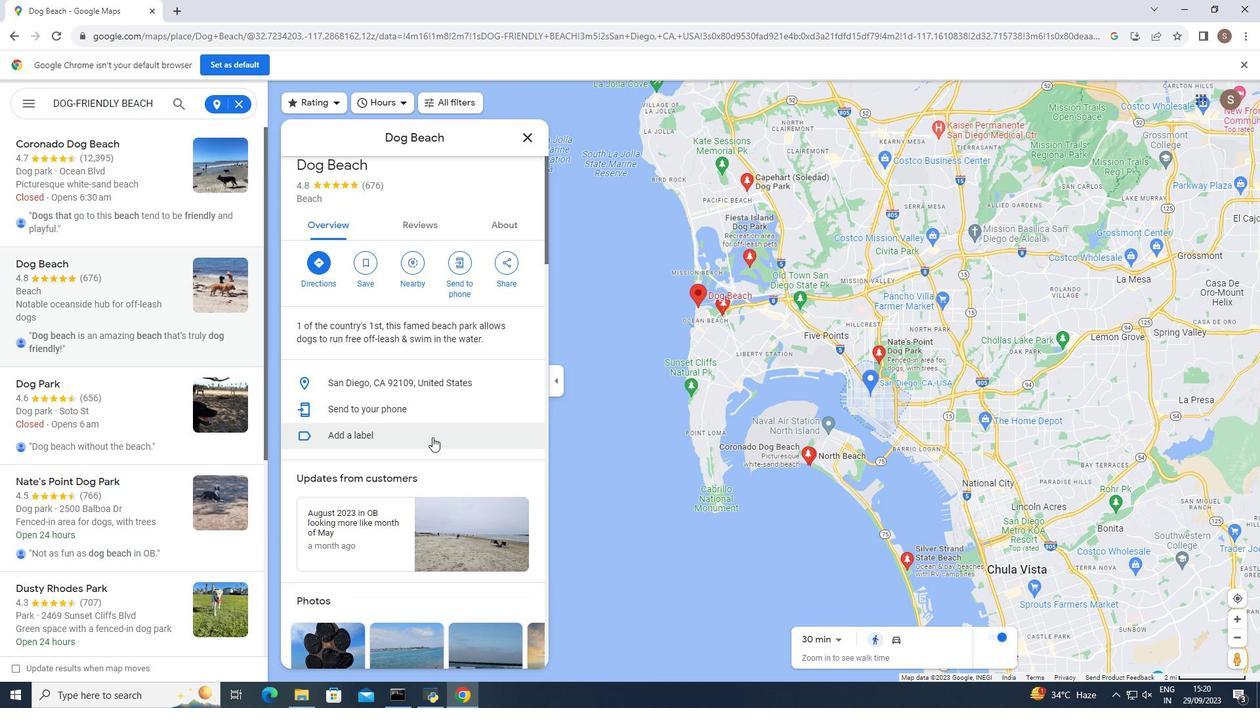 
Action: Mouse scrolled (432, 437) with delta (0, 0)
Screenshot: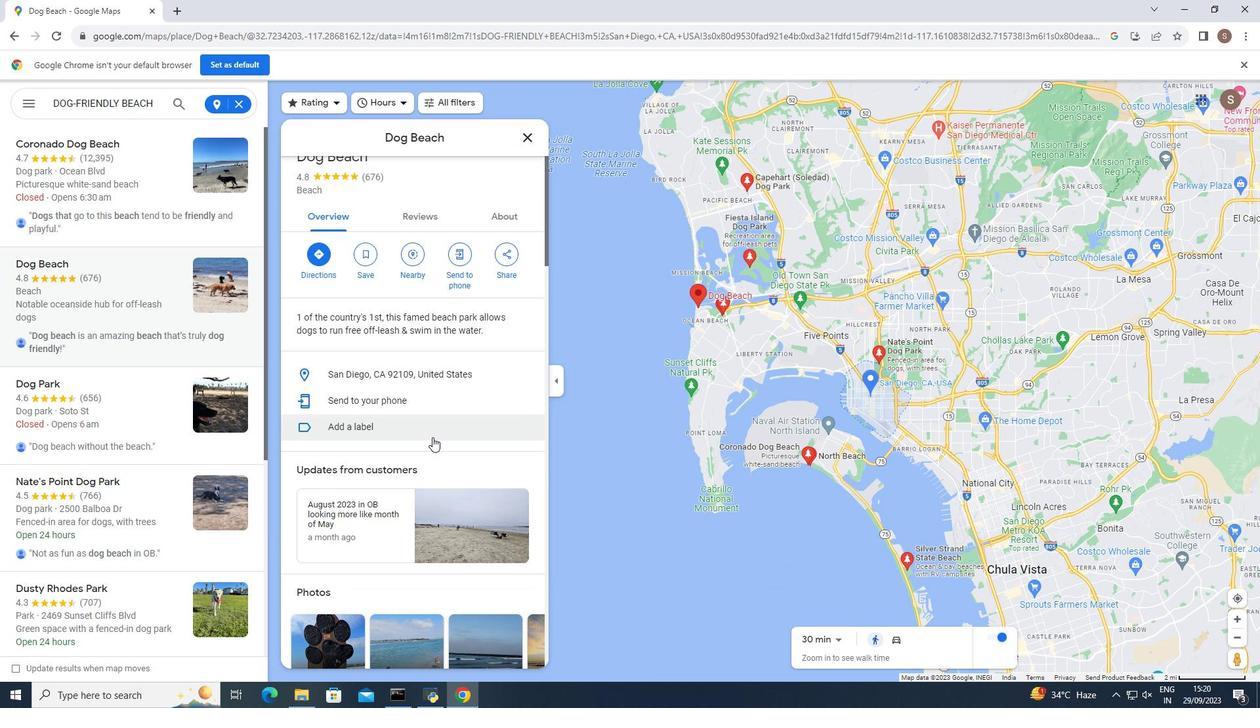 
Action: Mouse scrolled (432, 437) with delta (0, 0)
Screenshot: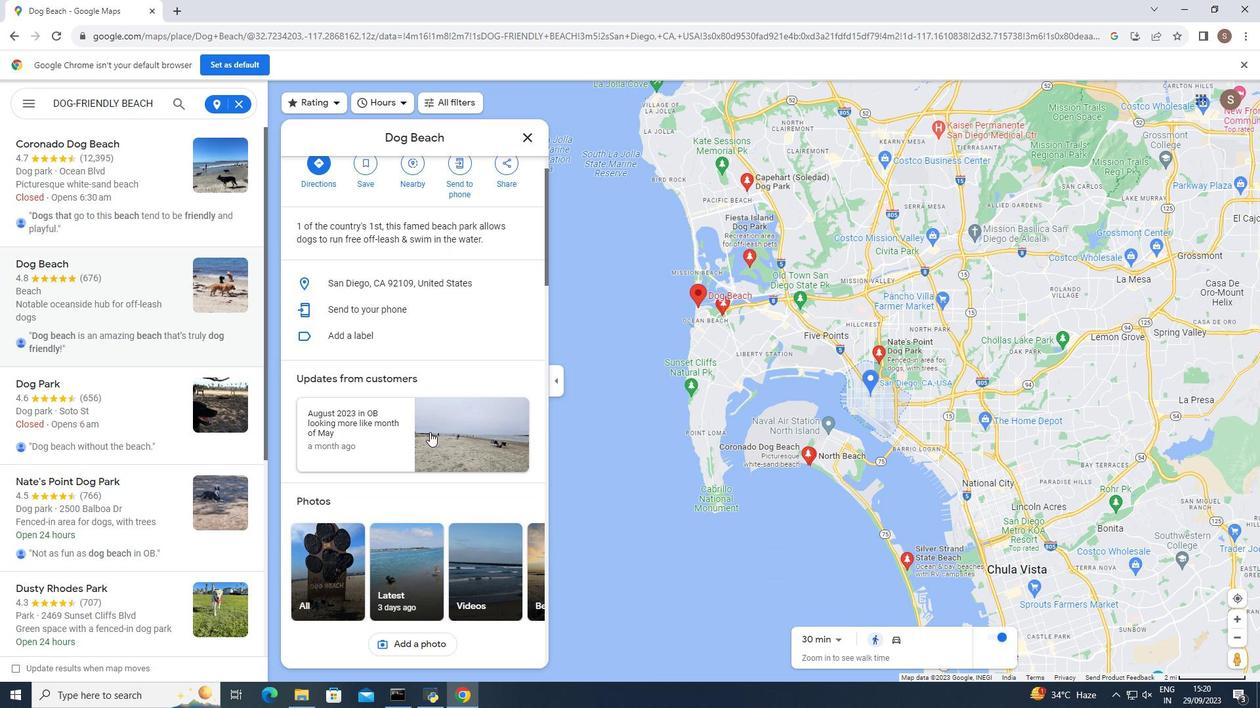 
Action: Mouse moved to (429, 426)
Screenshot: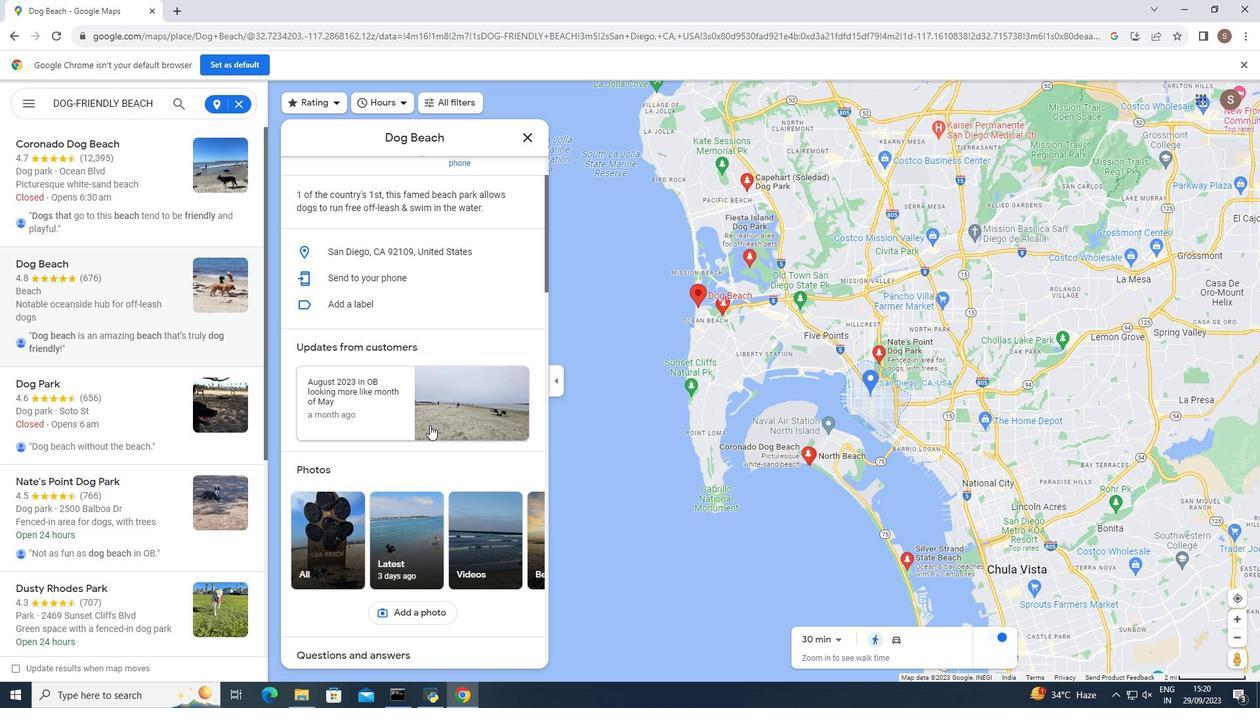 
Action: Mouse scrolled (429, 425) with delta (0, 0)
Screenshot: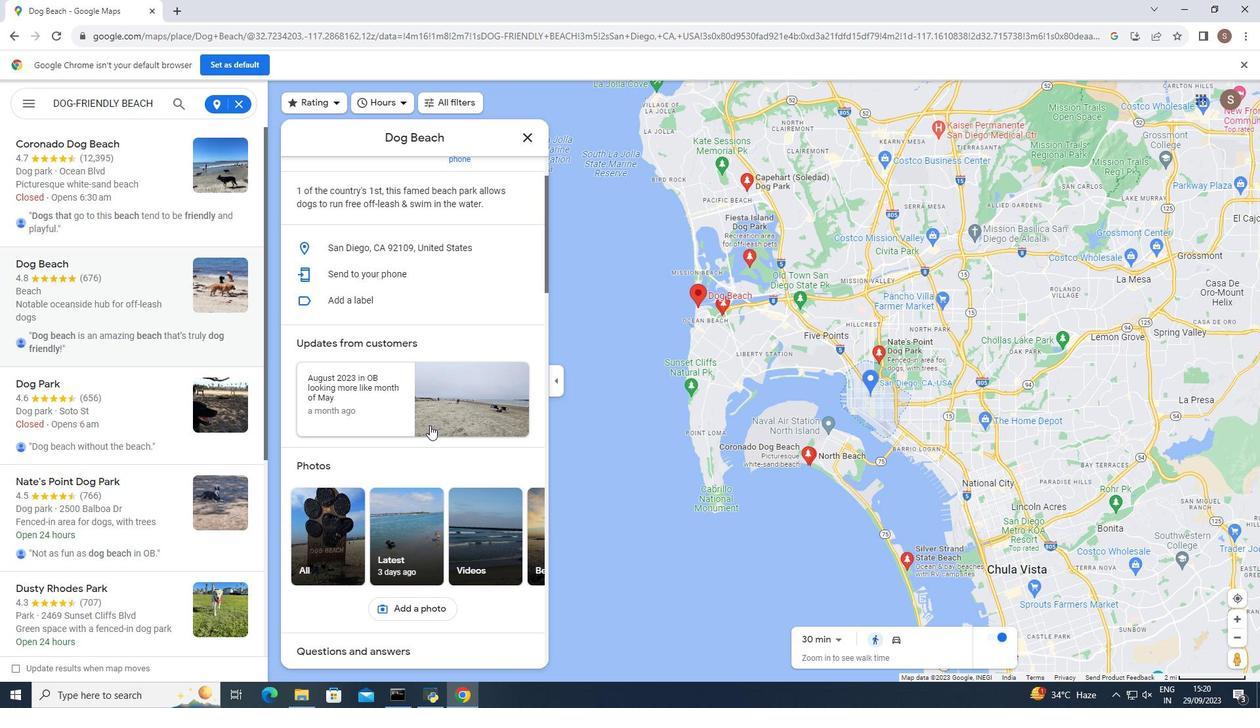 
Action: Mouse scrolled (429, 425) with delta (0, 0)
Screenshot: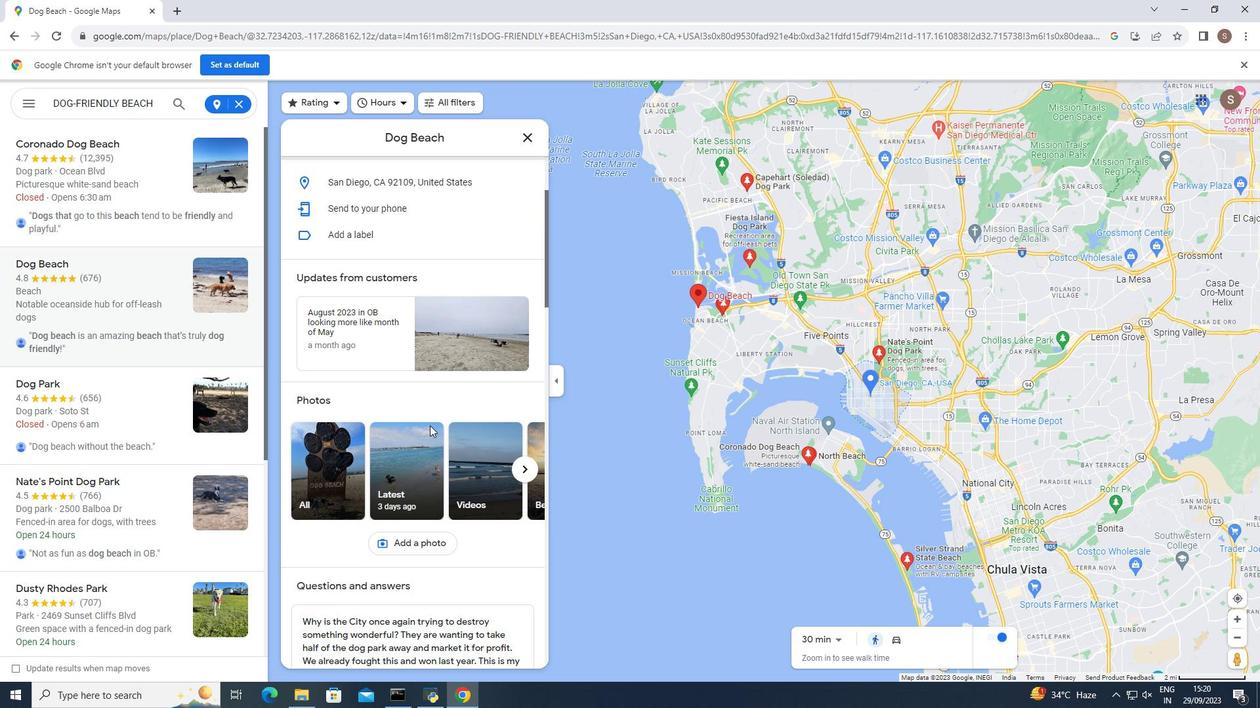
Action: Mouse moved to (425, 424)
Screenshot: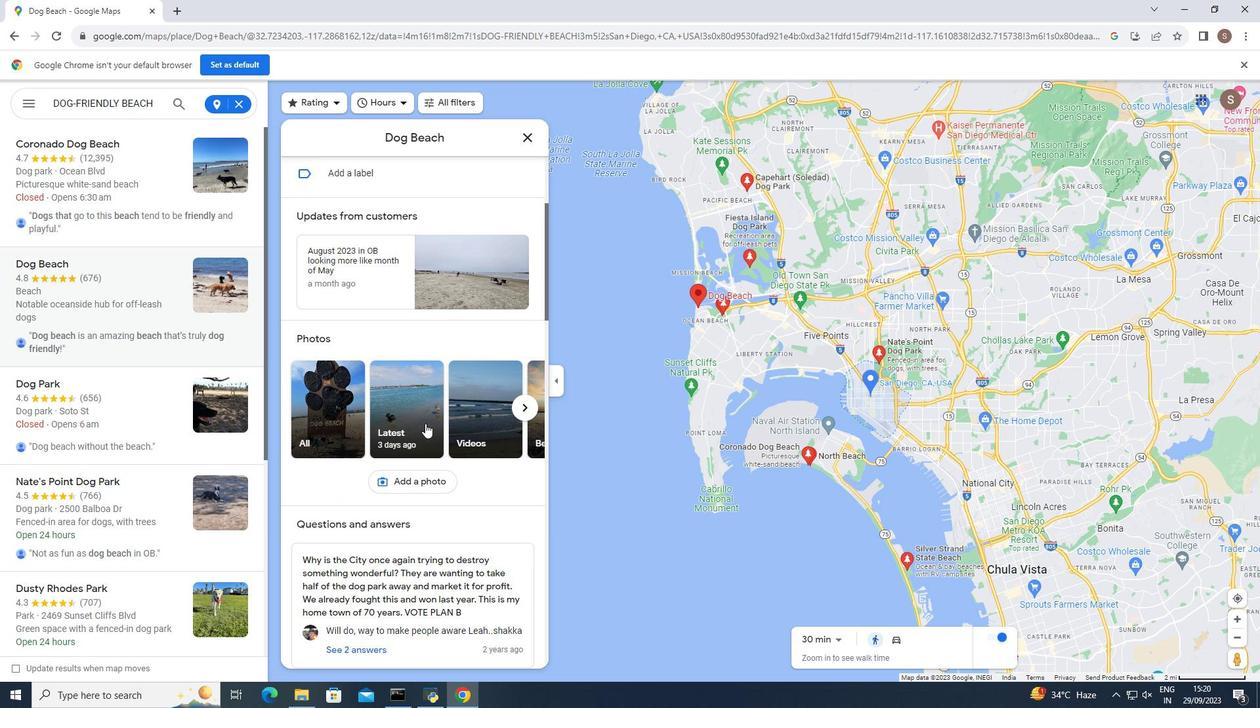 
Action: Mouse scrolled (425, 423) with delta (0, 0)
Screenshot: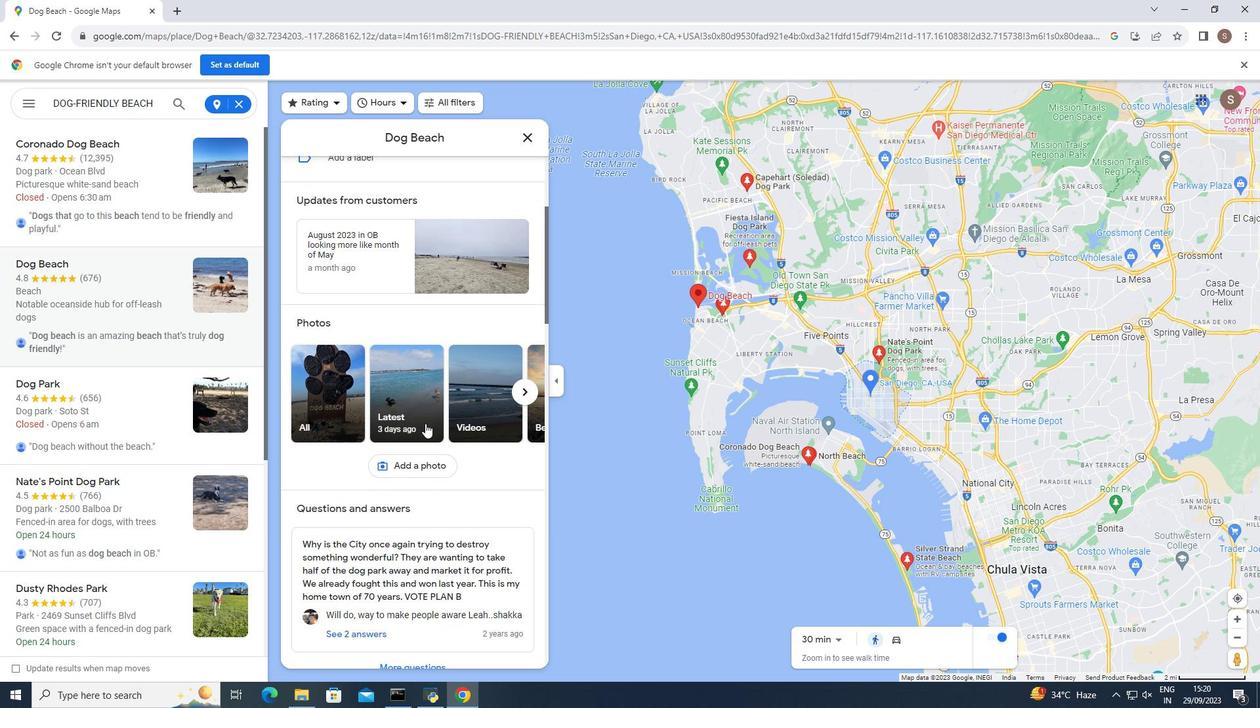 
Action: Mouse moved to (425, 421)
Screenshot: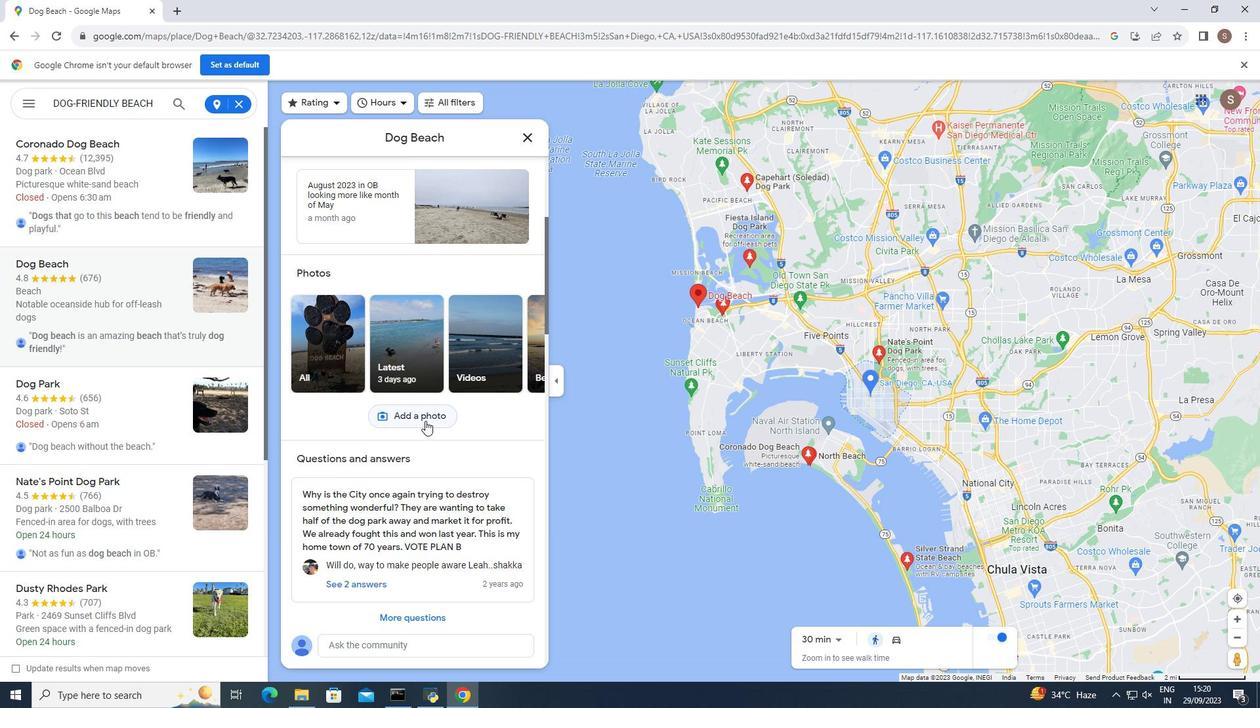 
Action: Mouse scrolled (425, 420) with delta (0, 0)
Screenshot: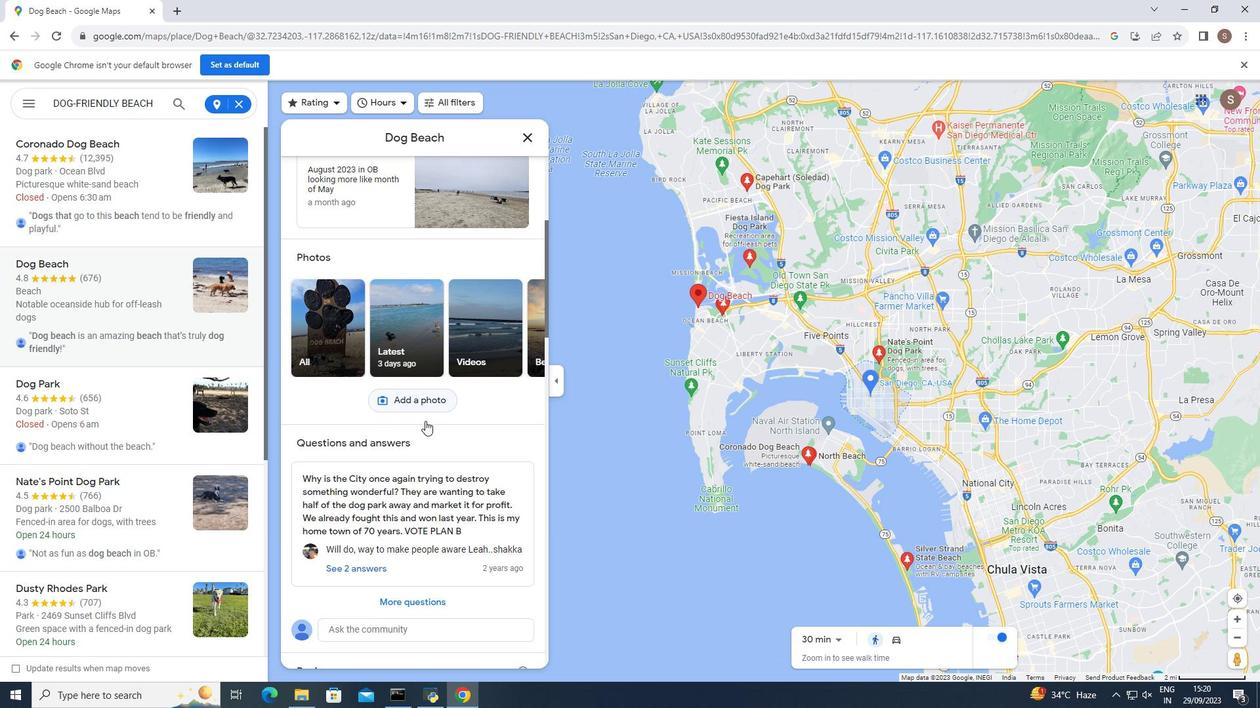 
Action: Mouse moved to (424, 420)
Screenshot: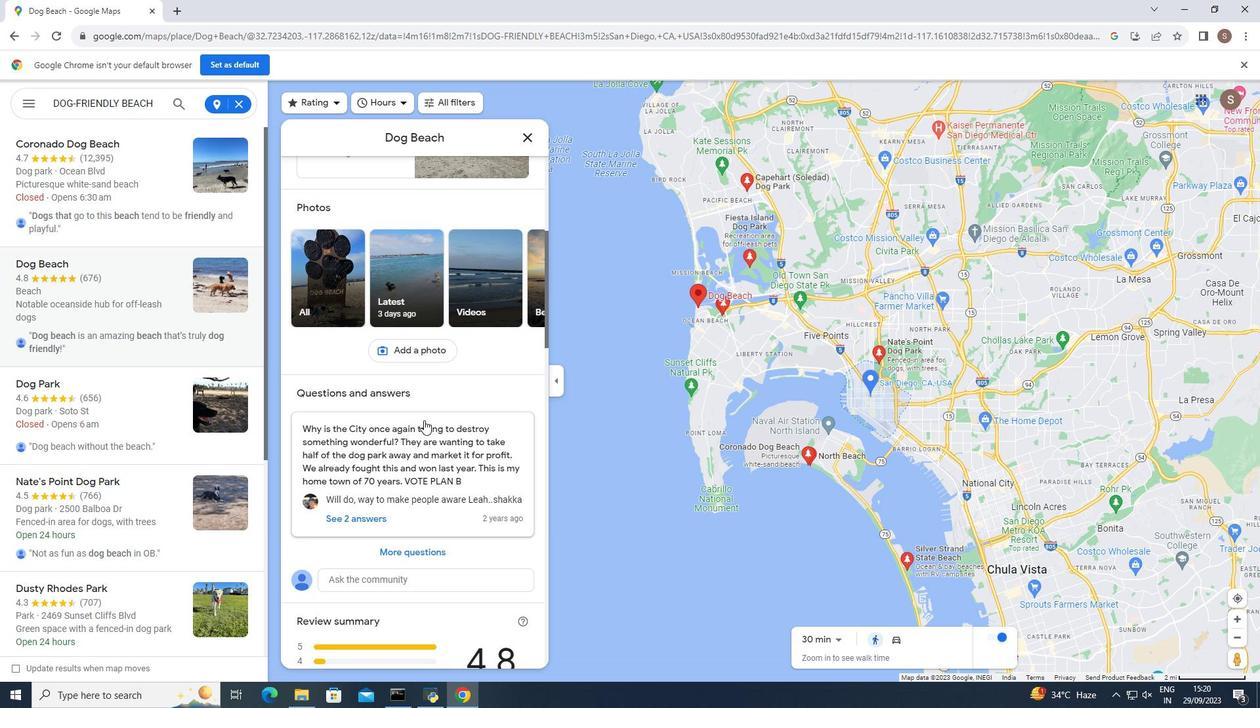 
Action: Mouse scrolled (424, 420) with delta (0, 0)
Screenshot: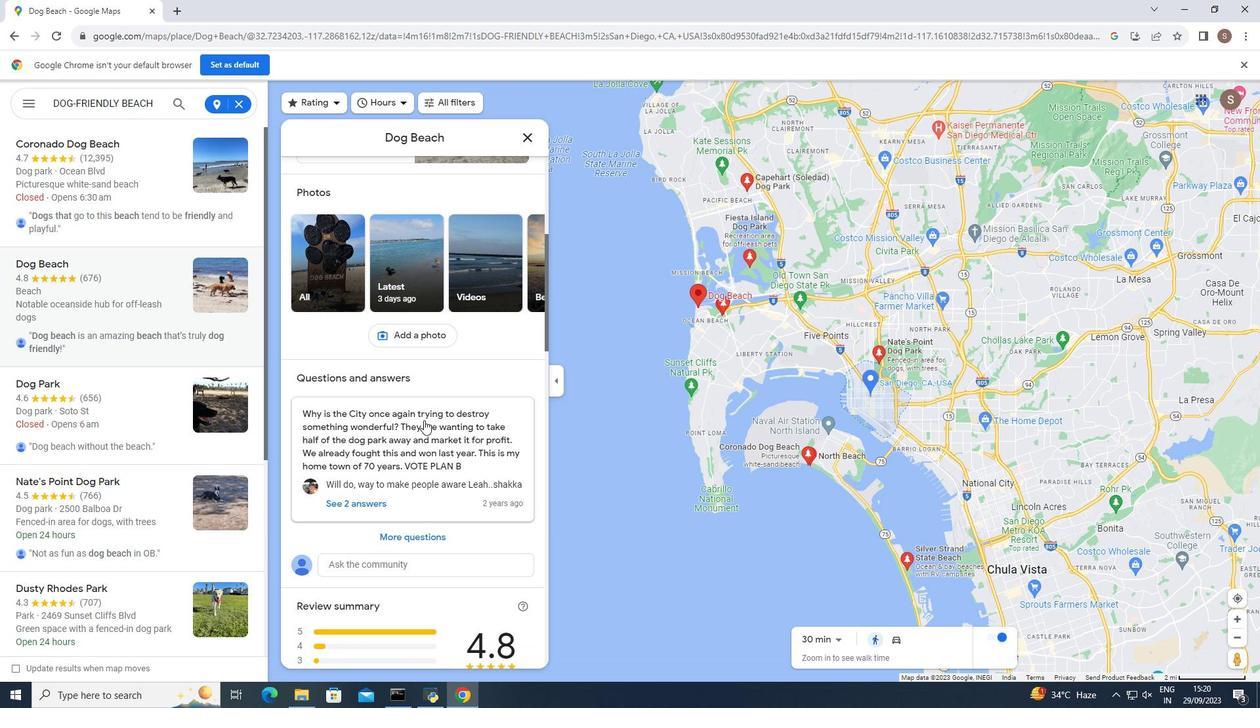 
Action: Mouse scrolled (424, 420) with delta (0, 0)
Screenshot: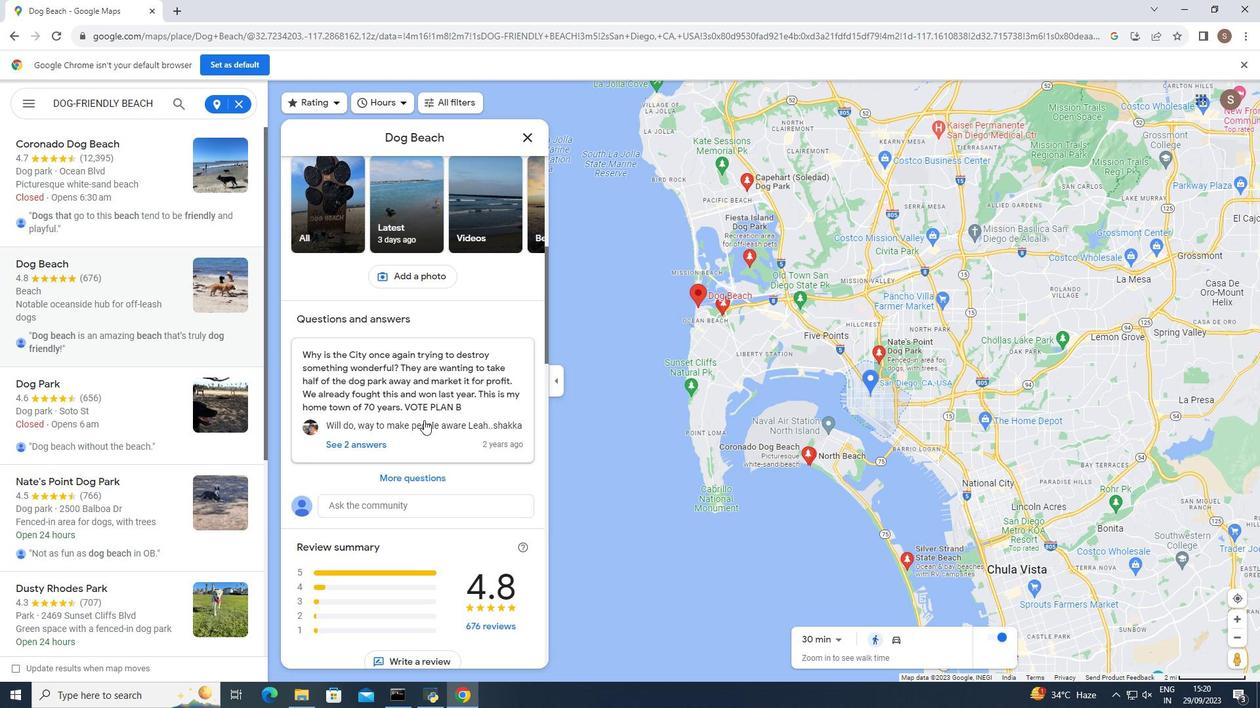 
Action: Mouse moved to (423, 420)
Screenshot: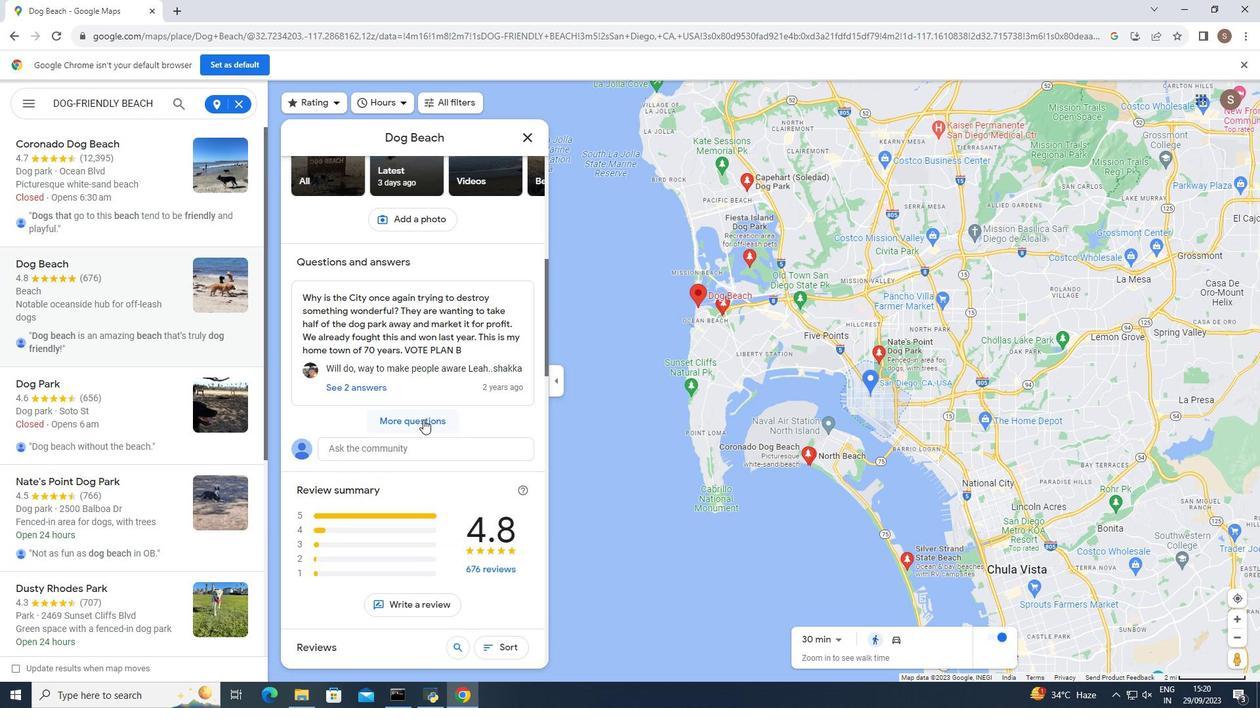 
Action: Mouse scrolled (423, 419) with delta (0, 0)
Screenshot: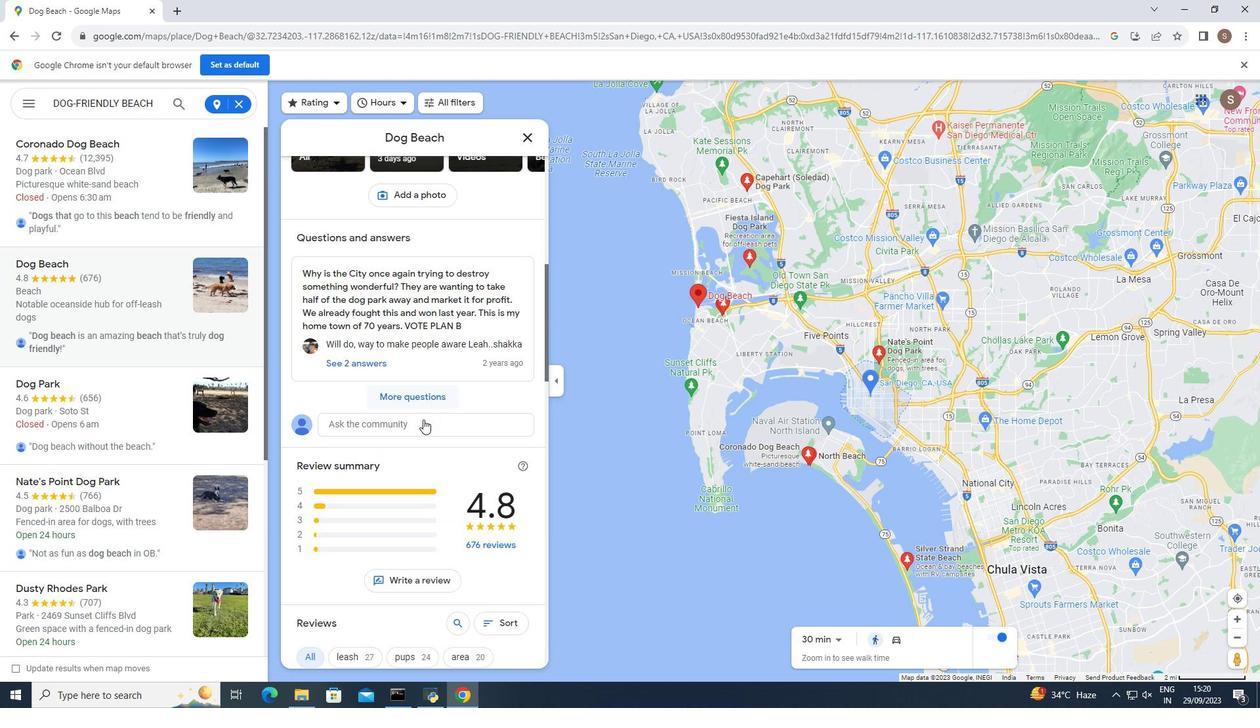 
Action: Mouse scrolled (423, 419) with delta (0, 0)
Screenshot: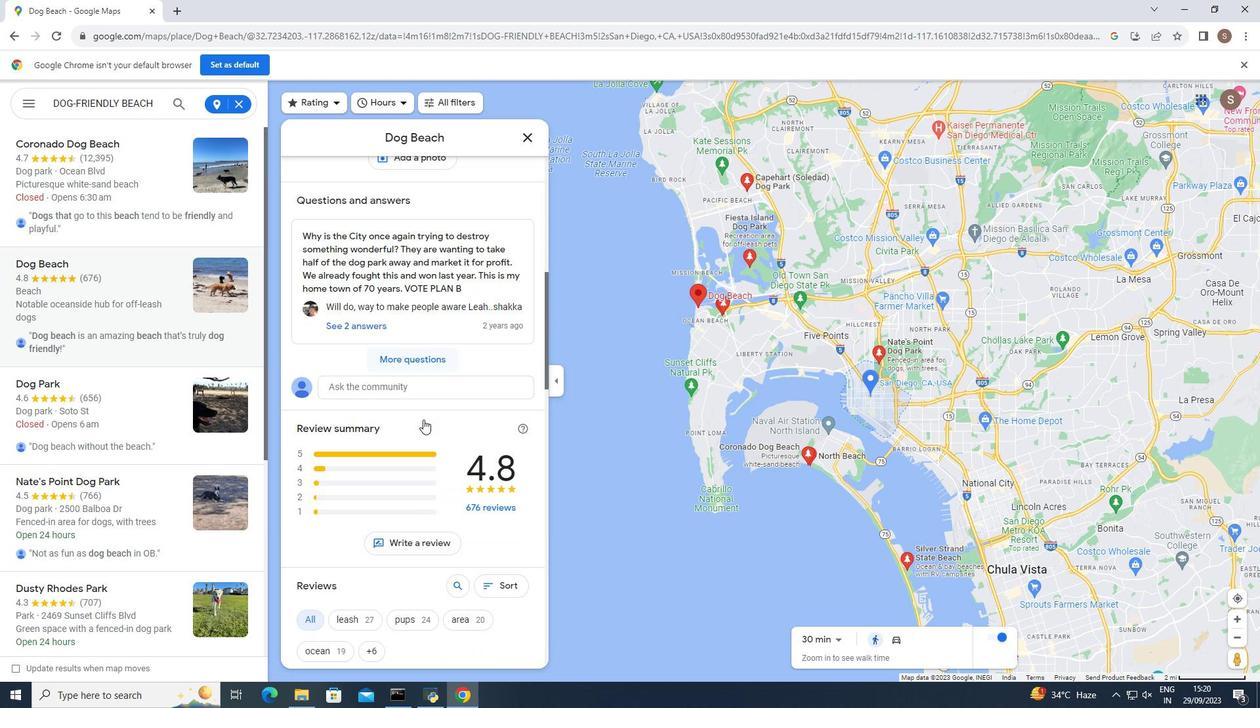 
Action: Mouse scrolled (423, 419) with delta (0, 0)
Screenshot: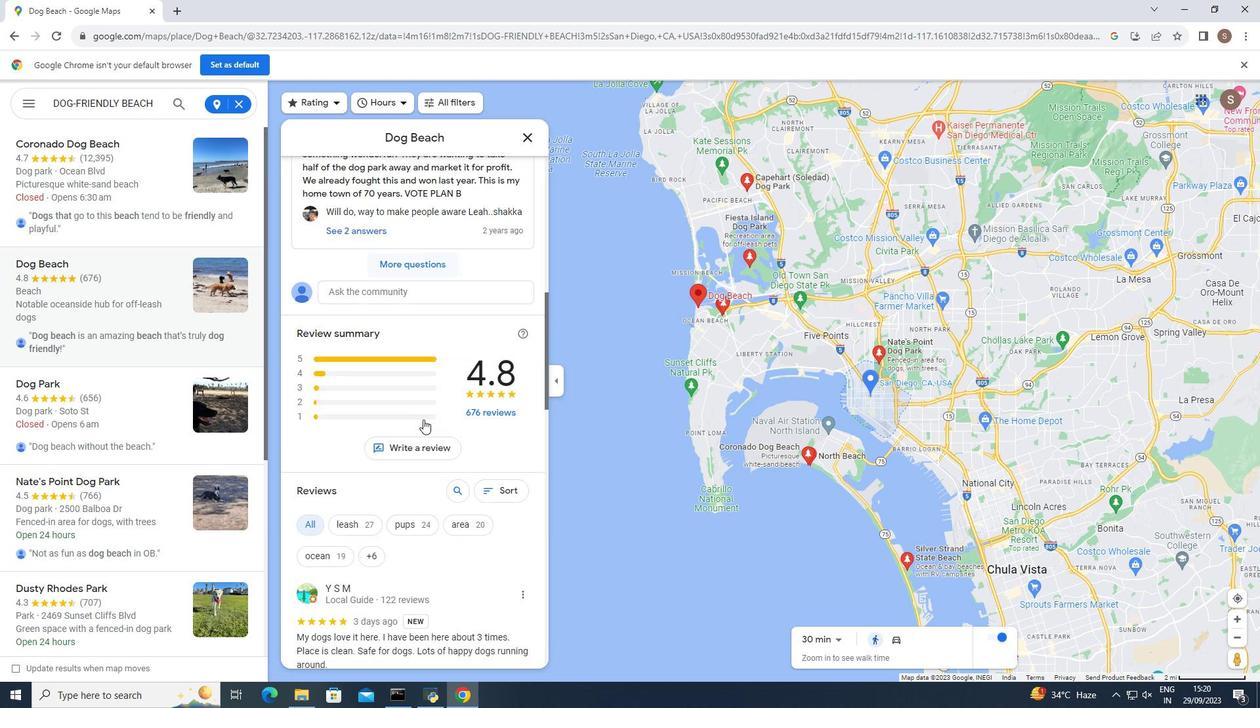 
Action: Mouse scrolled (423, 419) with delta (0, 0)
Screenshot: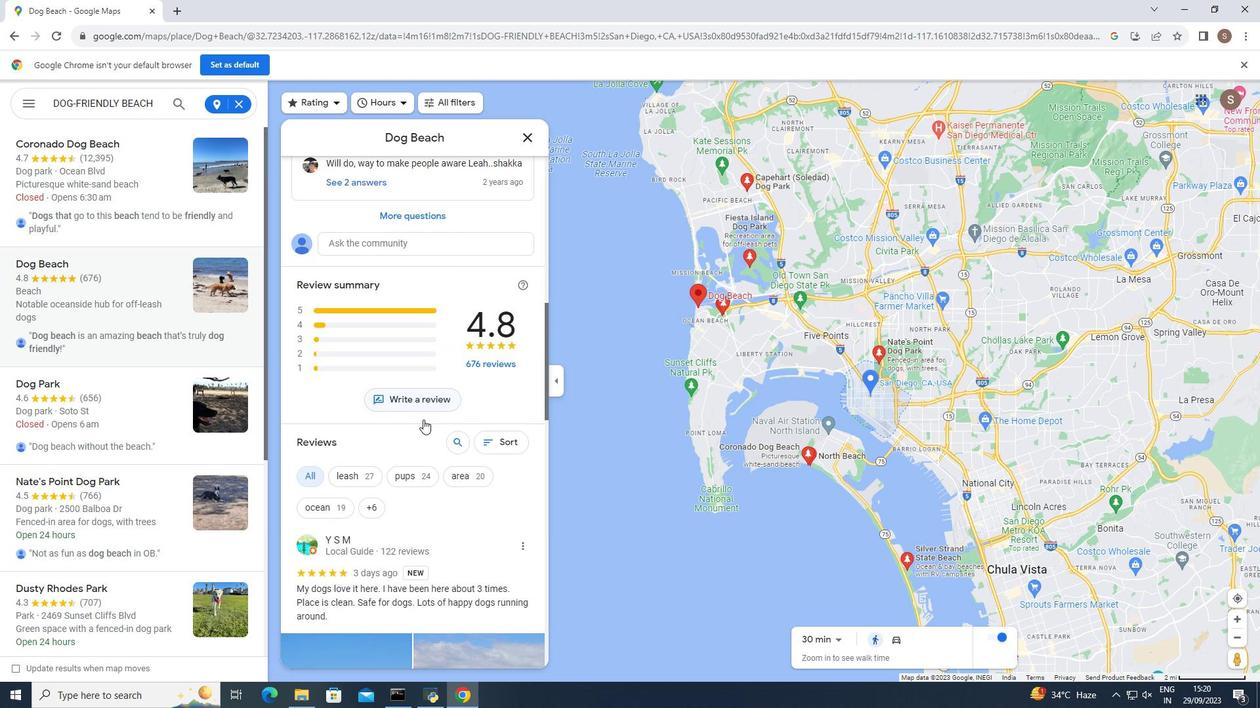 
Action: Mouse scrolled (423, 419) with delta (0, 0)
Screenshot: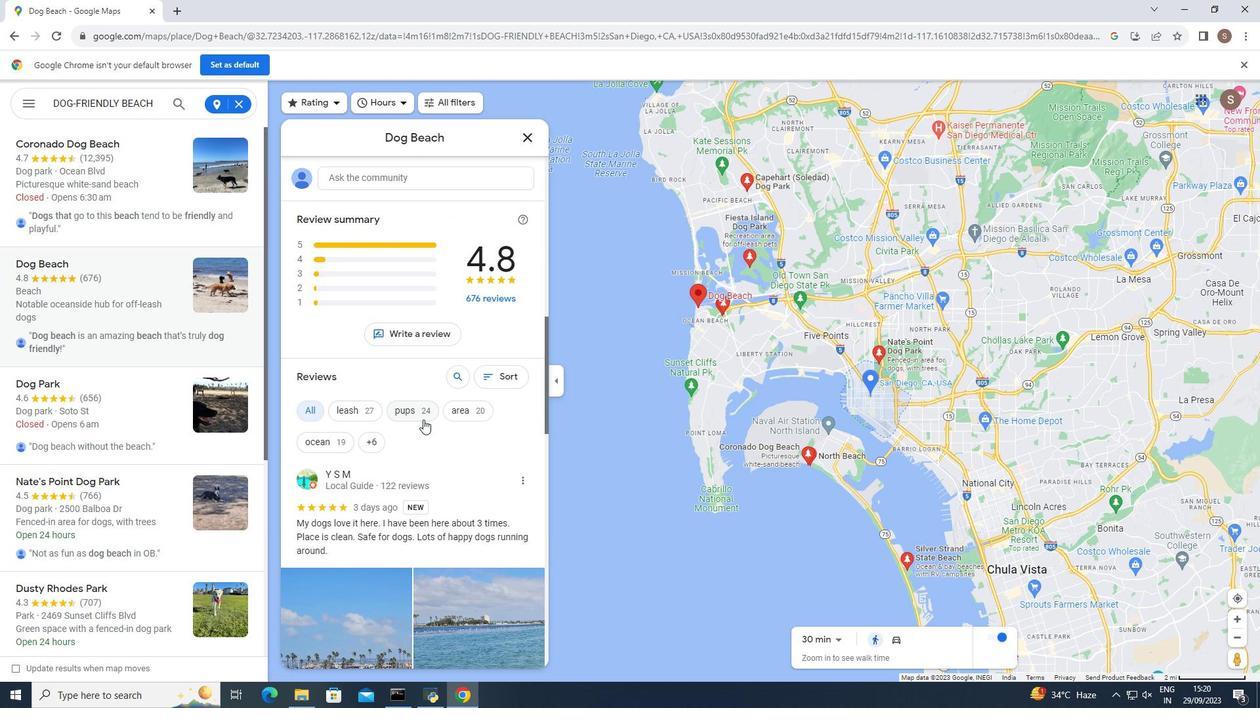 
Action: Mouse scrolled (423, 419) with delta (0, 0)
Screenshot: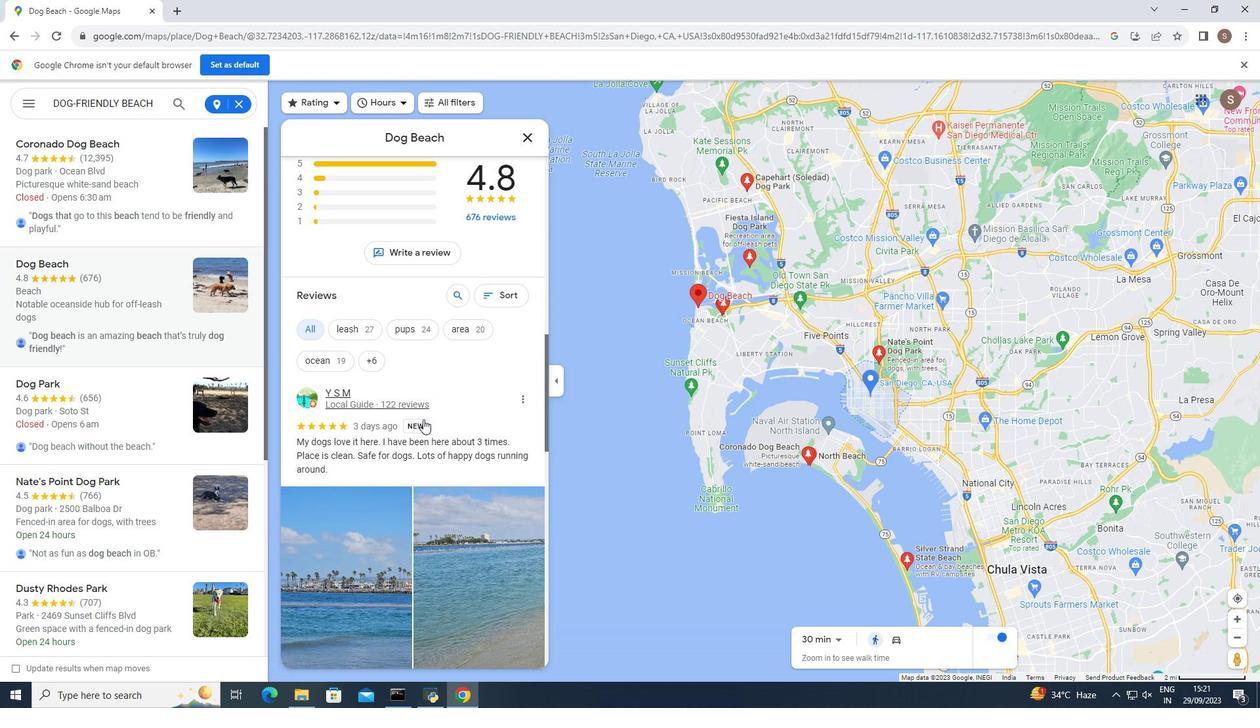 
Action: Mouse scrolled (423, 419) with delta (0, 0)
Screenshot: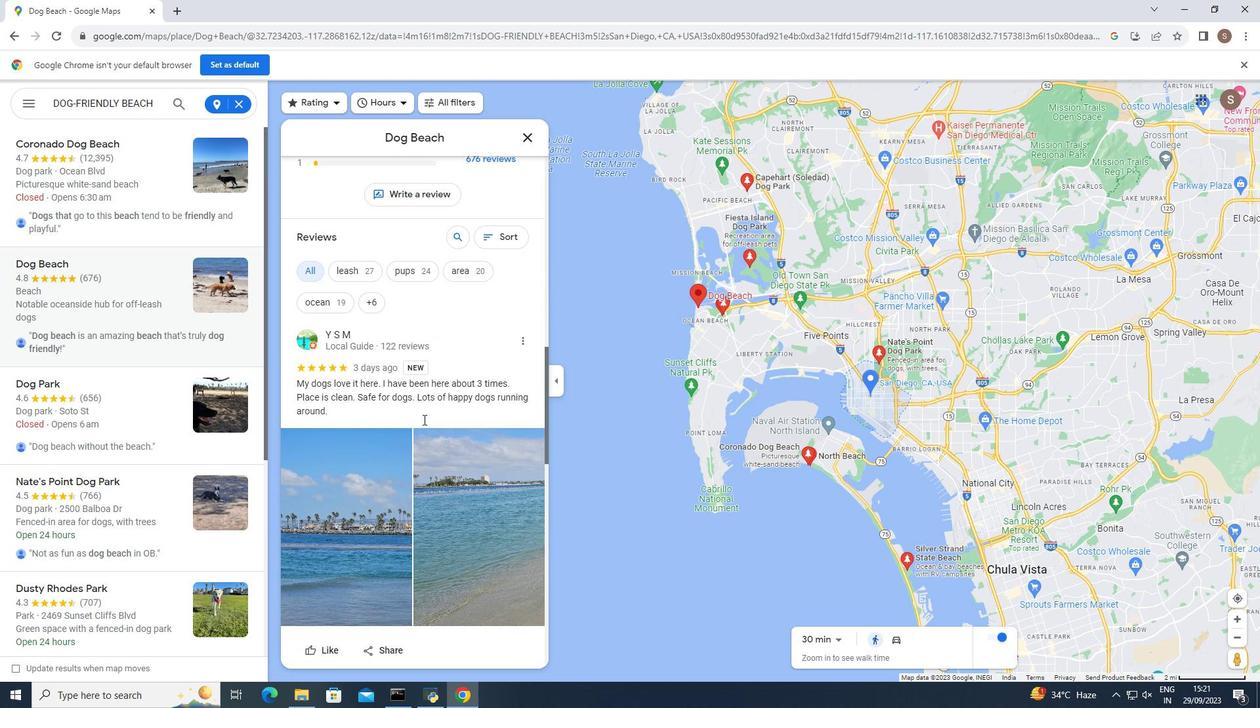 
Action: Mouse scrolled (423, 419) with delta (0, 0)
Screenshot: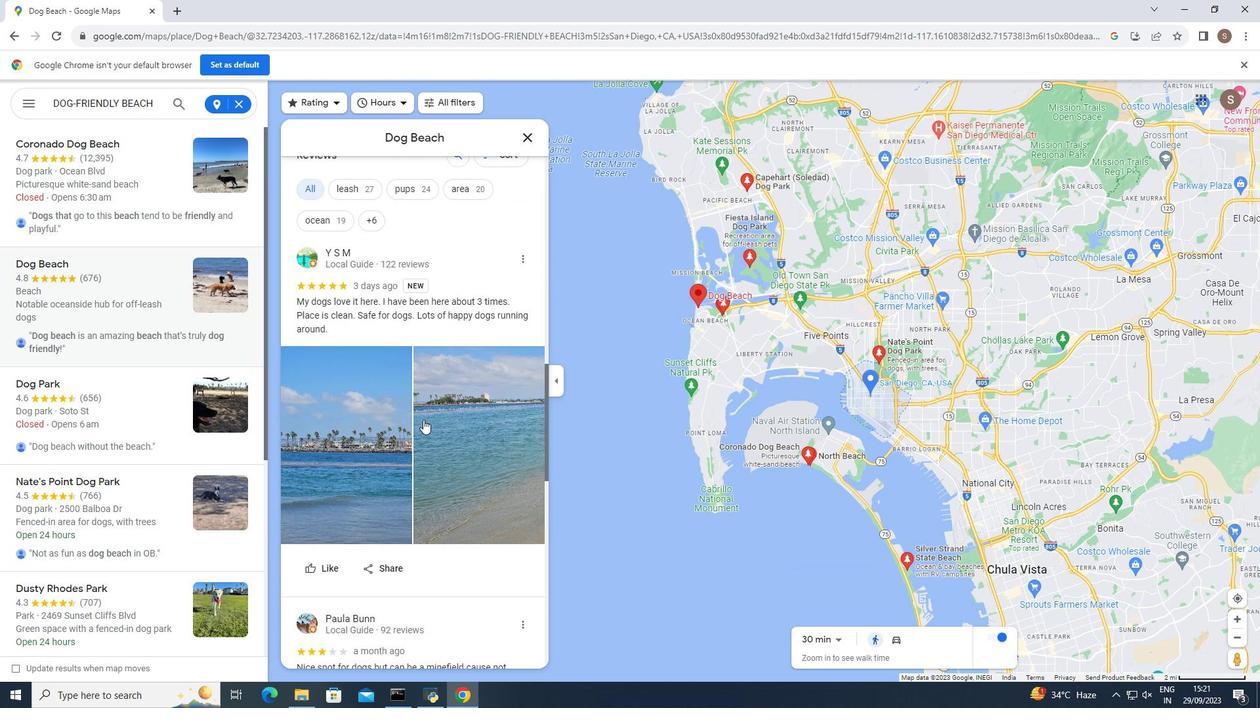 
Action: Mouse scrolled (423, 419) with delta (0, 0)
Screenshot: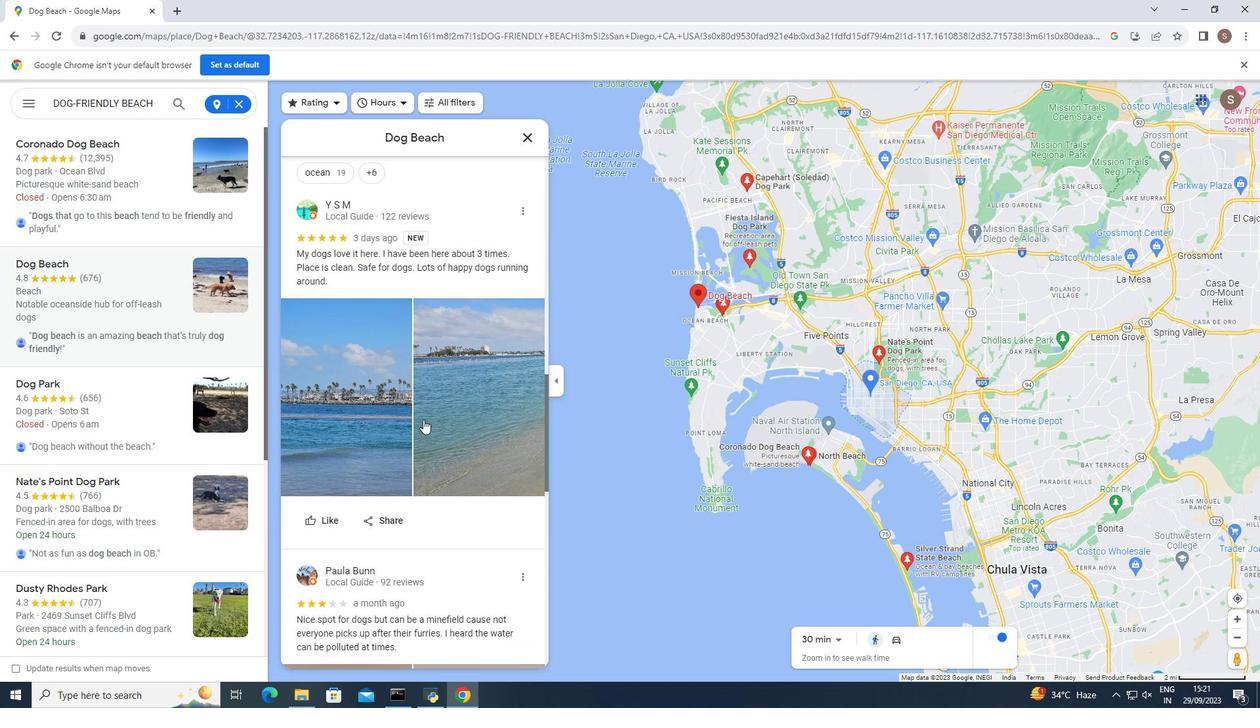 
Action: Mouse scrolled (423, 419) with delta (0, 0)
Screenshot: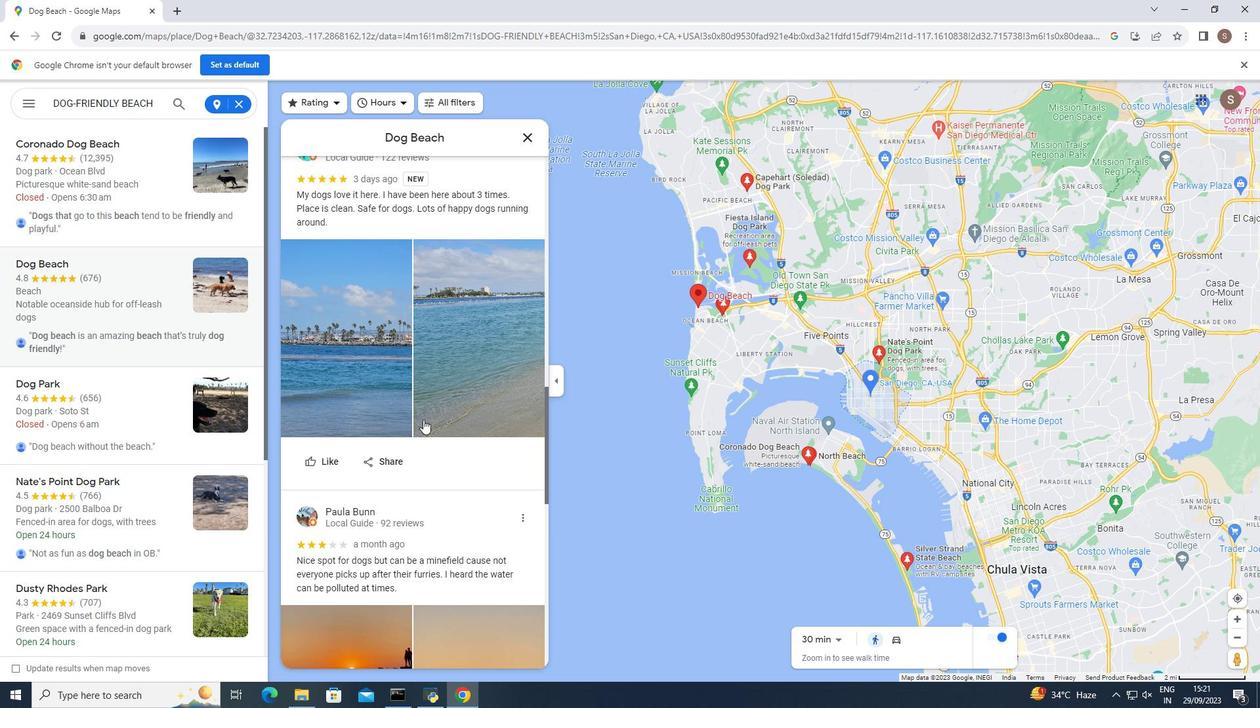 
Action: Mouse scrolled (423, 419) with delta (0, 0)
Screenshot: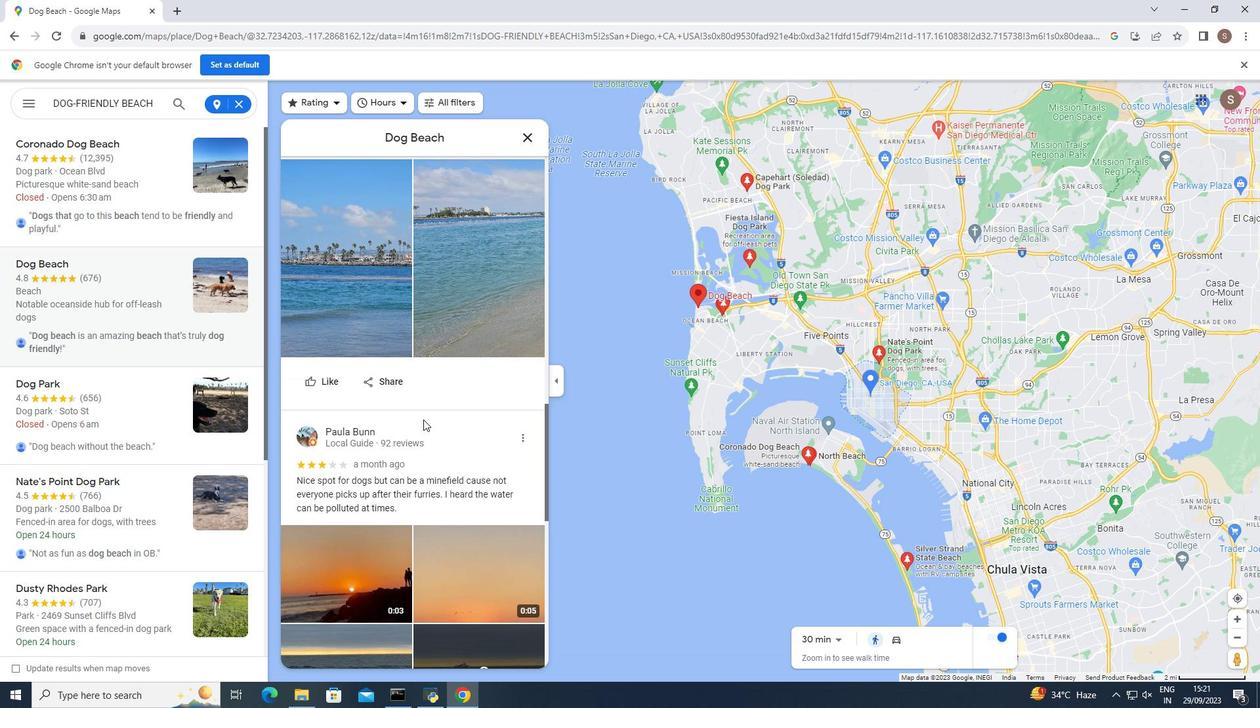 
Action: Mouse scrolled (423, 419) with delta (0, 0)
Screenshot: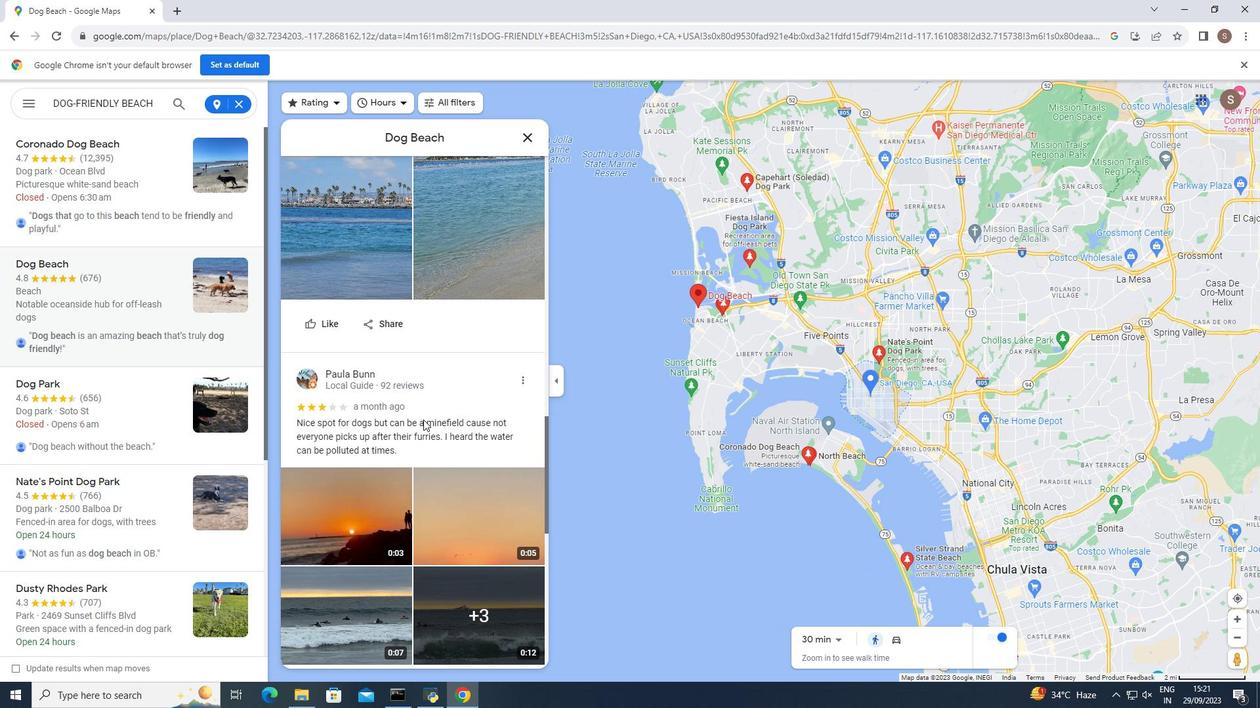
Action: Mouse scrolled (423, 419) with delta (0, 0)
Screenshot: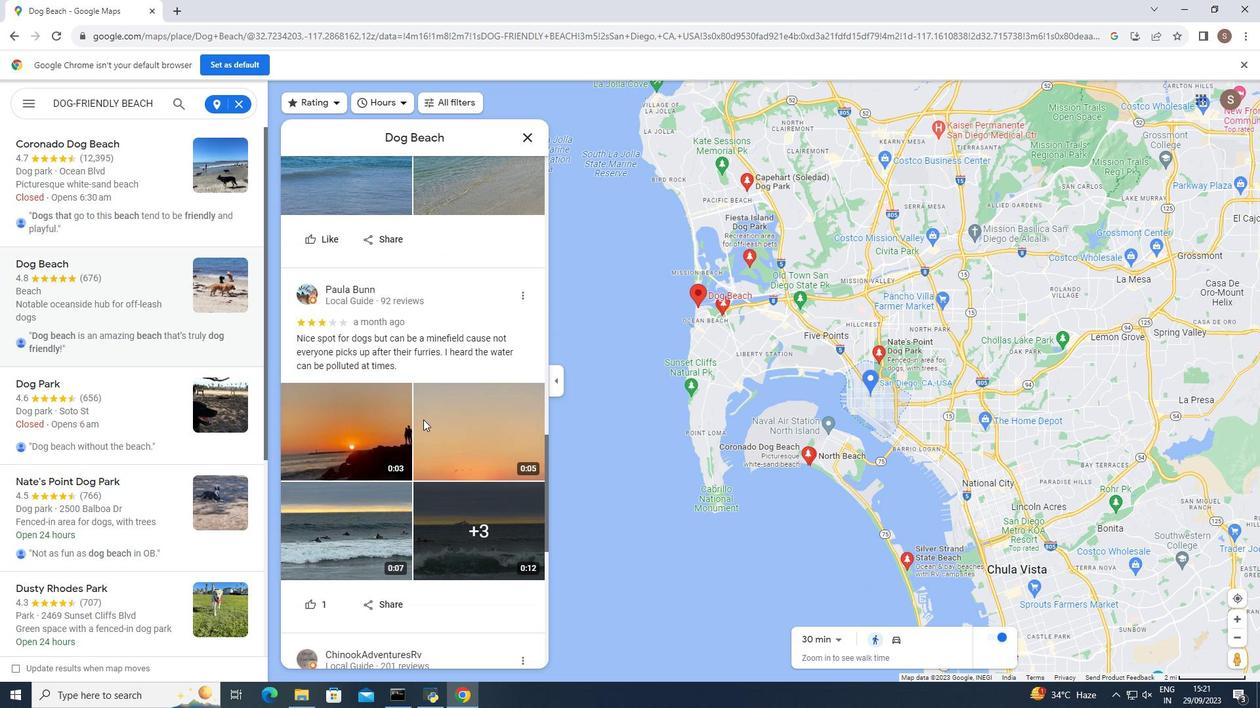 
Action: Mouse scrolled (423, 419) with delta (0, 0)
Screenshot: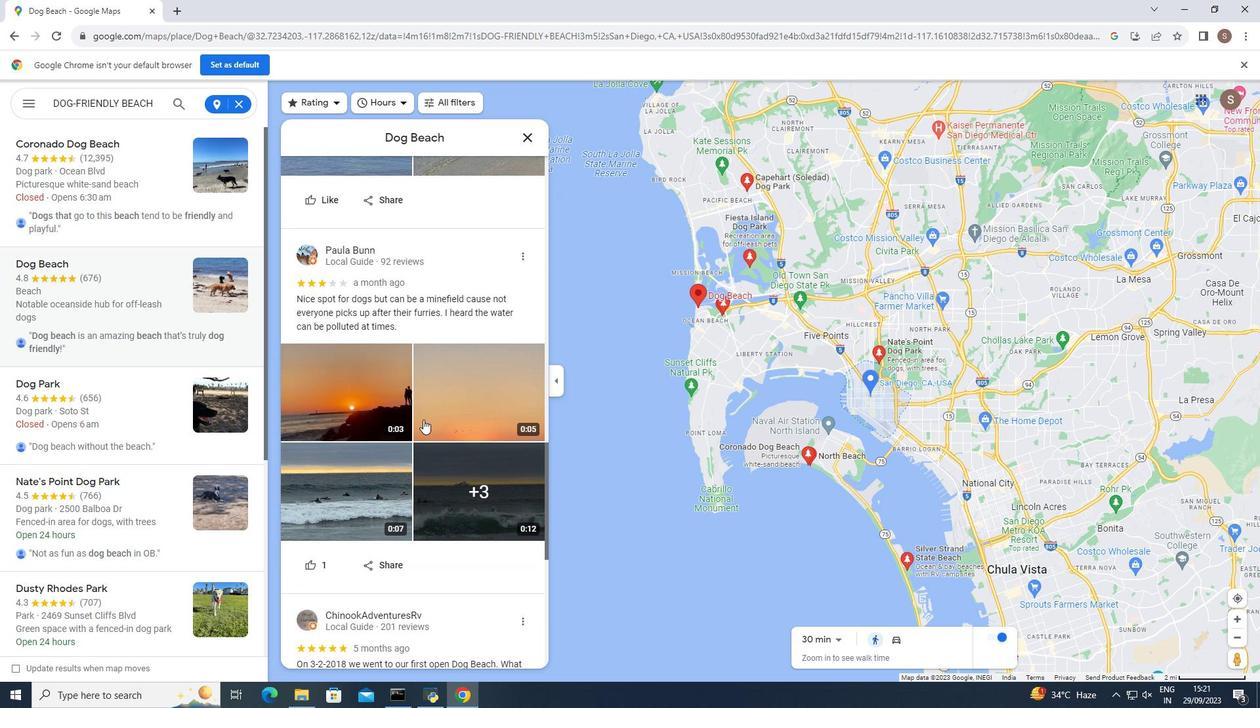 
Action: Mouse scrolled (423, 419) with delta (0, 0)
Screenshot: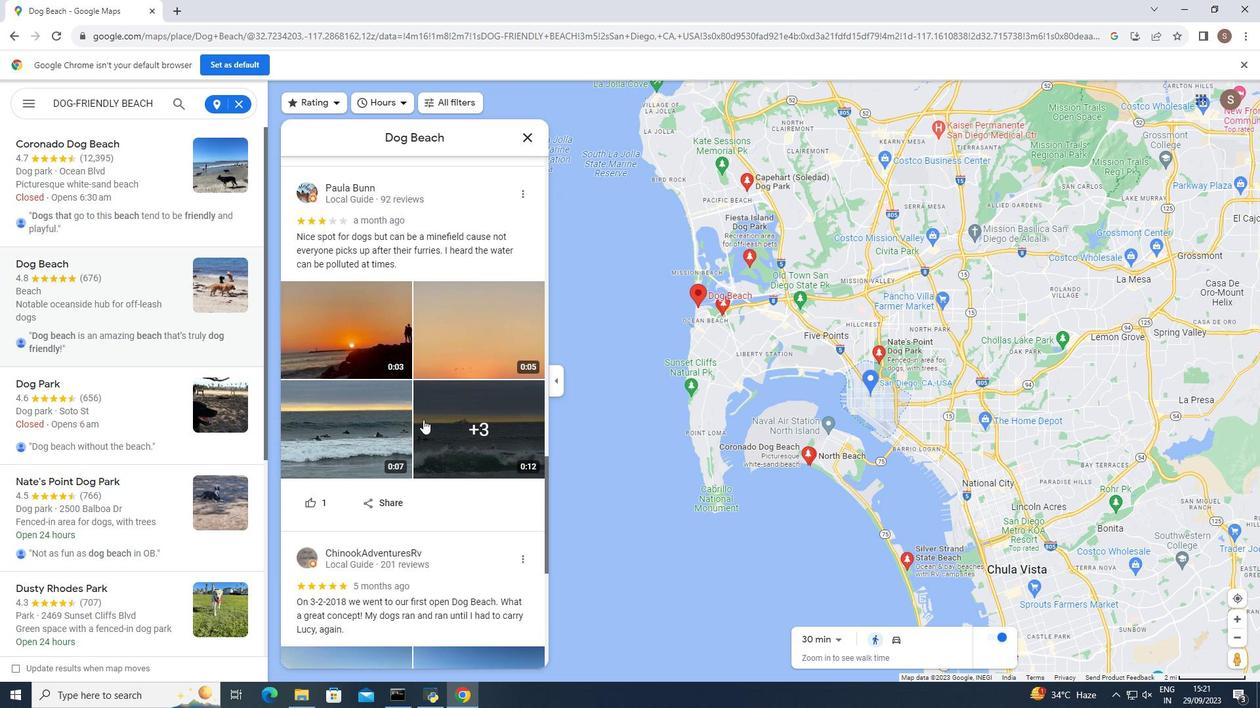 
Action: Mouse scrolled (423, 419) with delta (0, 0)
Screenshot: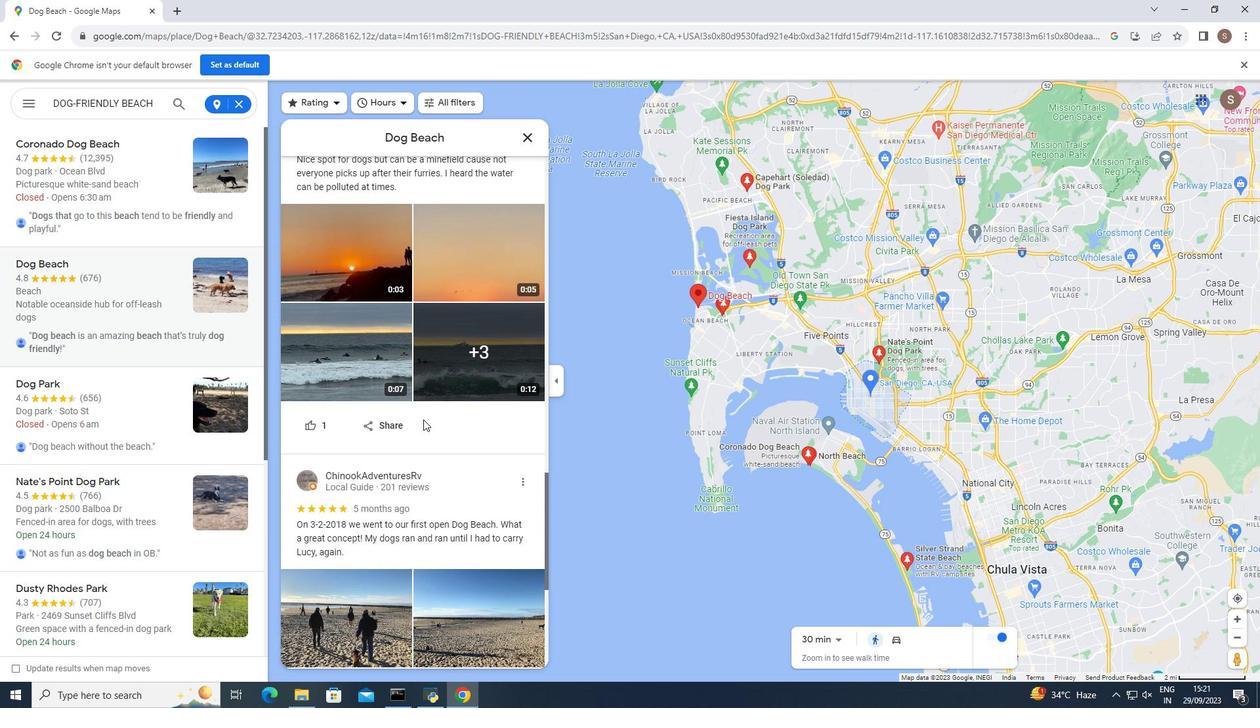 
Action: Mouse scrolled (423, 419) with delta (0, 0)
Screenshot: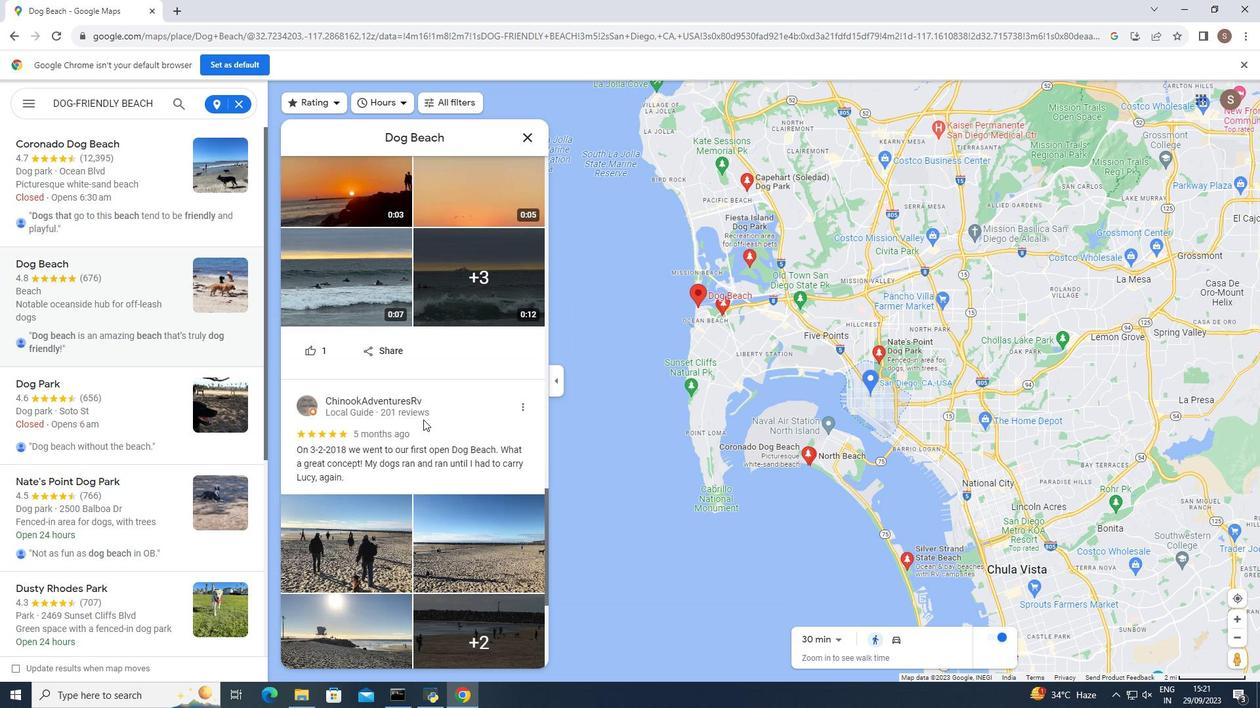 
Action: Mouse scrolled (423, 419) with delta (0, 0)
Screenshot: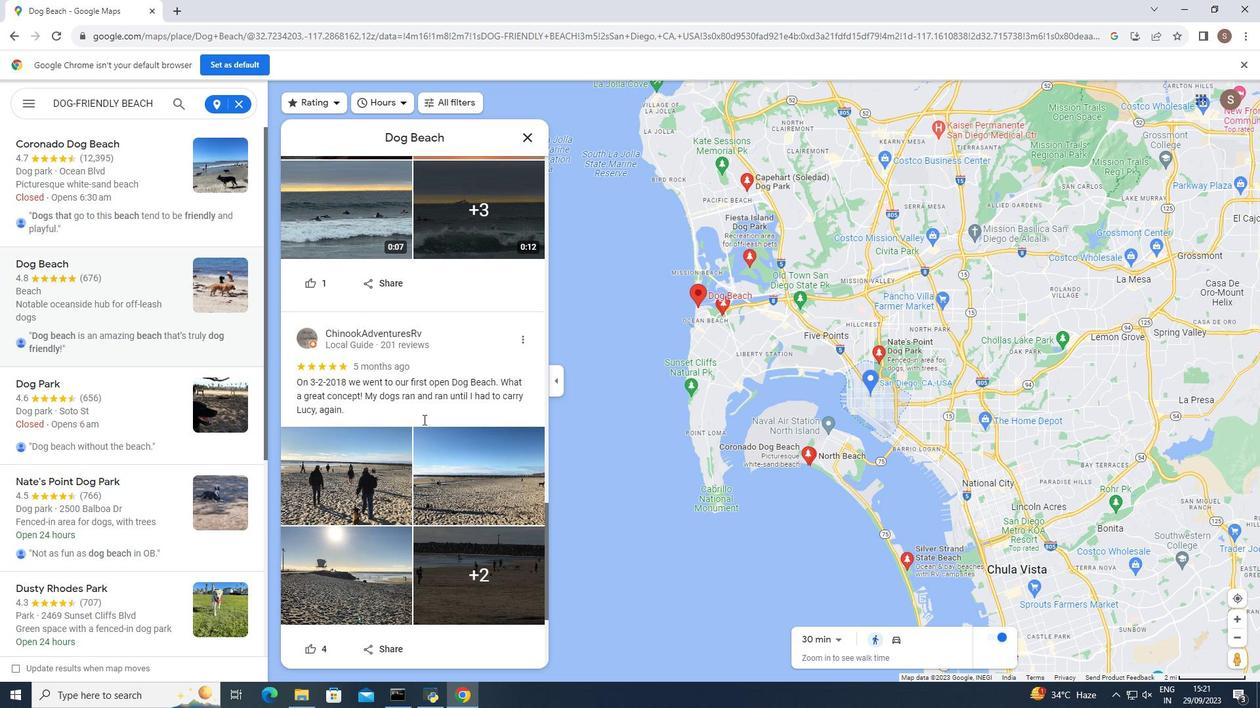 
Action: Mouse scrolled (423, 419) with delta (0, 0)
Screenshot: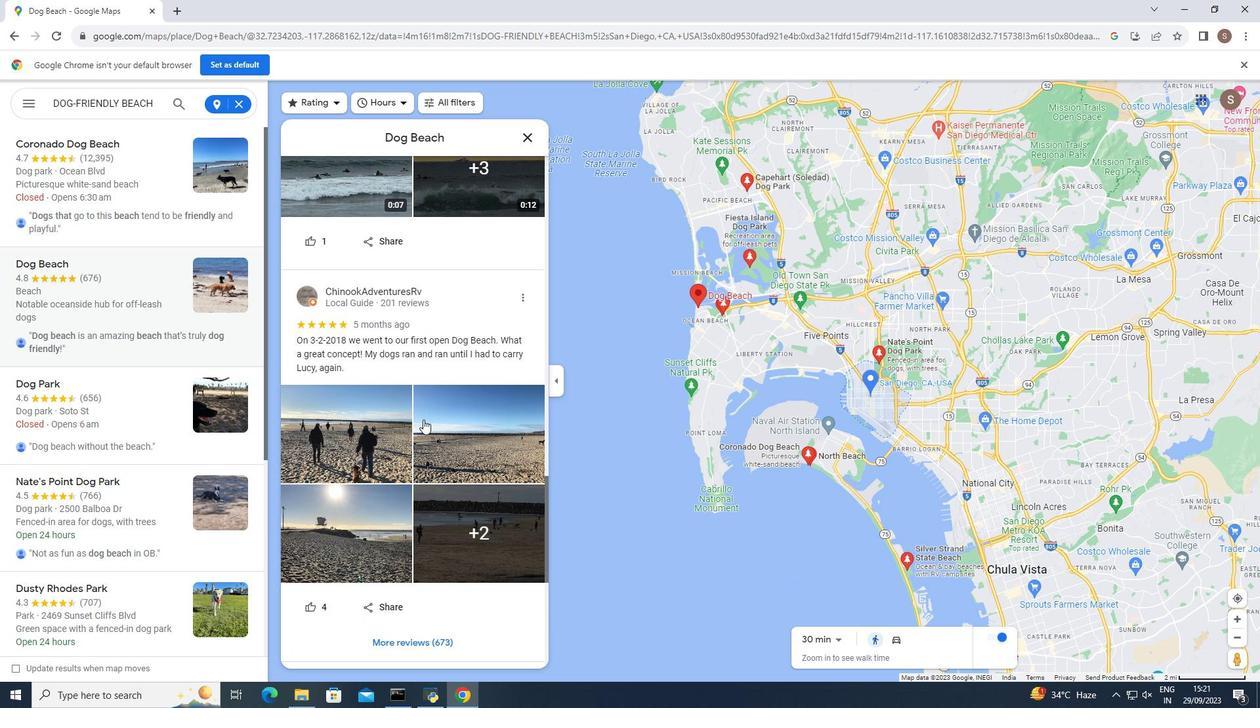 
Action: Mouse scrolled (423, 419) with delta (0, 0)
Screenshot: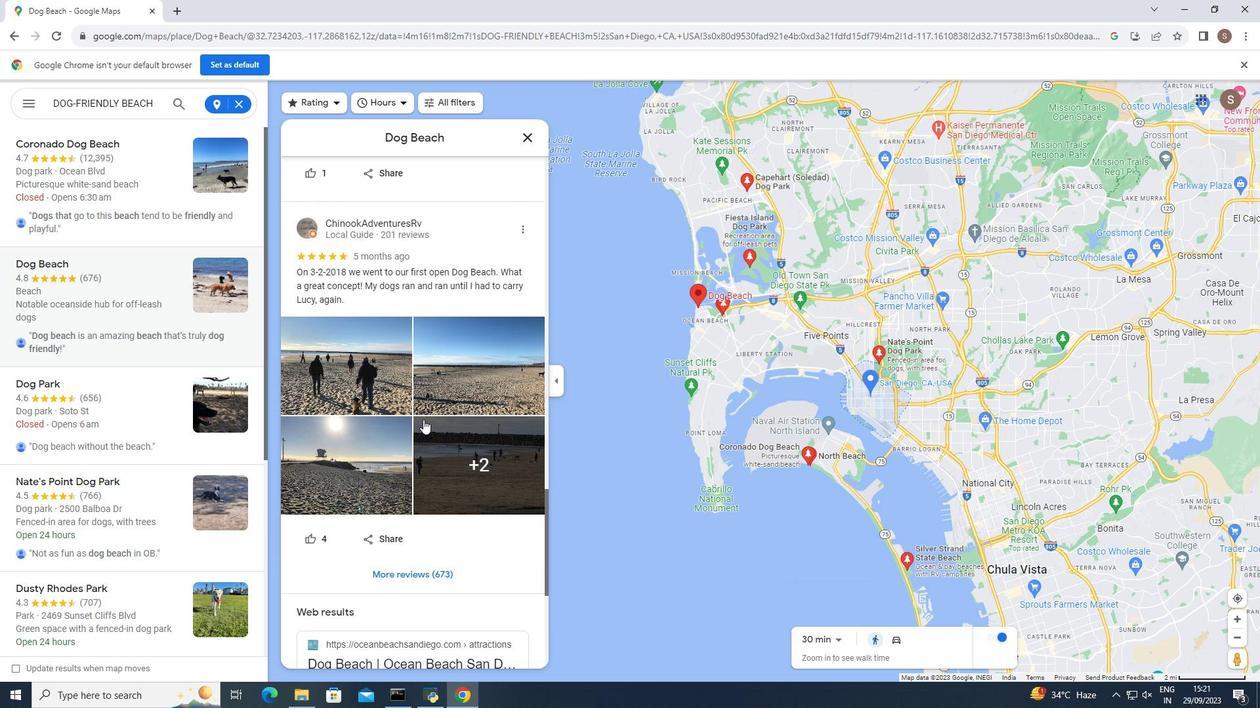 
Action: Mouse moved to (424, 410)
Screenshot: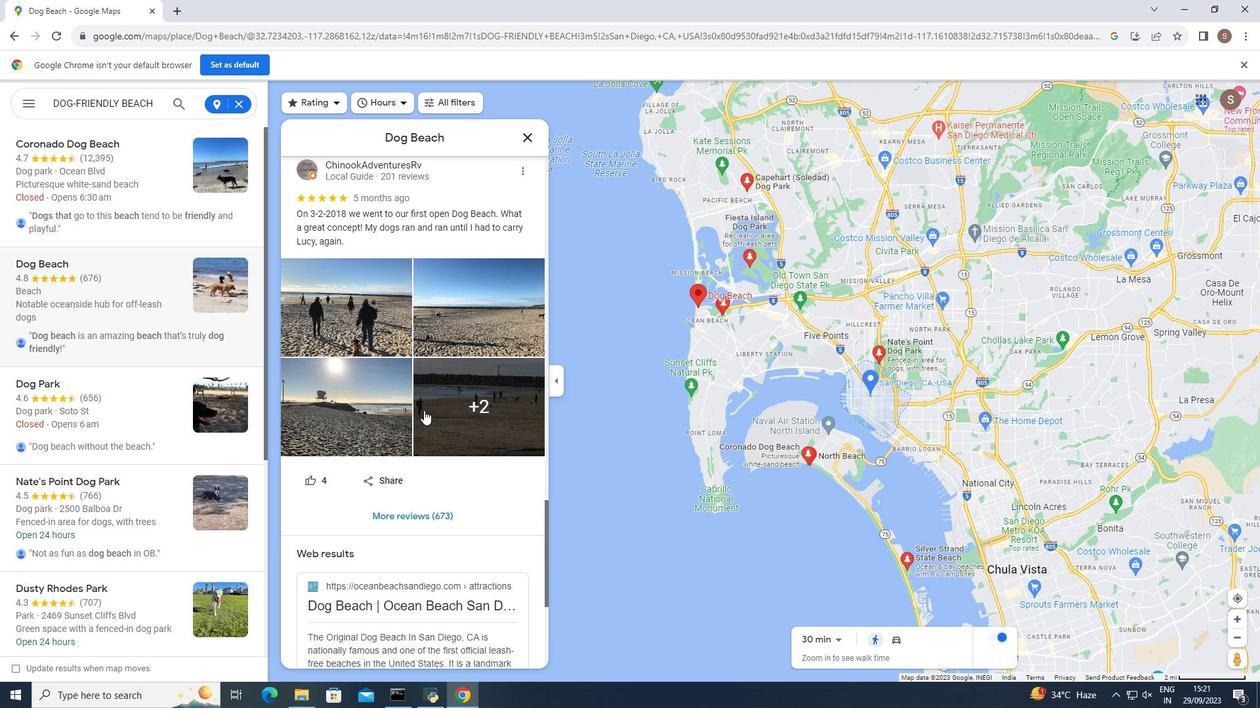 
Action: Mouse scrolled (424, 410) with delta (0, 0)
Screenshot: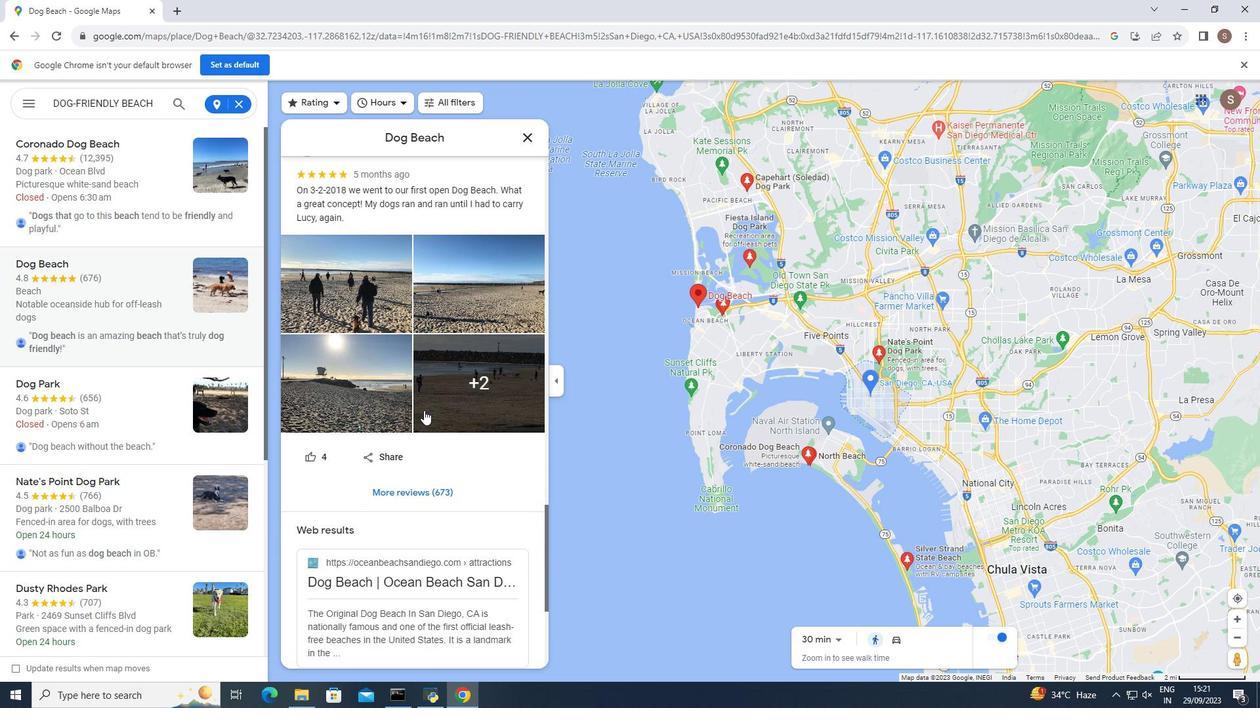 
Action: Mouse moved to (424, 410)
Screenshot: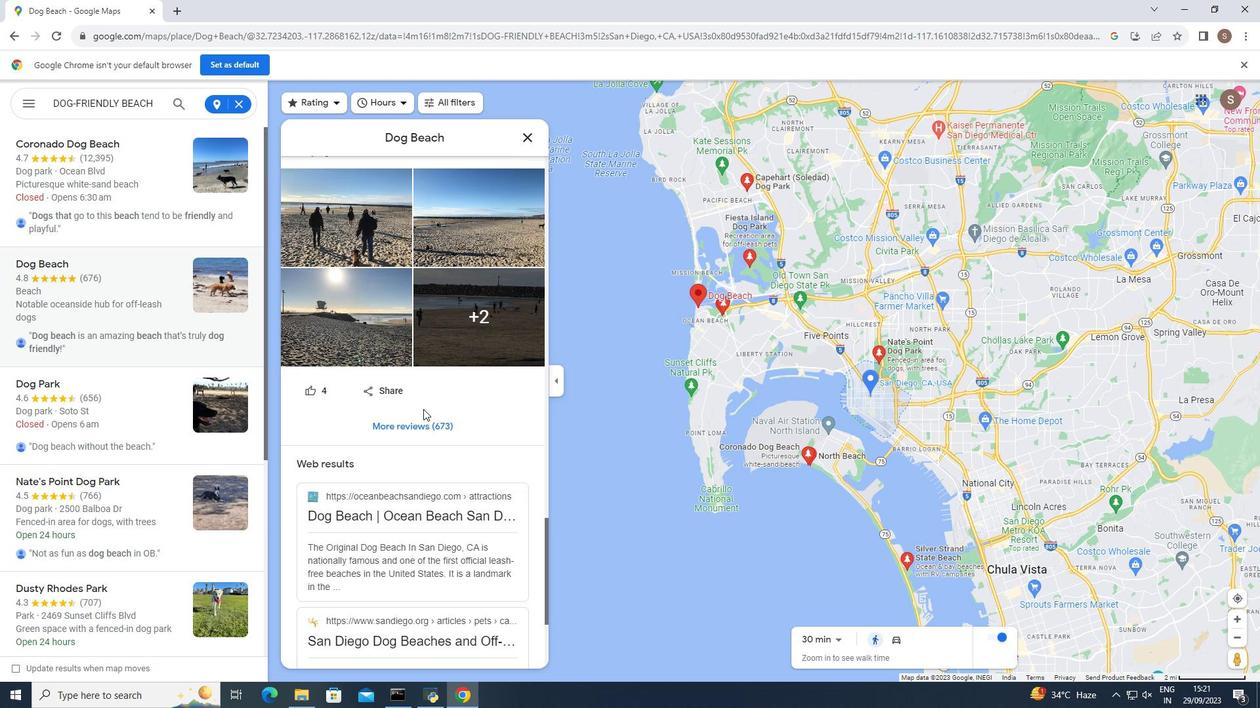 
Action: Mouse scrolled (424, 409) with delta (0, 0)
Screenshot: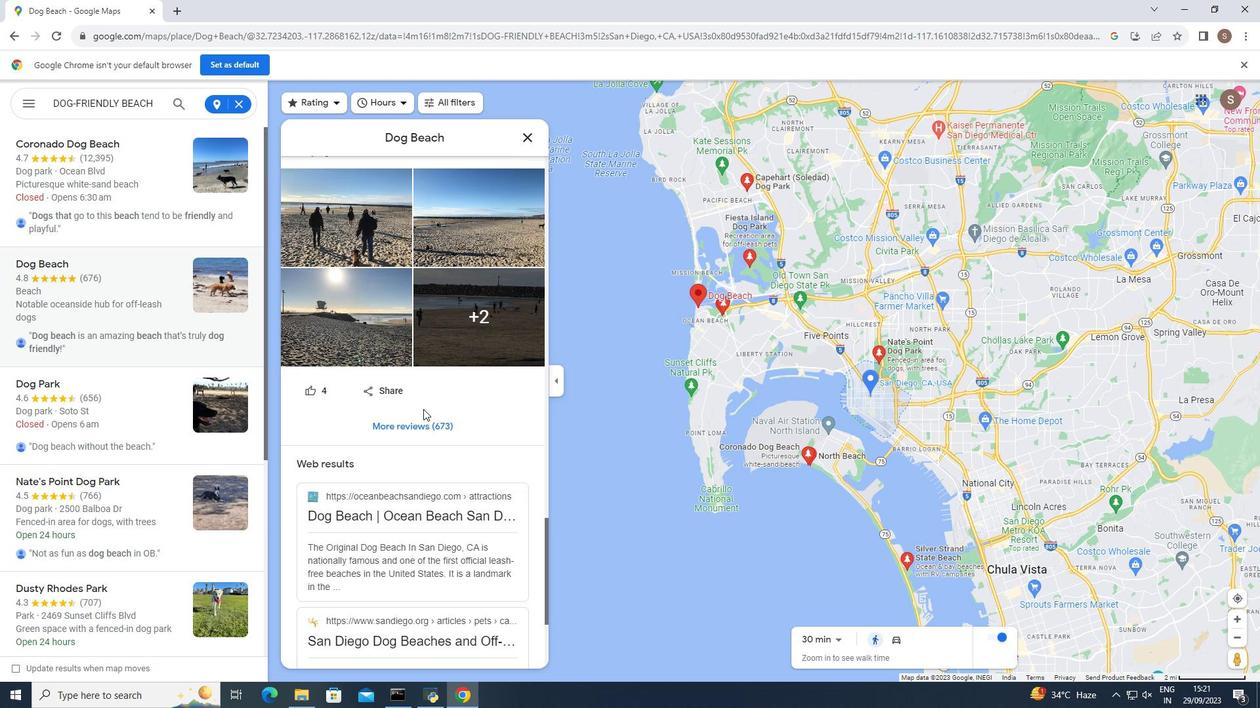 
Action: Mouse moved to (527, 133)
Screenshot: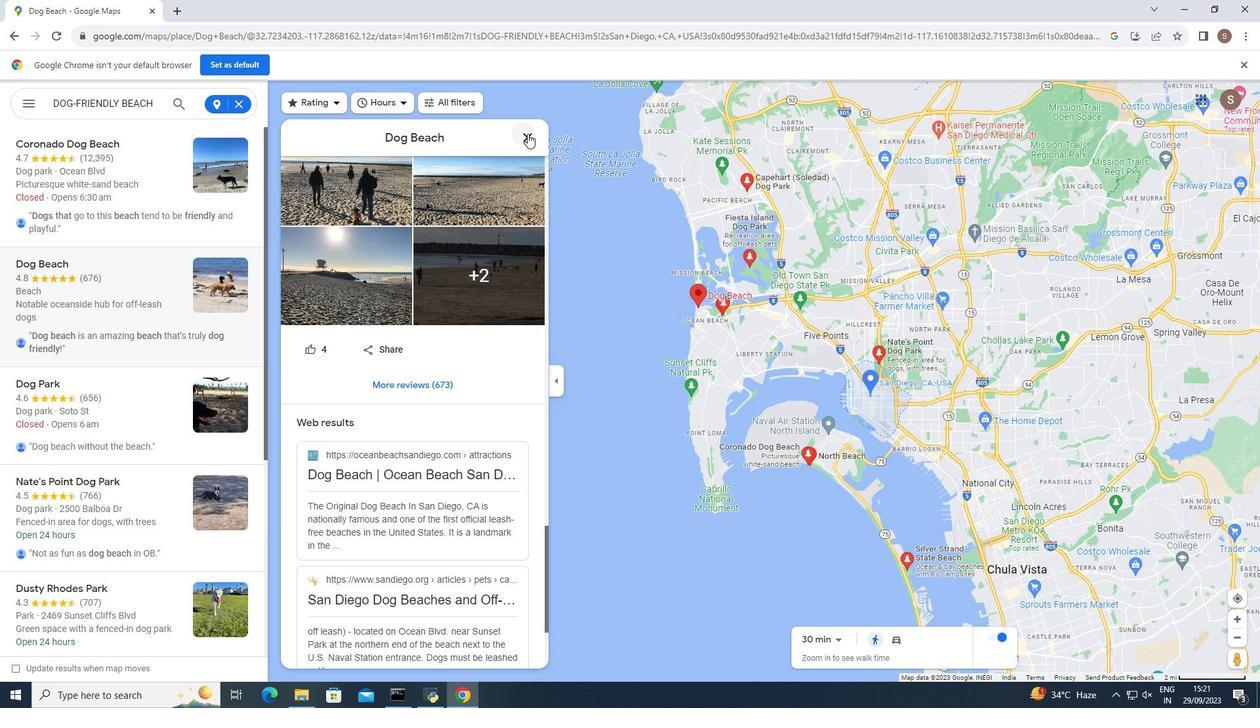 
Action: Mouse pressed left at (527, 133)
Screenshot: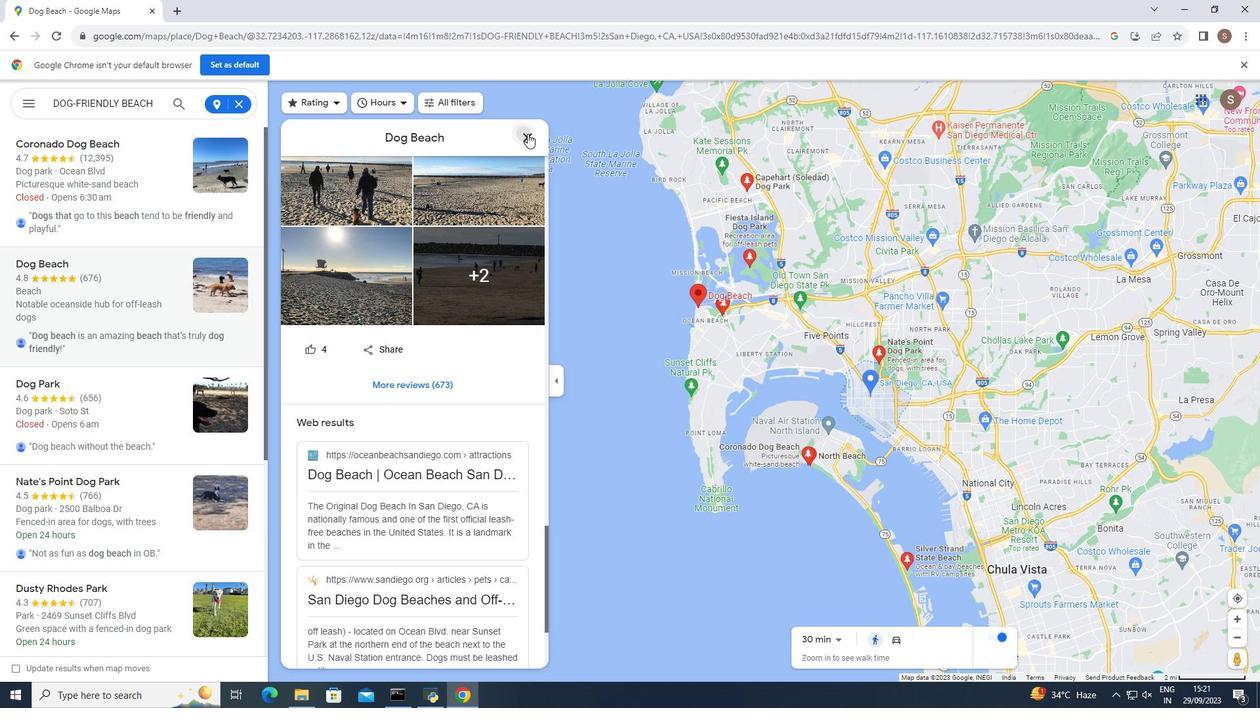 
Action: Mouse moved to (61, 391)
Screenshot: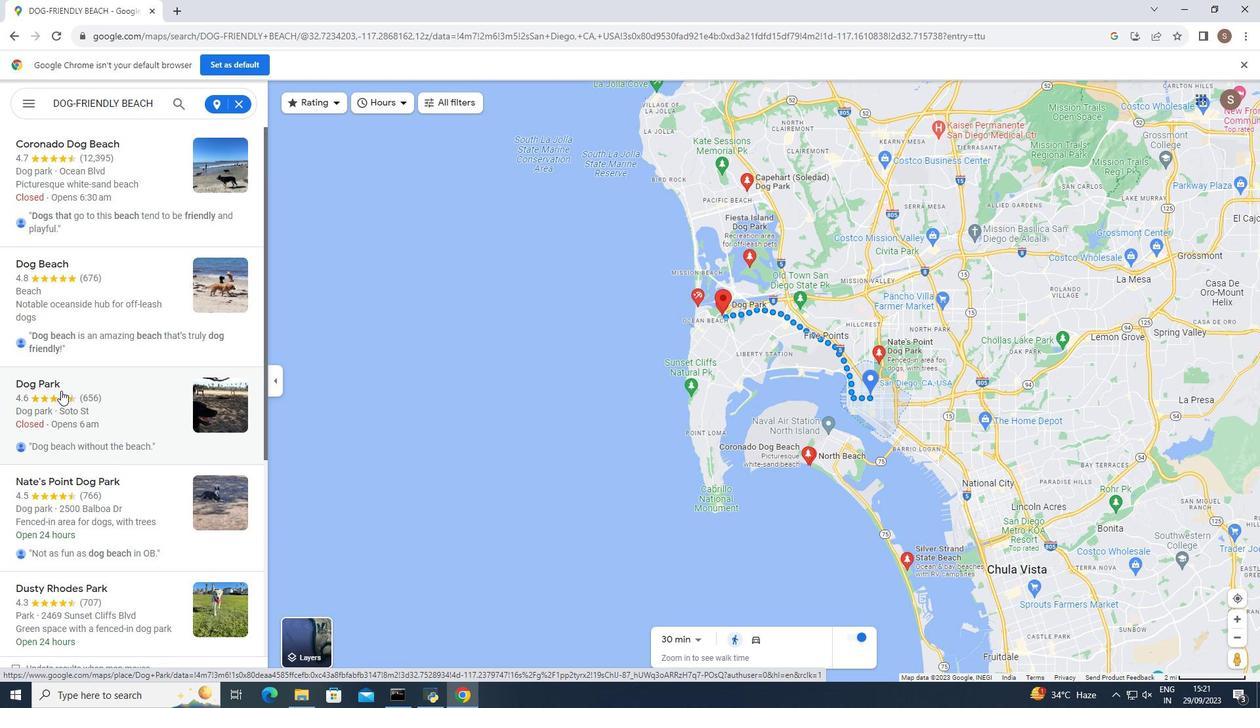 
Action: Mouse pressed left at (61, 391)
Screenshot: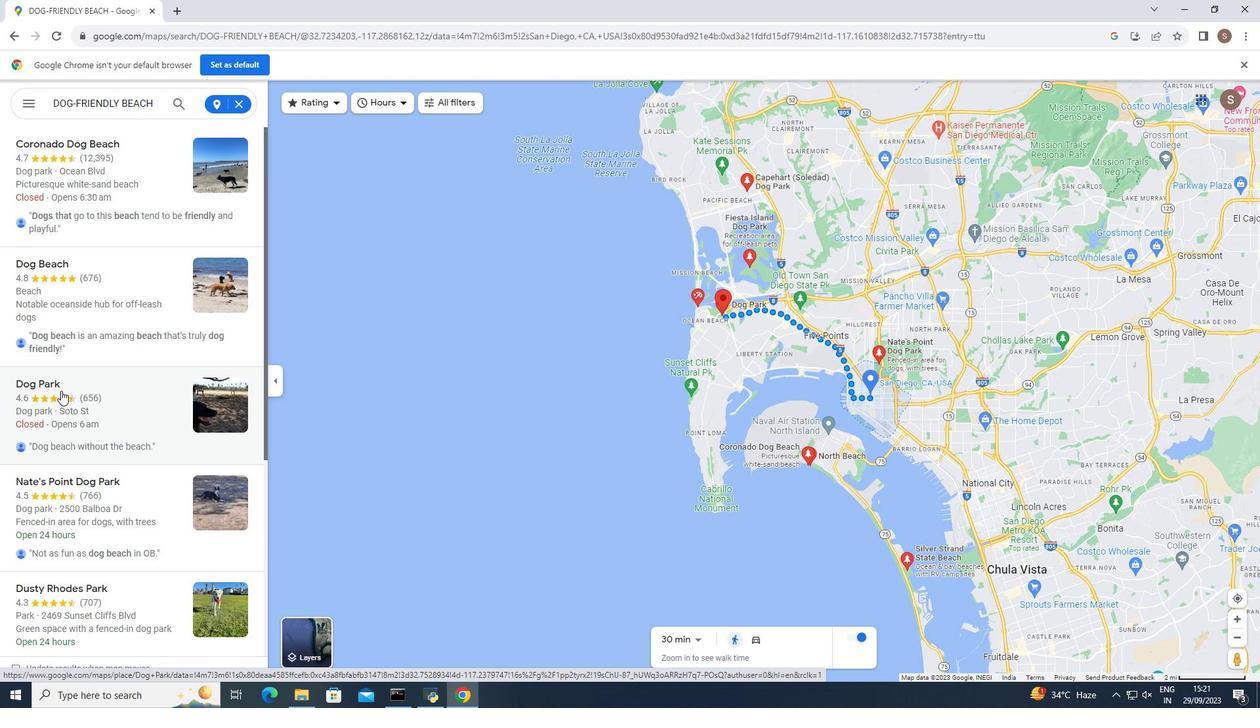 
Action: Mouse moved to (525, 134)
Screenshot: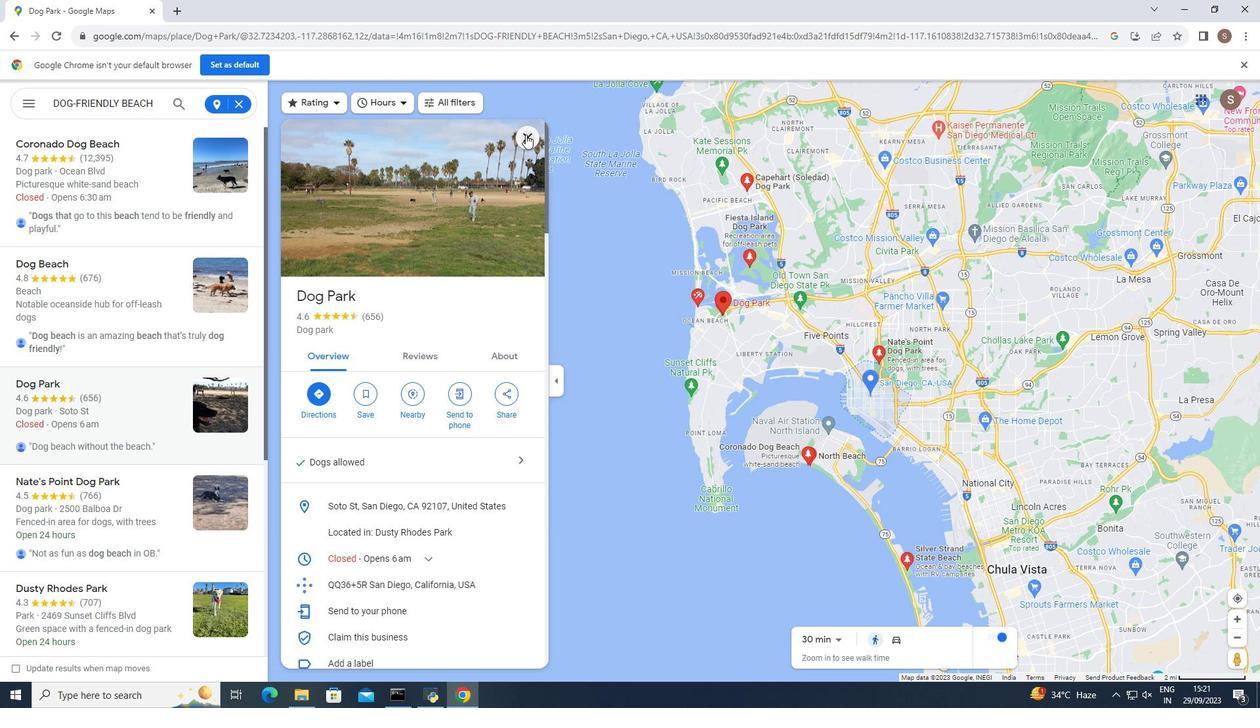 
Action: Mouse pressed left at (525, 134)
Screenshot: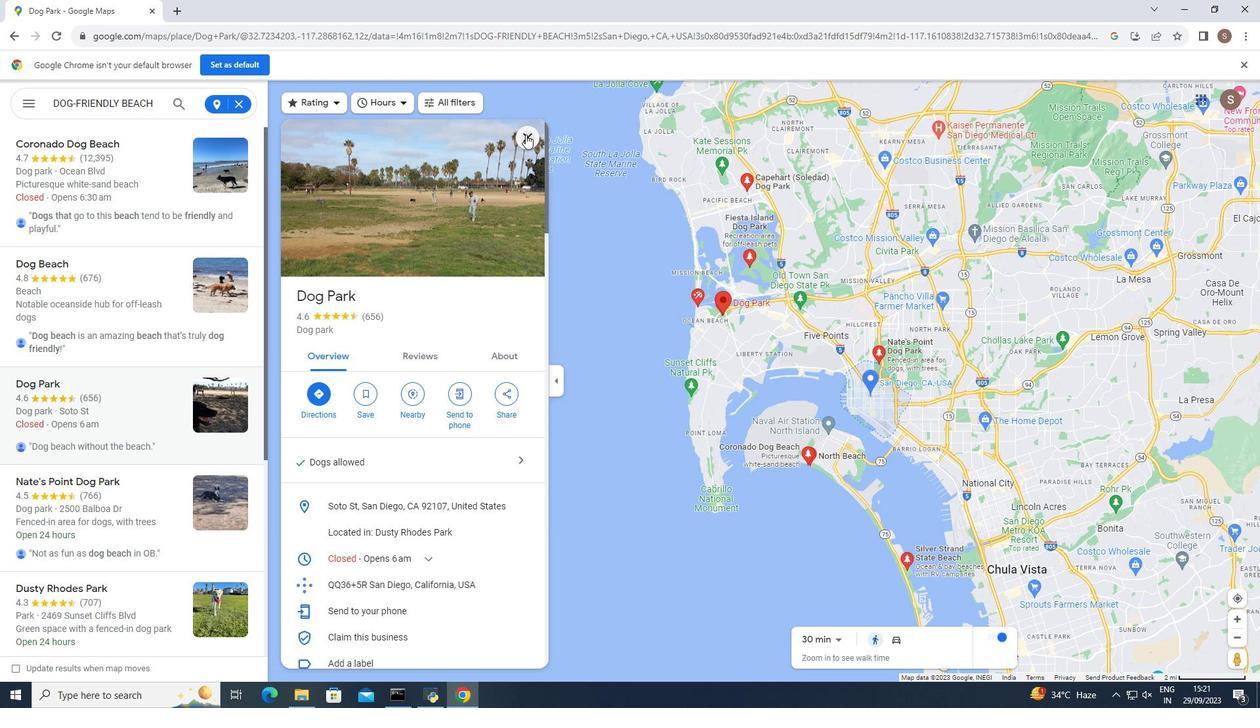 
Action: Mouse moved to (350, 364)
Screenshot: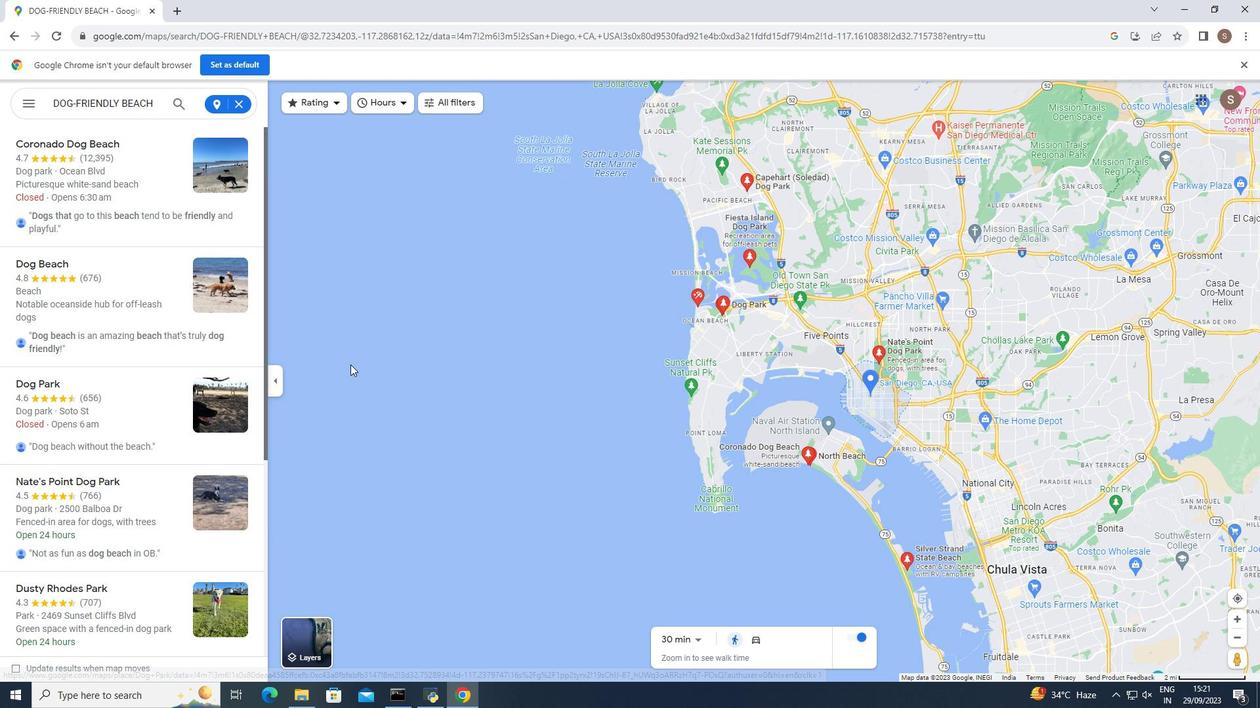 
